 Task: Add Yellow Nectarine to the cart.
Action: Mouse moved to (262, 122)
Screenshot: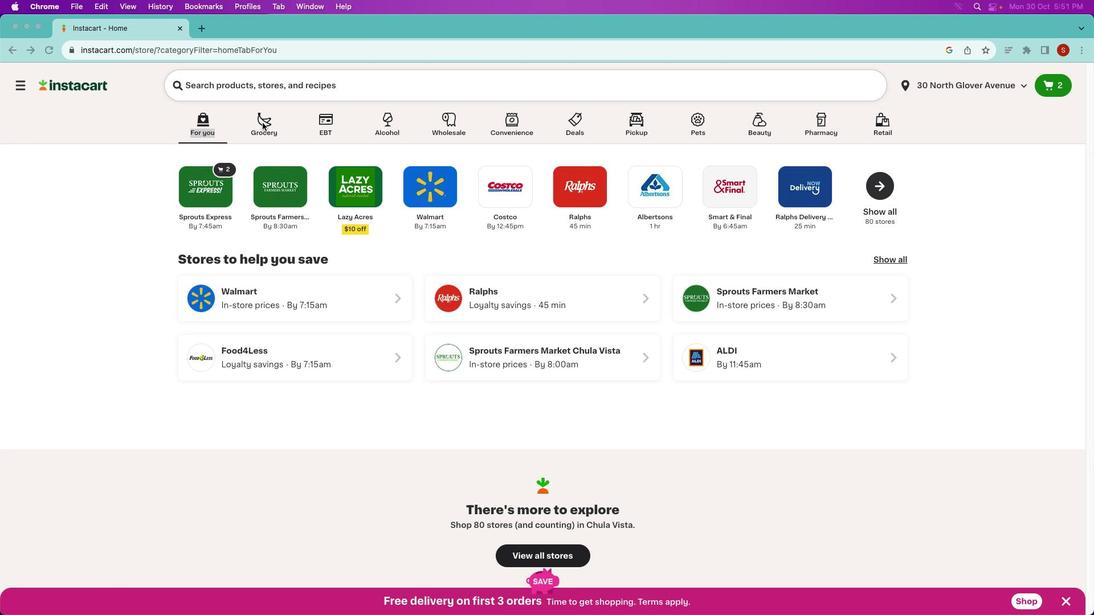 
Action: Mouse pressed left at (262, 122)
Screenshot: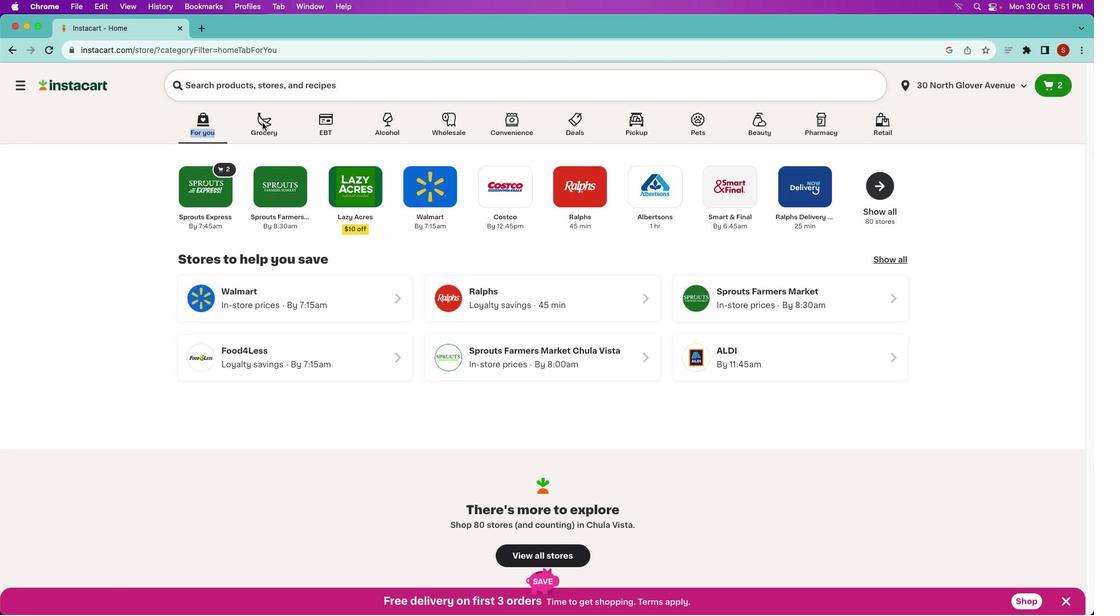 
Action: Mouse pressed left at (262, 122)
Screenshot: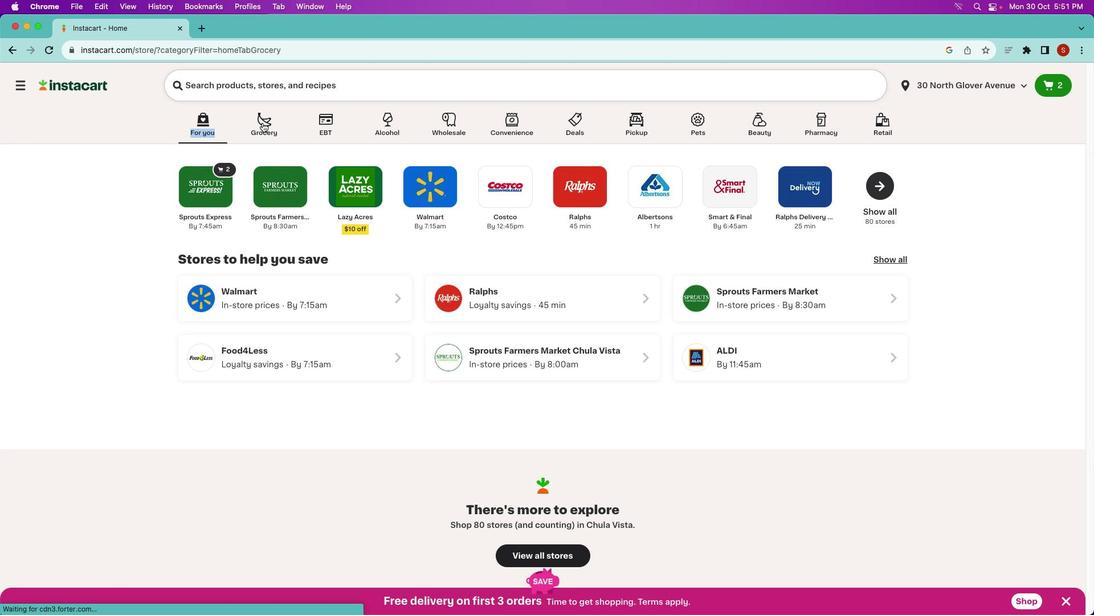 
Action: Mouse moved to (614, 279)
Screenshot: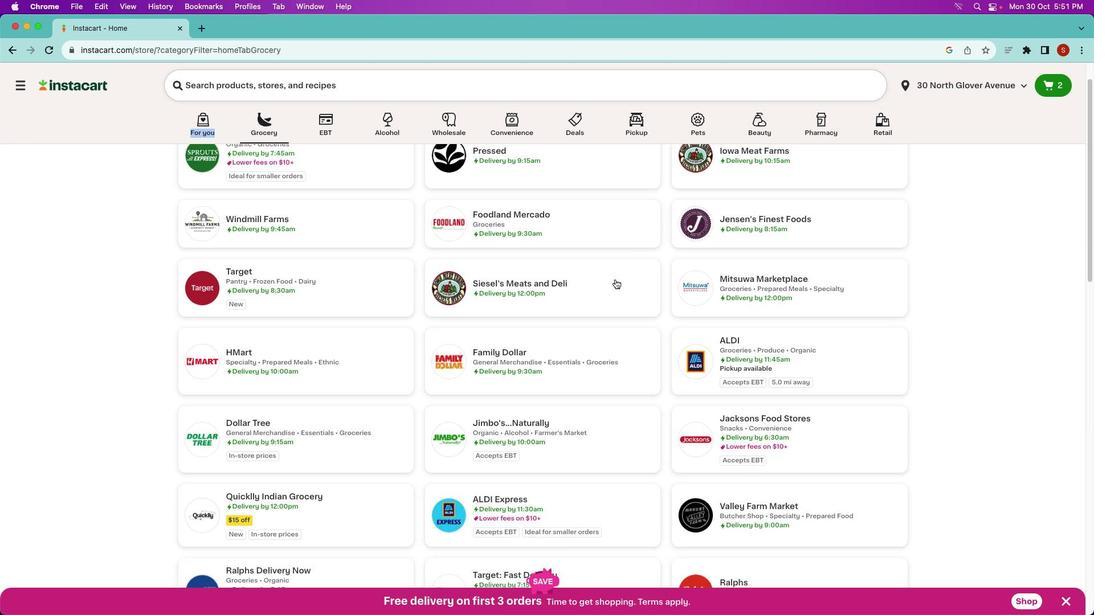 
Action: Mouse scrolled (614, 279) with delta (0, 0)
Screenshot: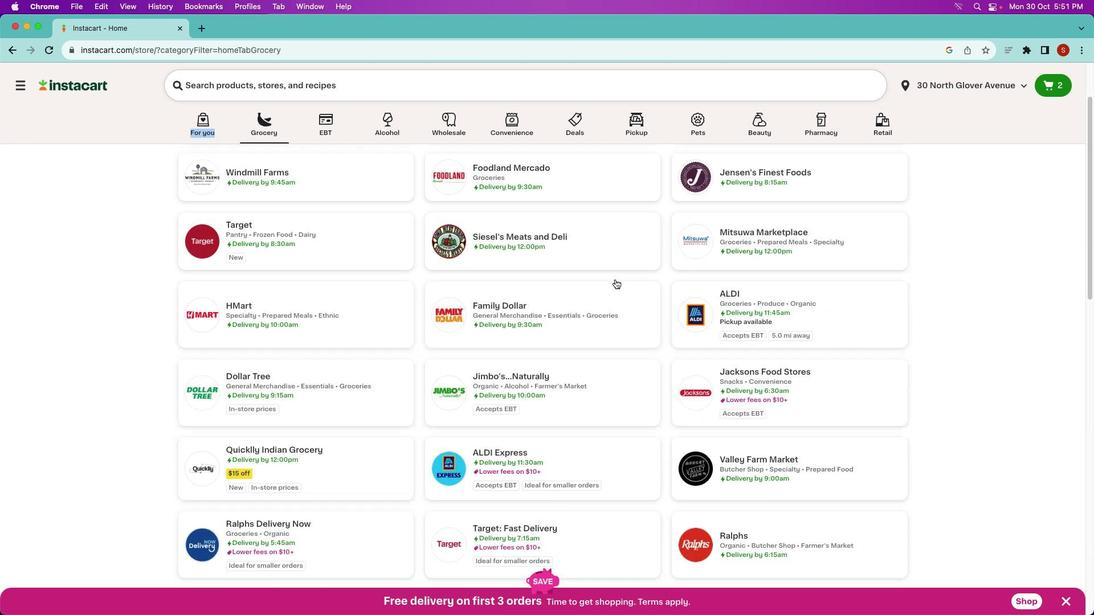 
Action: Mouse moved to (614, 279)
Screenshot: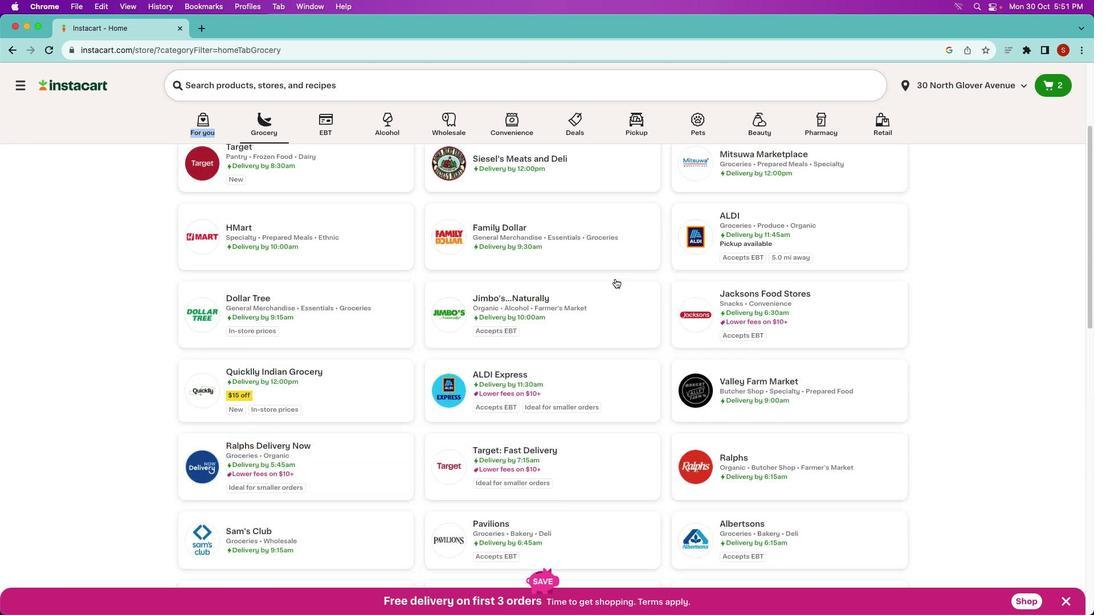 
Action: Mouse scrolled (614, 279) with delta (0, 0)
Screenshot: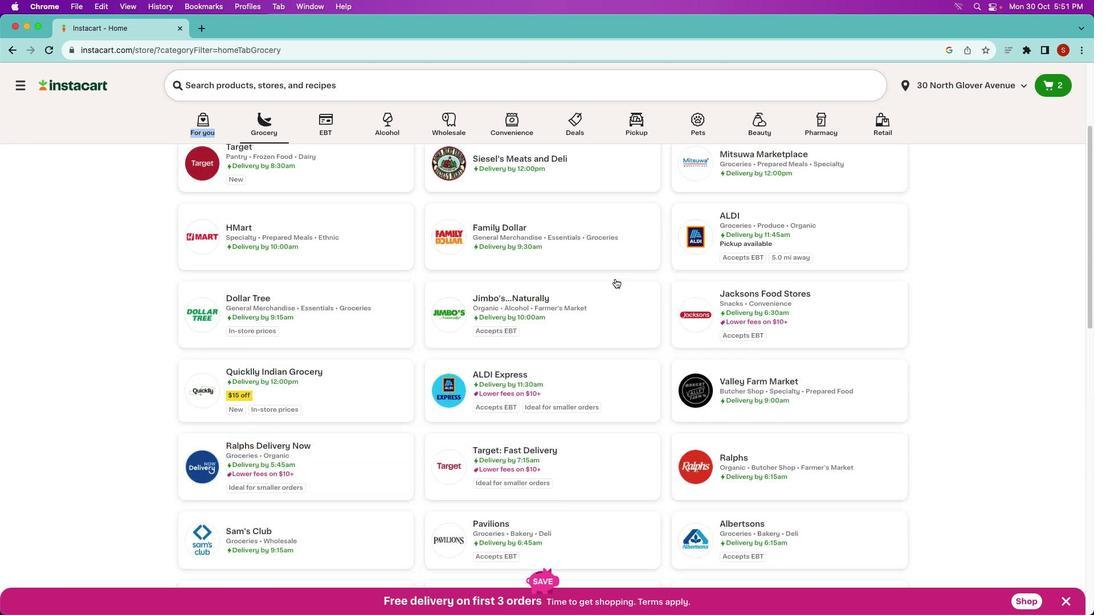 
Action: Mouse moved to (614, 279)
Screenshot: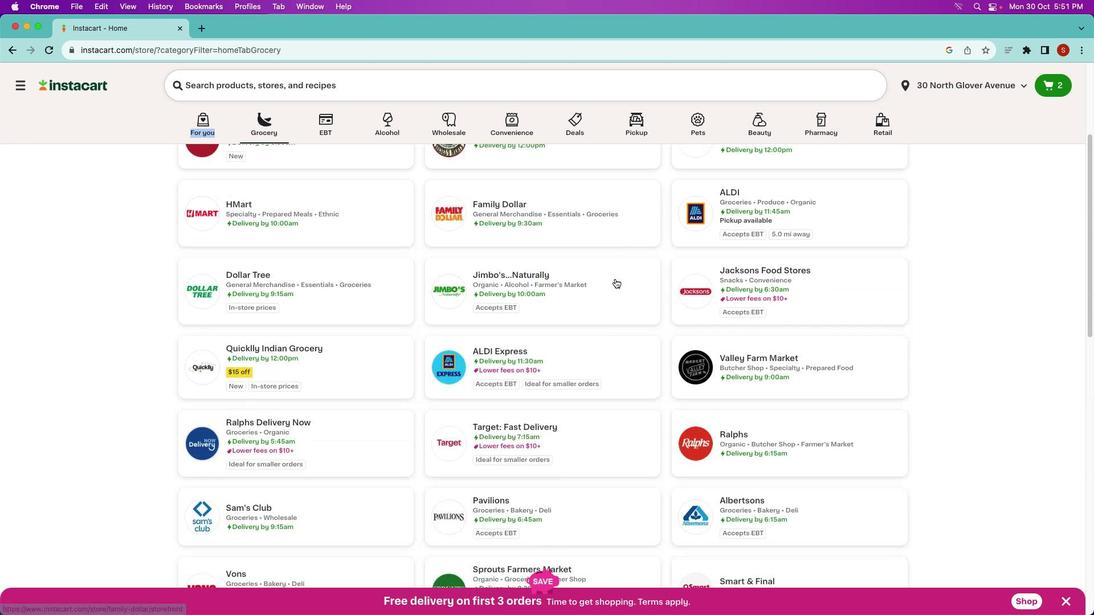 
Action: Mouse scrolled (614, 279) with delta (0, -1)
Screenshot: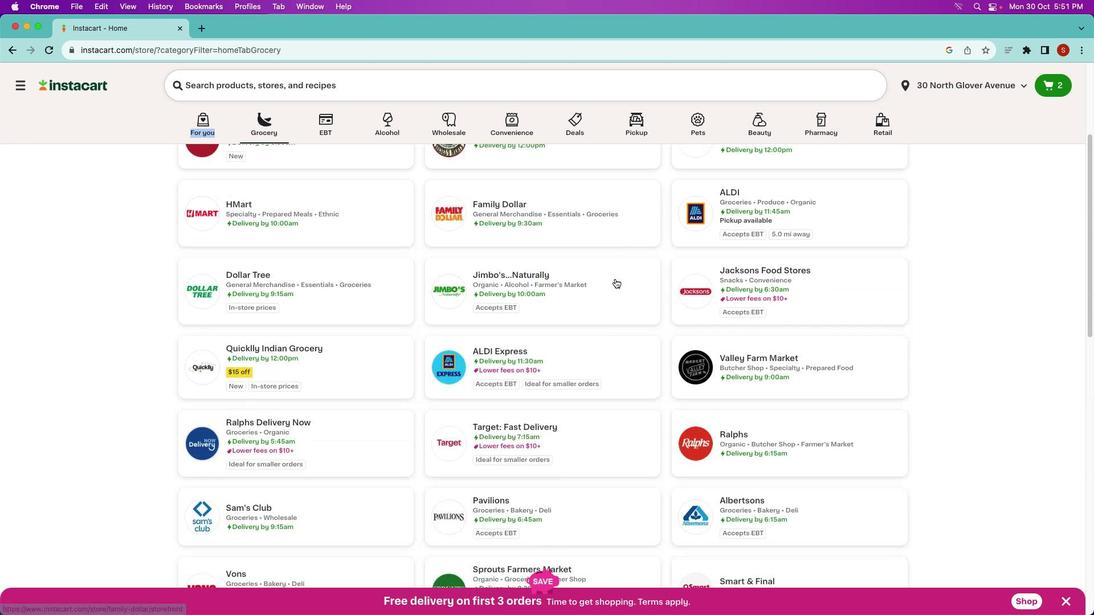 
Action: Mouse moved to (614, 279)
Screenshot: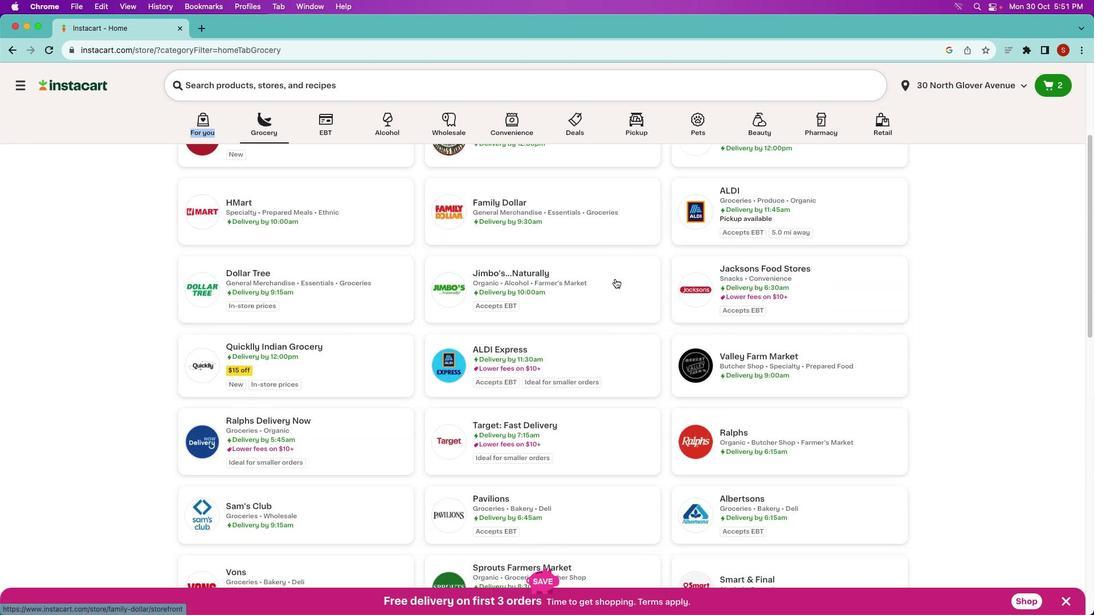 
Action: Mouse scrolled (614, 279) with delta (0, -2)
Screenshot: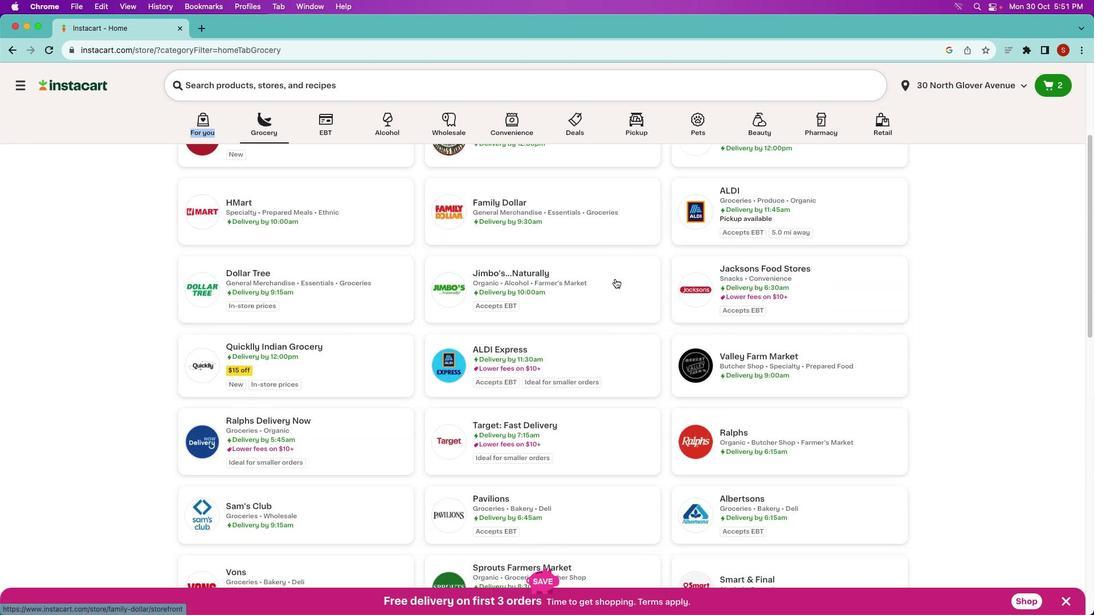 
Action: Mouse moved to (614, 279)
Screenshot: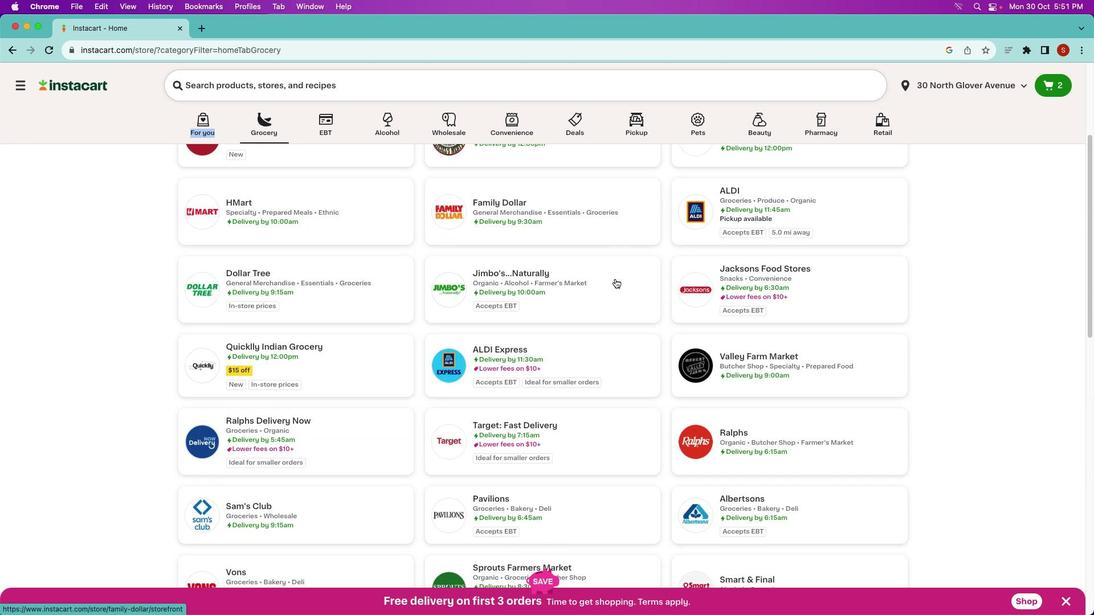 
Action: Mouse scrolled (614, 279) with delta (0, 0)
Screenshot: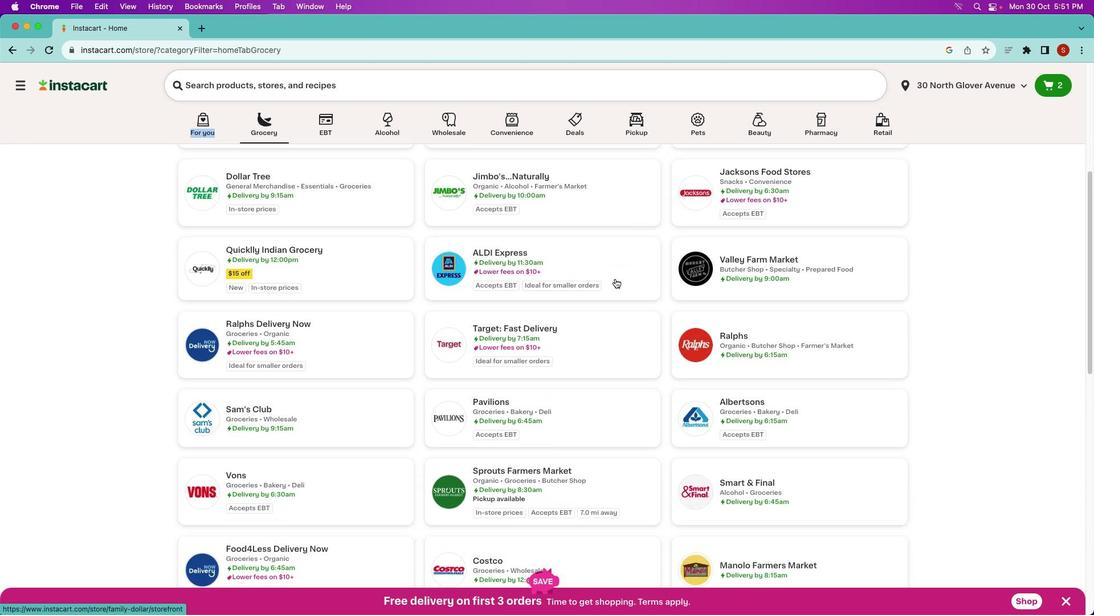 
Action: Mouse scrolled (614, 279) with delta (0, 0)
Screenshot: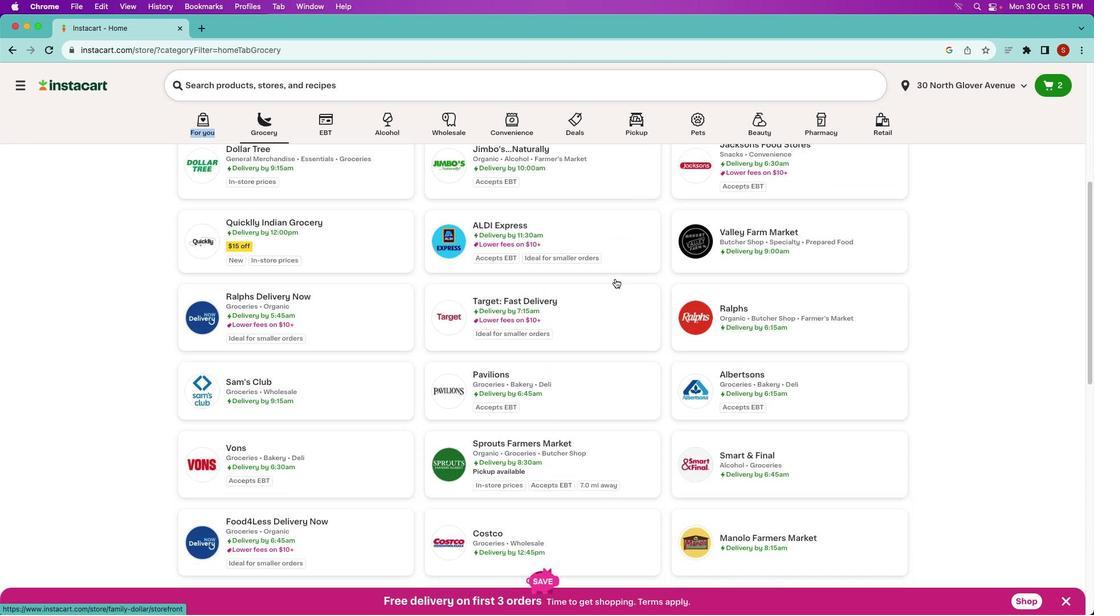 
Action: Mouse scrolled (614, 279) with delta (0, -1)
Screenshot: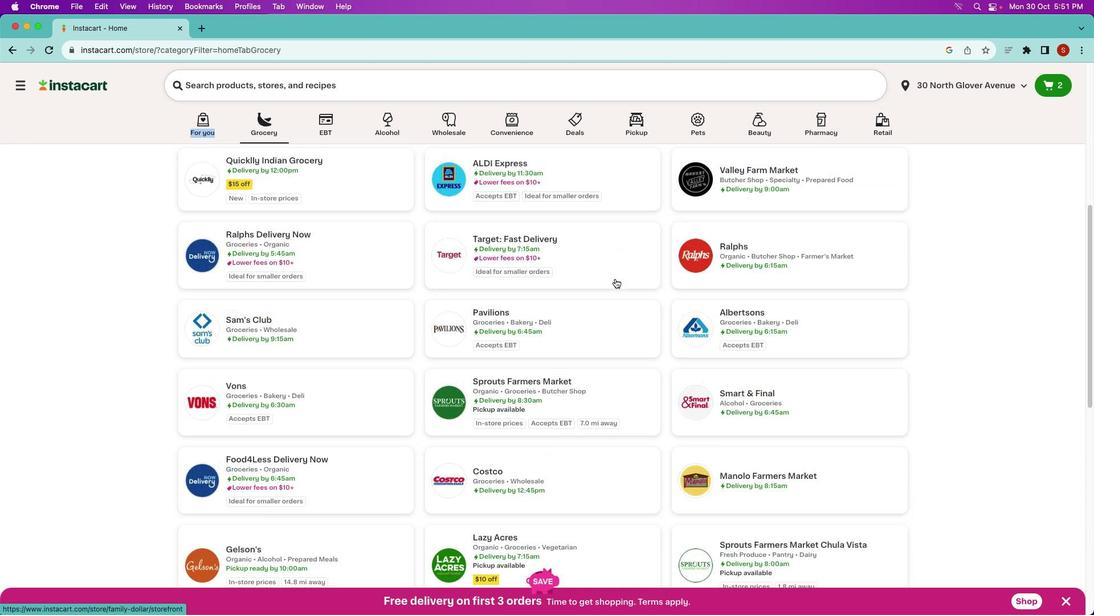 
Action: Mouse scrolled (614, 279) with delta (0, -2)
Screenshot: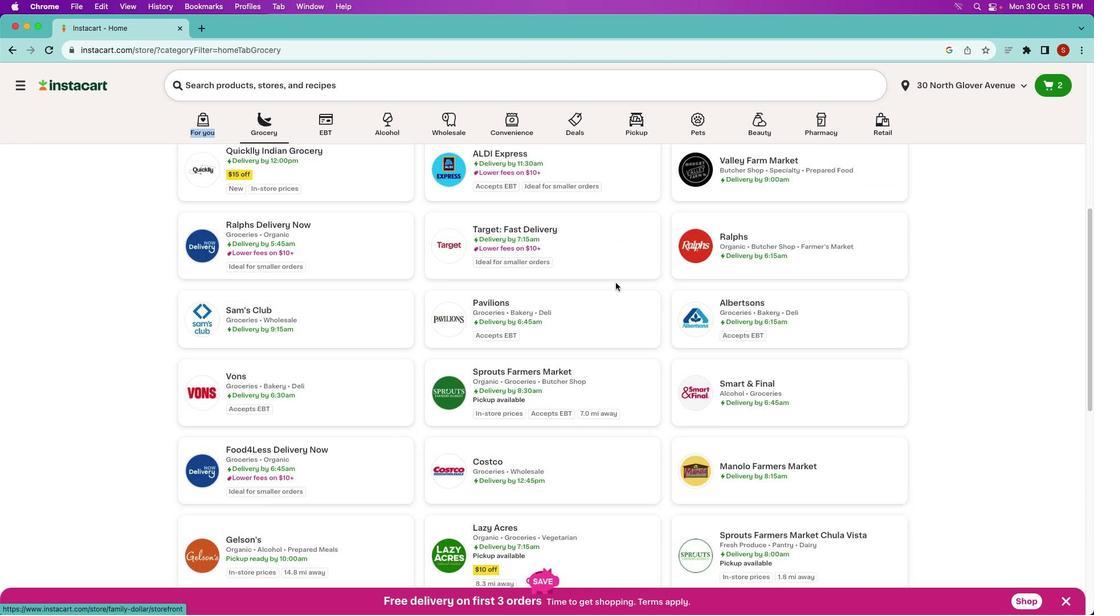 
Action: Mouse moved to (530, 368)
Screenshot: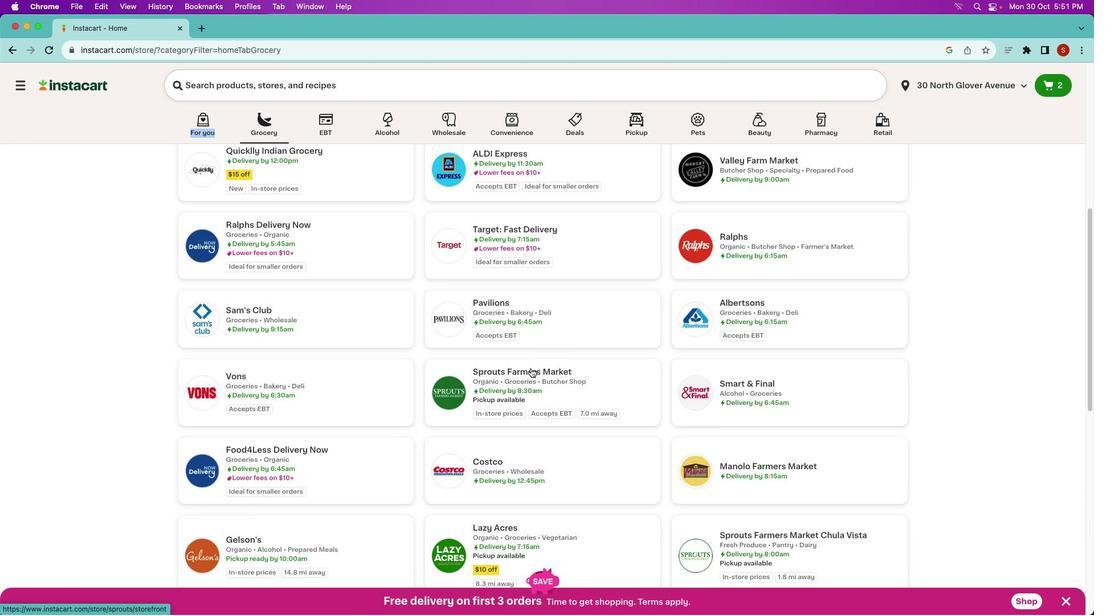 
Action: Mouse pressed left at (530, 368)
Screenshot: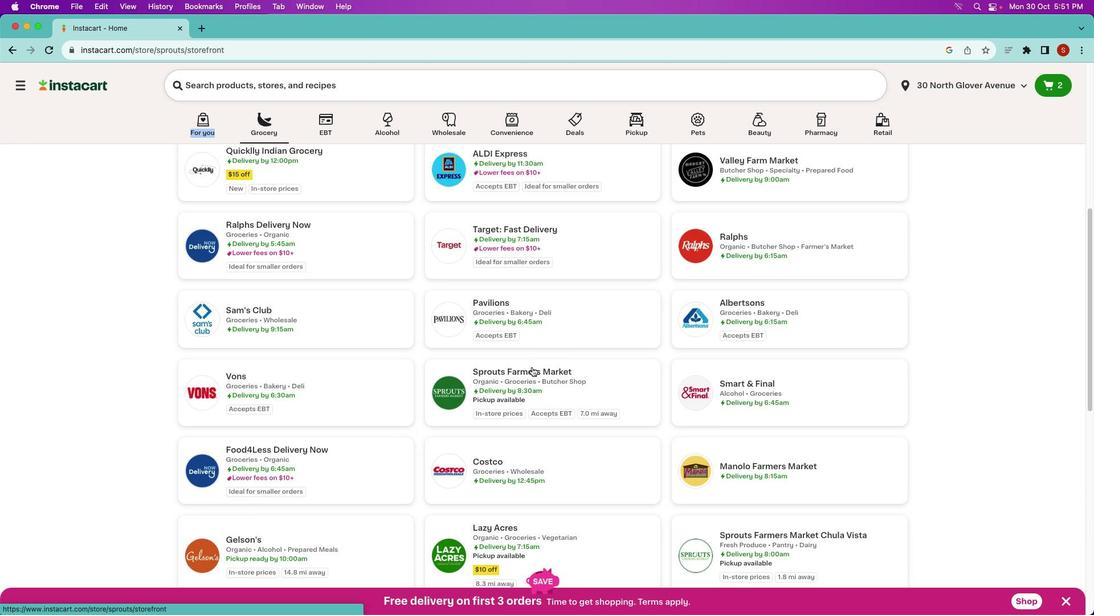 
Action: Mouse moved to (465, 123)
Screenshot: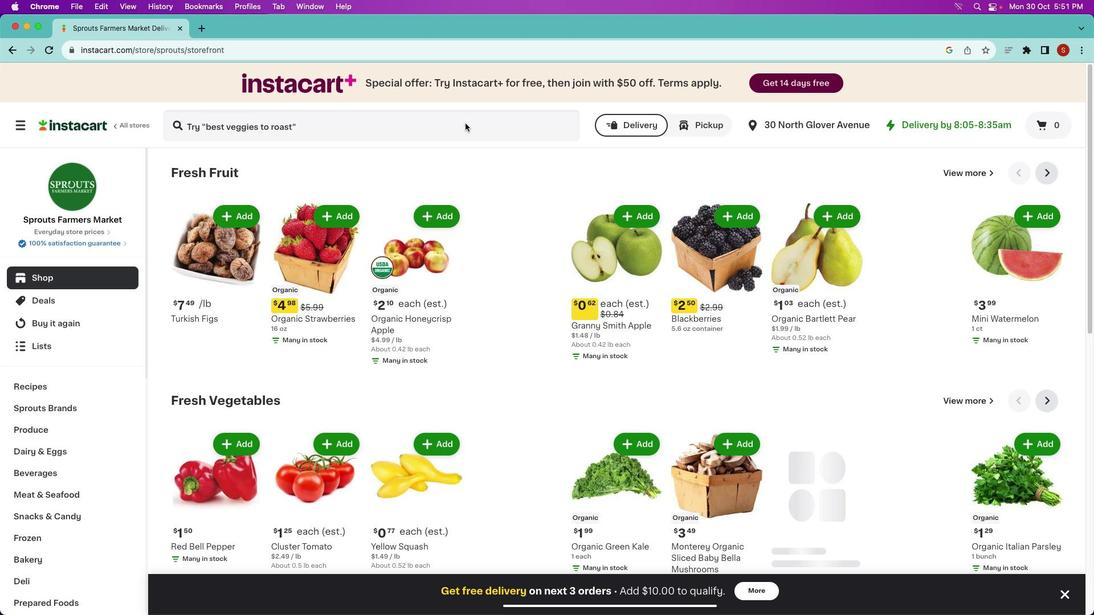 
Action: Mouse pressed left at (465, 123)
Screenshot: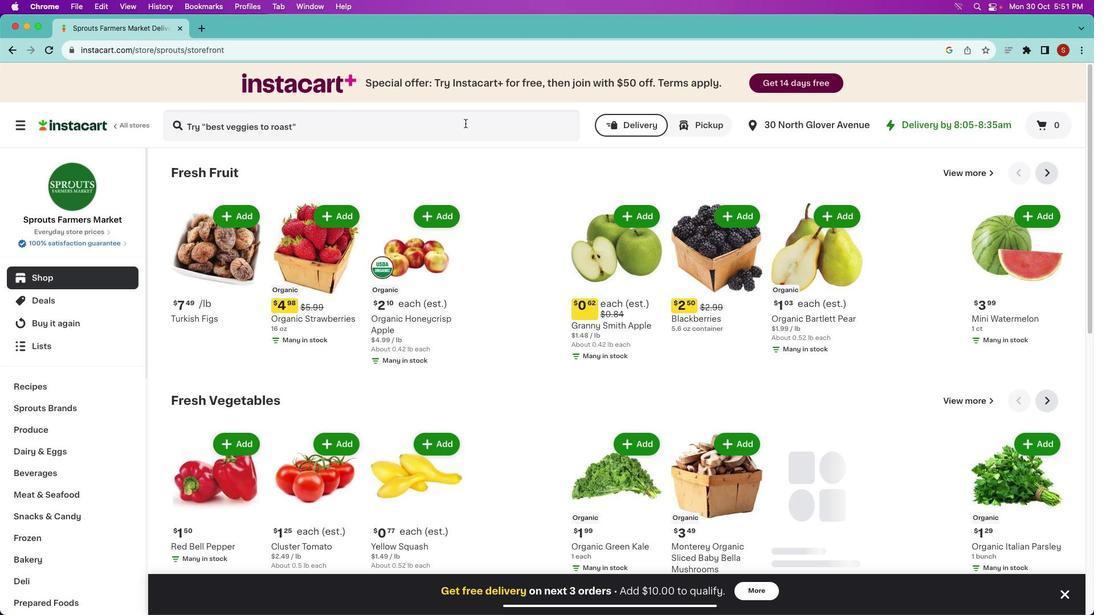 
Action: Mouse moved to (466, 122)
Screenshot: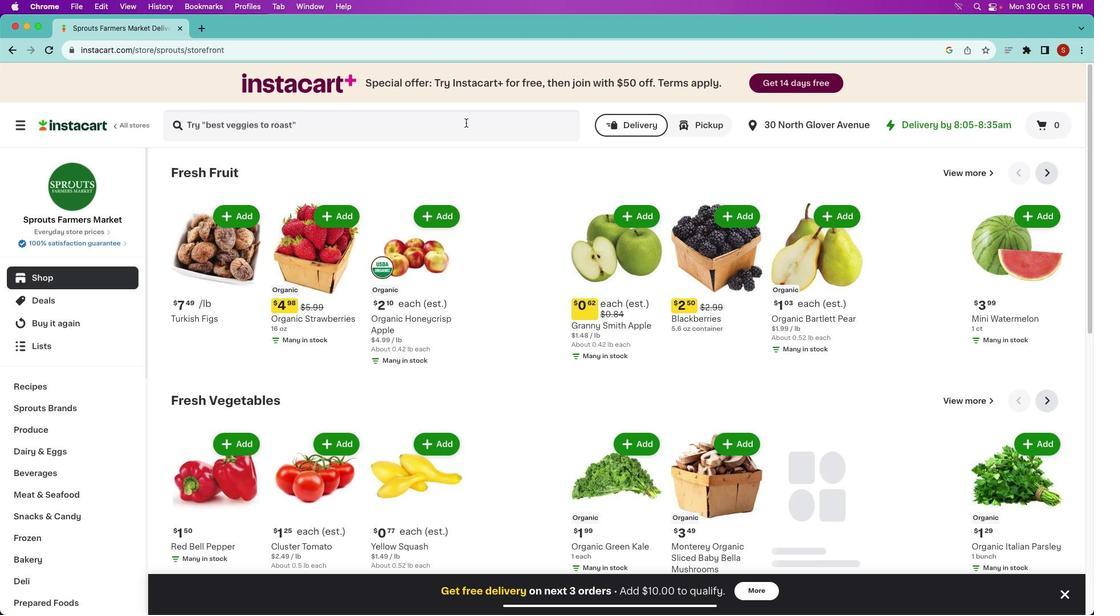 
Action: Key pressed Key.shift'Y''e''l''l''o''w'Key.space'n''e''c''t''a''r''i''n''e'
Screenshot: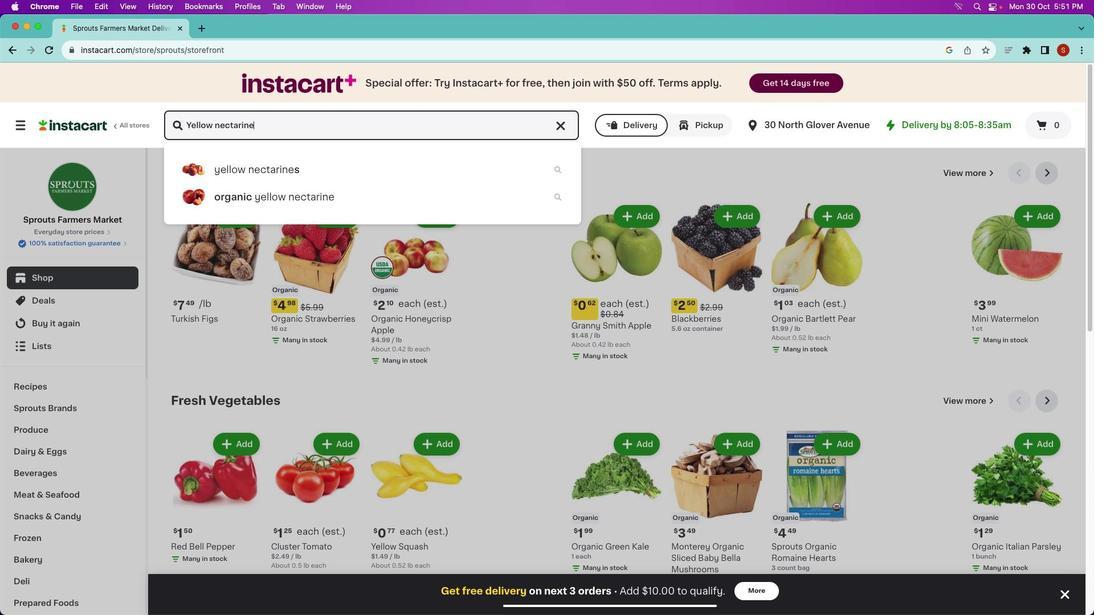 
Action: Mouse moved to (354, 168)
Screenshot: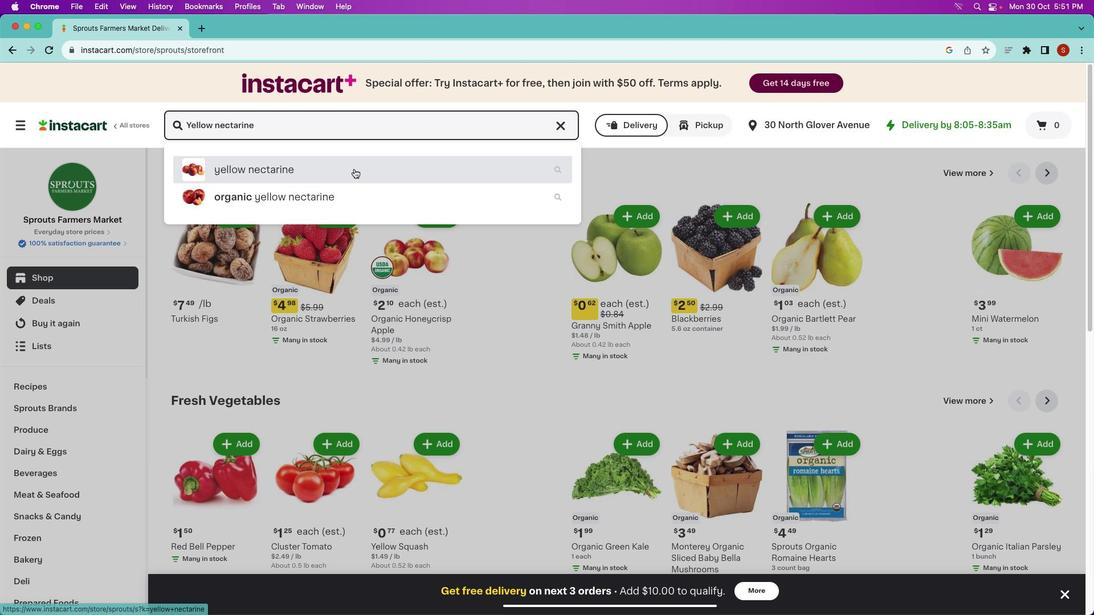 
Action: Mouse pressed left at (354, 168)
Screenshot: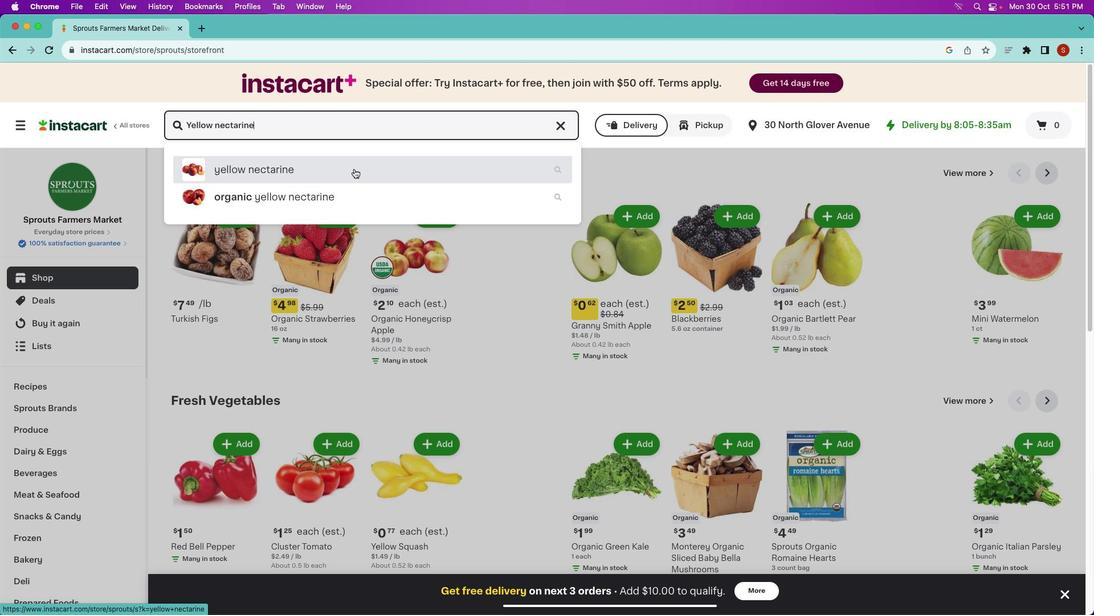 
Action: Mouse moved to (556, 348)
Screenshot: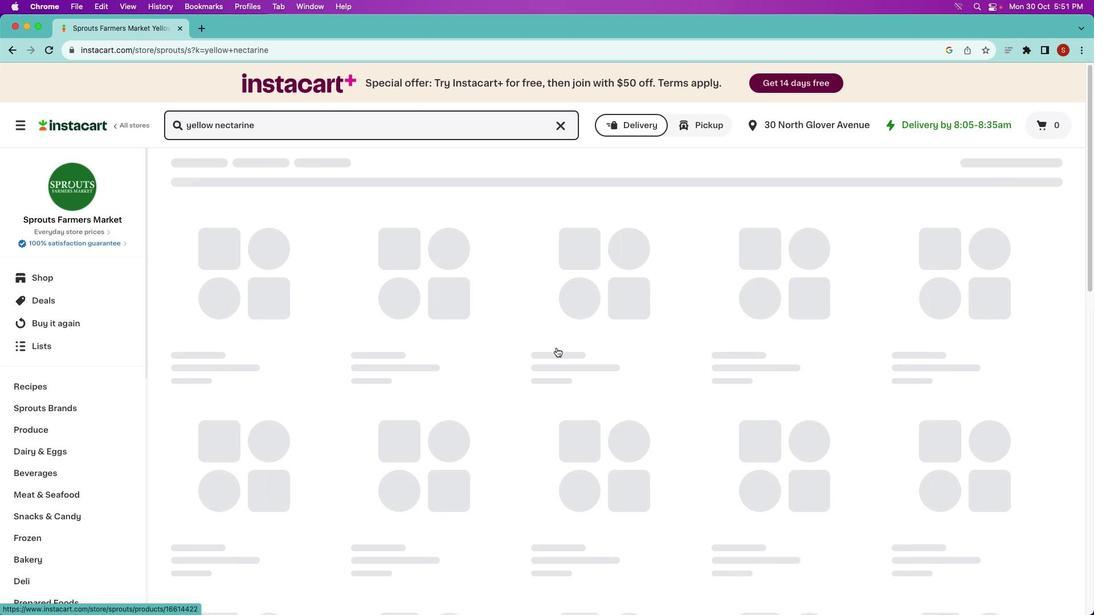 
Action: Mouse scrolled (556, 348) with delta (0, 0)
Screenshot: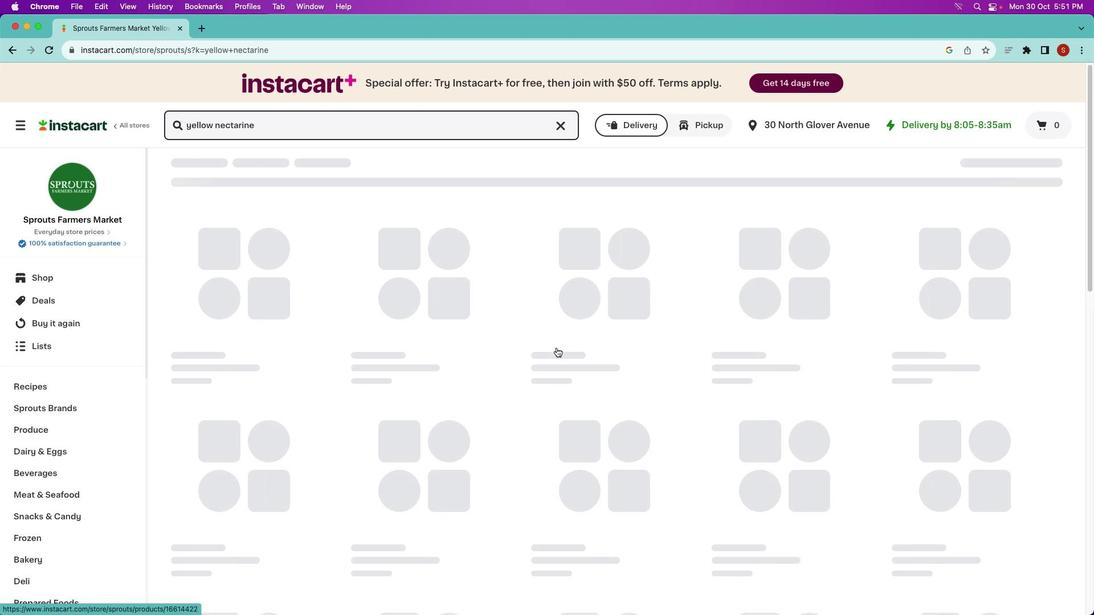 
Action: Mouse scrolled (556, 348) with delta (0, 0)
Screenshot: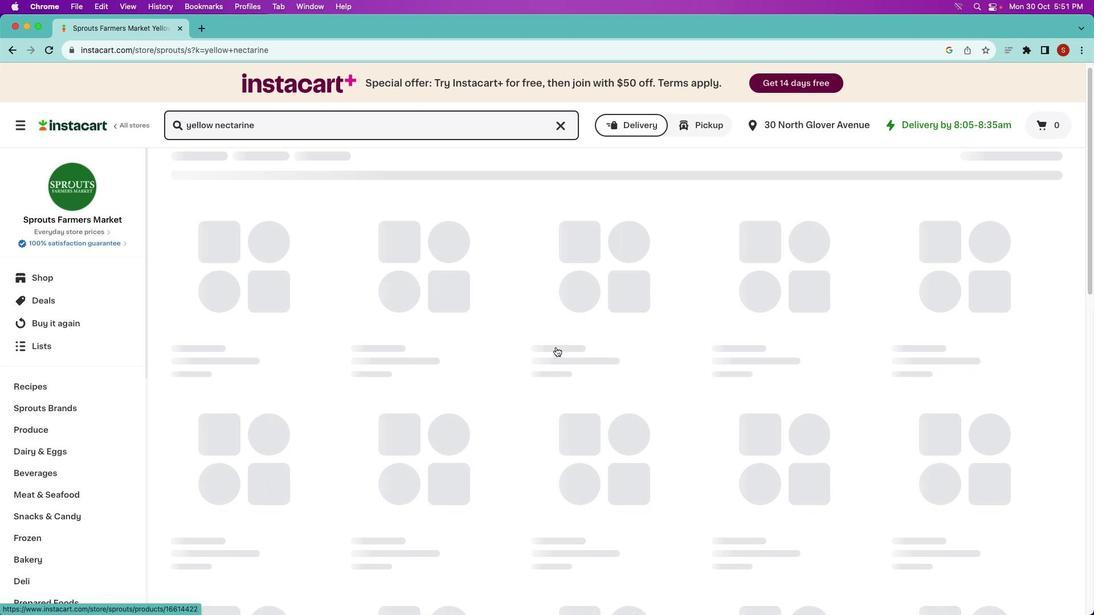 
Action: Mouse scrolled (556, 348) with delta (0, 0)
Screenshot: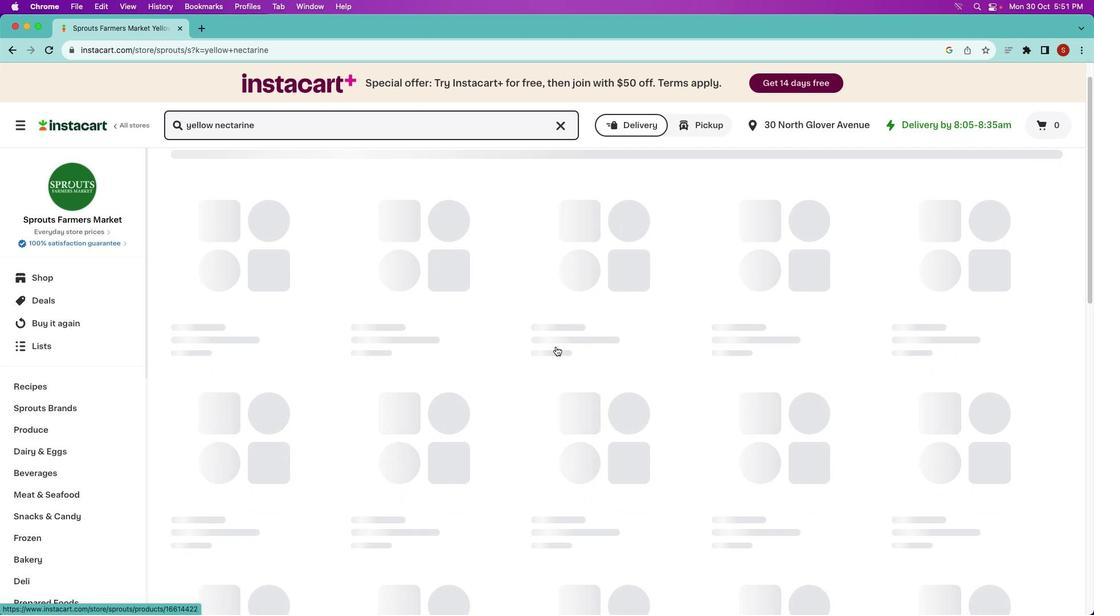 
Action: Mouse scrolled (556, 348) with delta (0, 0)
Screenshot: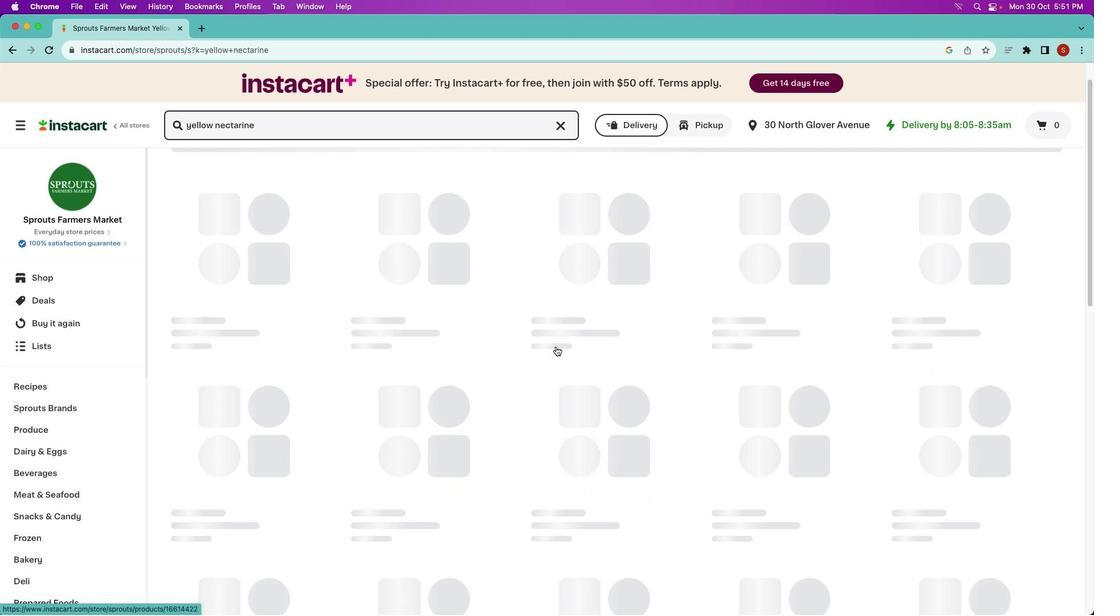 
Action: Mouse moved to (556, 346)
Screenshot: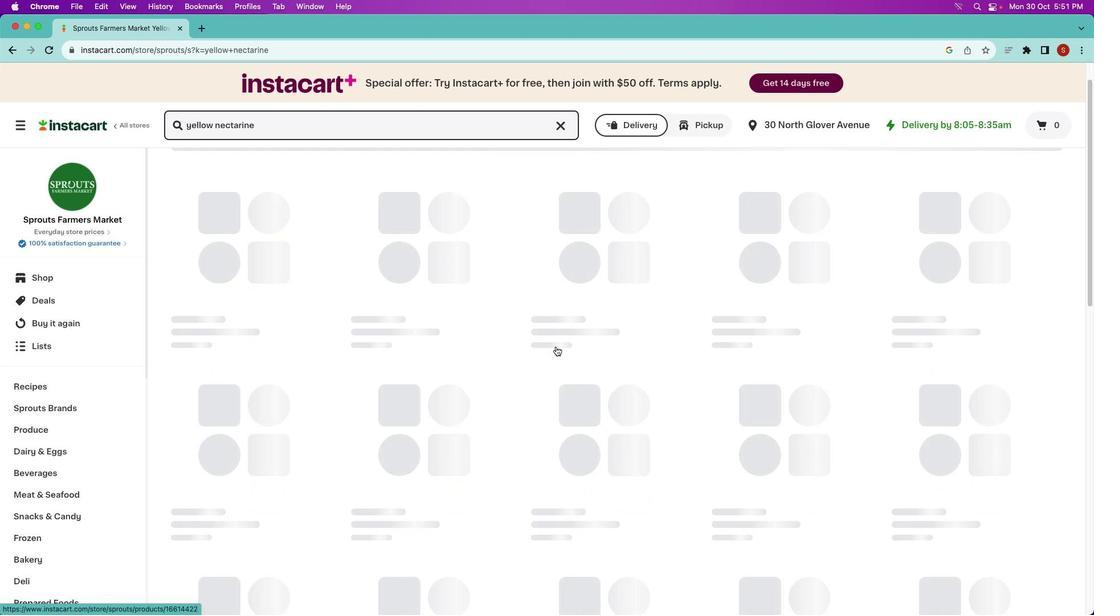 
Action: Mouse scrolled (556, 346) with delta (0, 0)
Screenshot: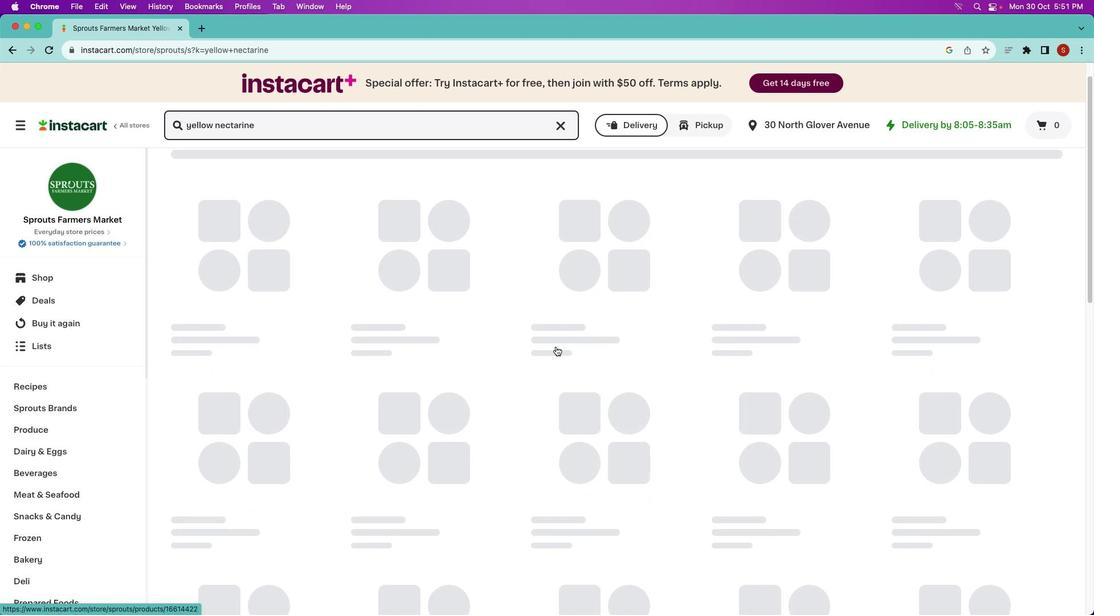 
Action: Mouse scrolled (556, 346) with delta (0, 0)
Screenshot: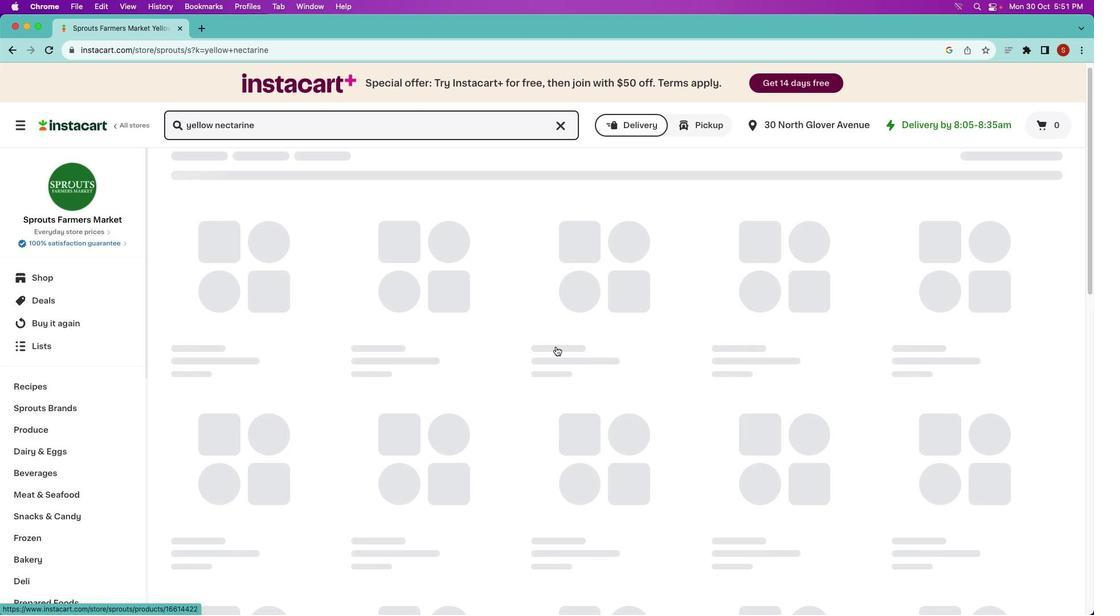 
Action: Mouse scrolled (556, 346) with delta (0, 1)
Screenshot: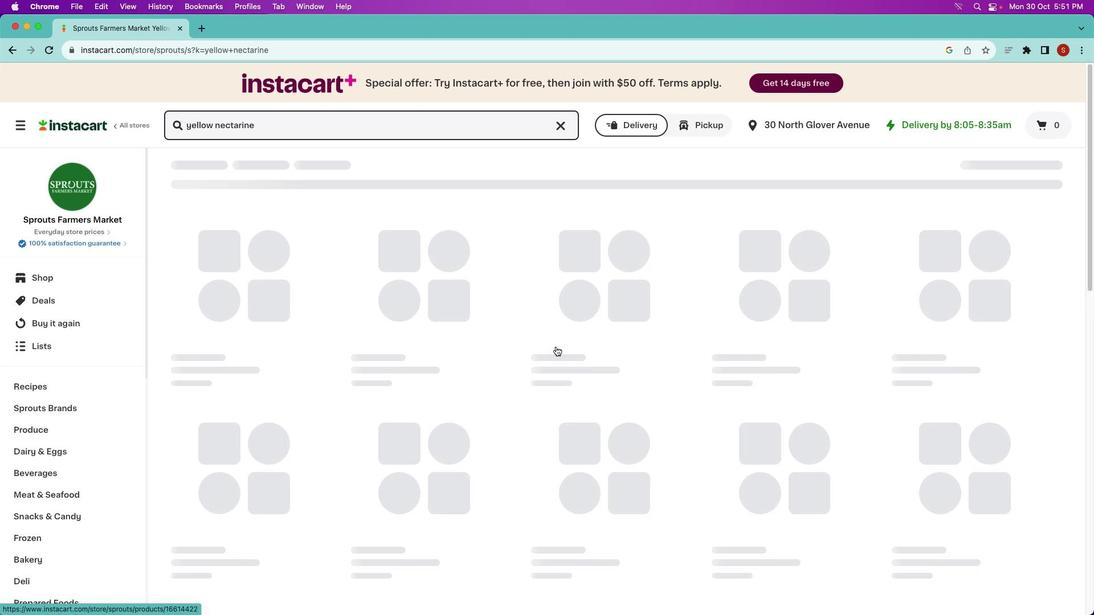 
Action: Mouse scrolled (556, 346) with delta (0, 0)
Screenshot: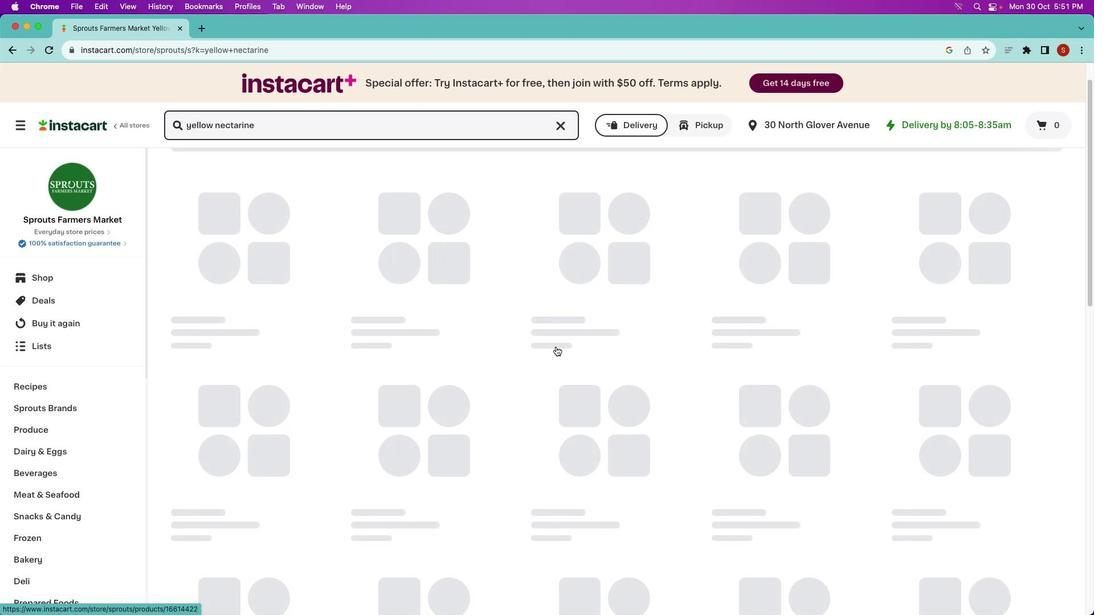 
Action: Mouse scrolled (556, 346) with delta (0, 0)
Screenshot: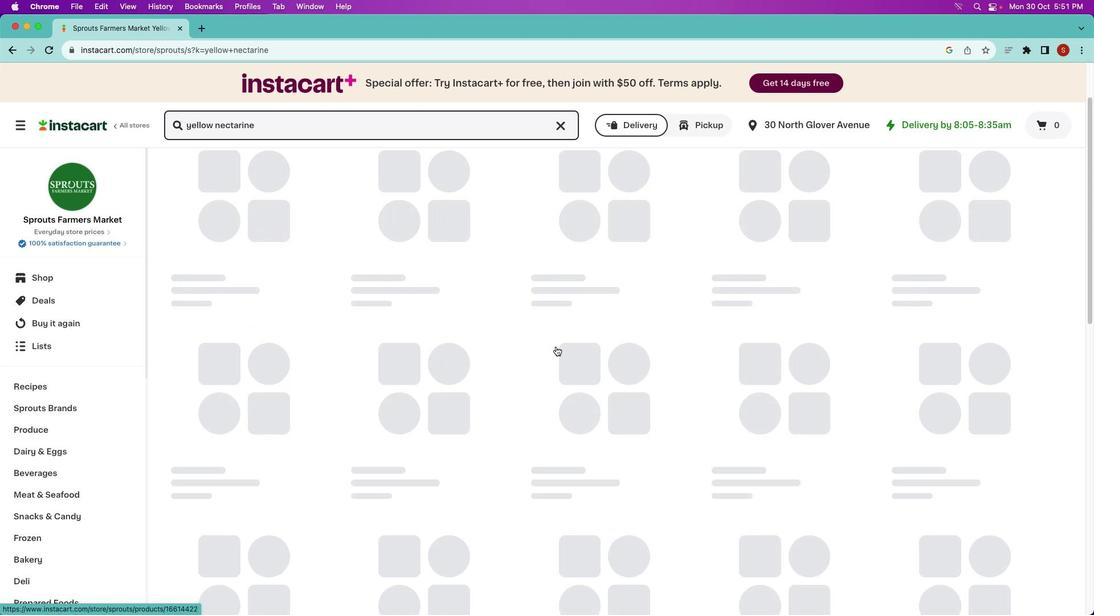 
Action: Mouse scrolled (556, 346) with delta (0, -1)
Screenshot: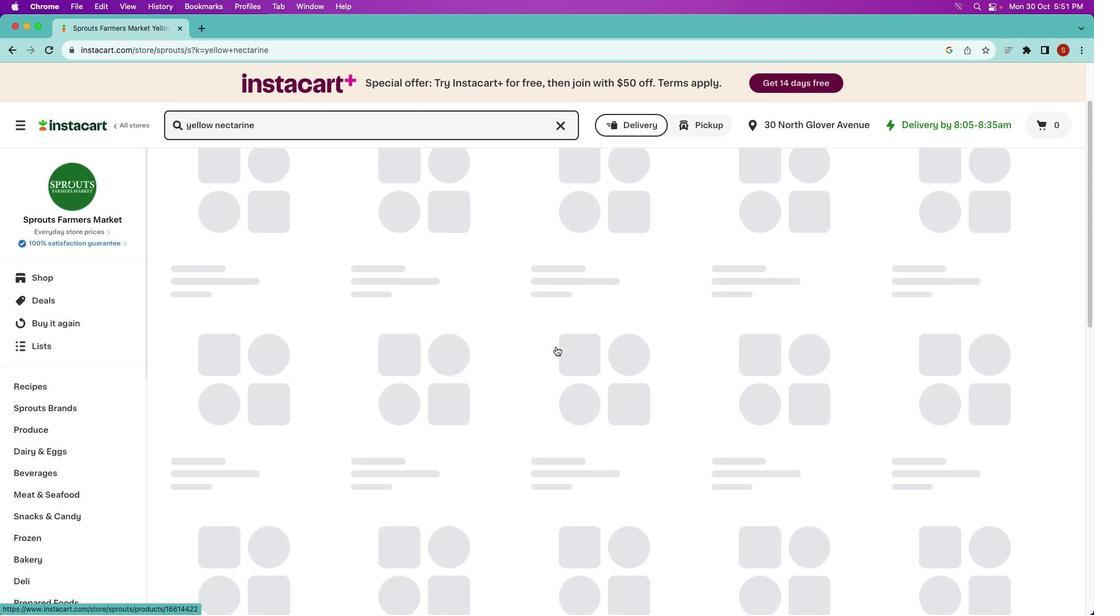 
Action: Mouse moved to (372, 223)
Screenshot: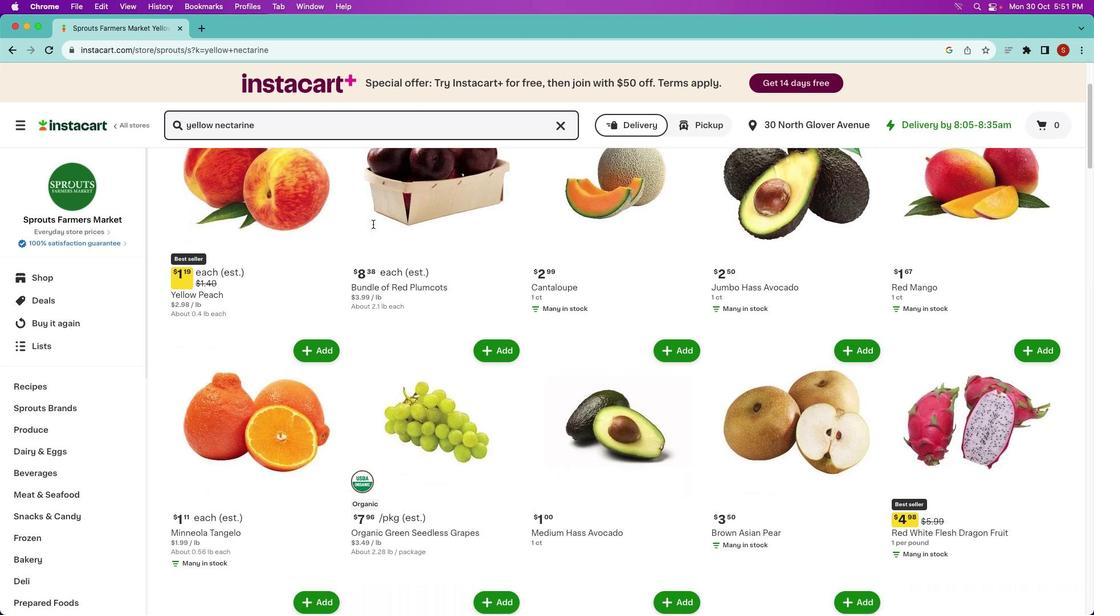 
Action: Mouse scrolled (372, 223) with delta (0, 0)
Screenshot: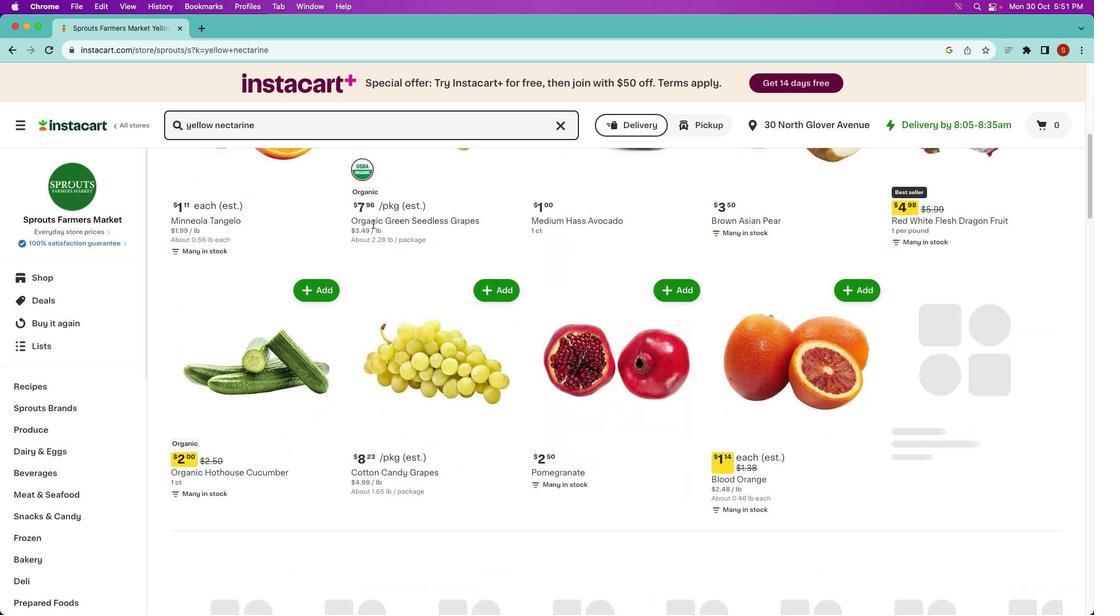 
Action: Mouse scrolled (372, 223) with delta (0, 0)
Screenshot: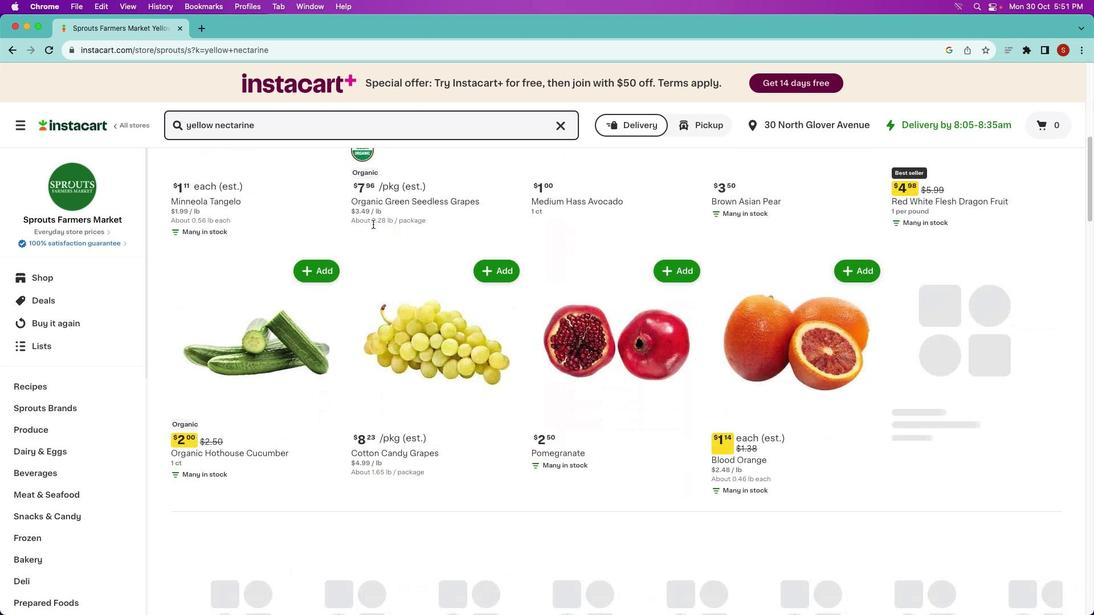 
Action: Mouse scrolled (372, 223) with delta (0, -1)
Screenshot: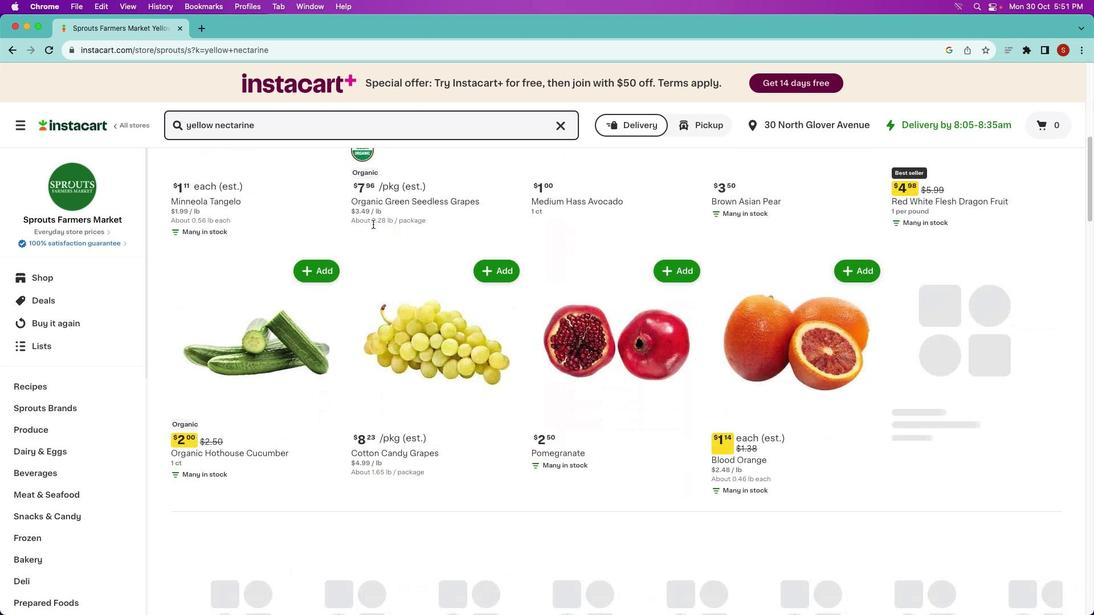 
Action: Mouse scrolled (372, 223) with delta (0, -2)
Screenshot: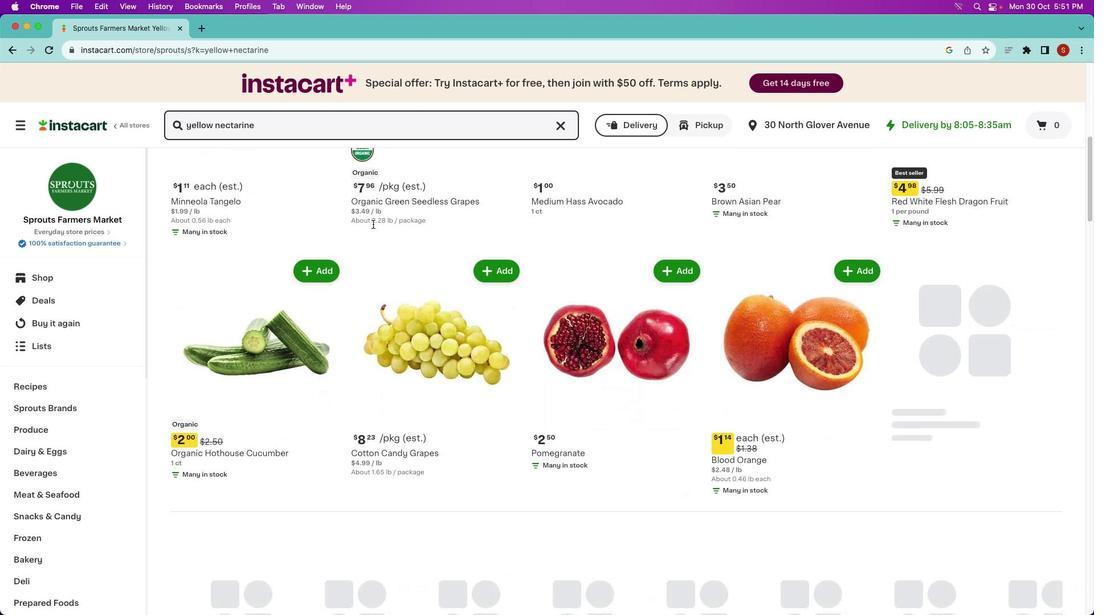 
Action: Mouse scrolled (372, 223) with delta (0, -2)
Screenshot: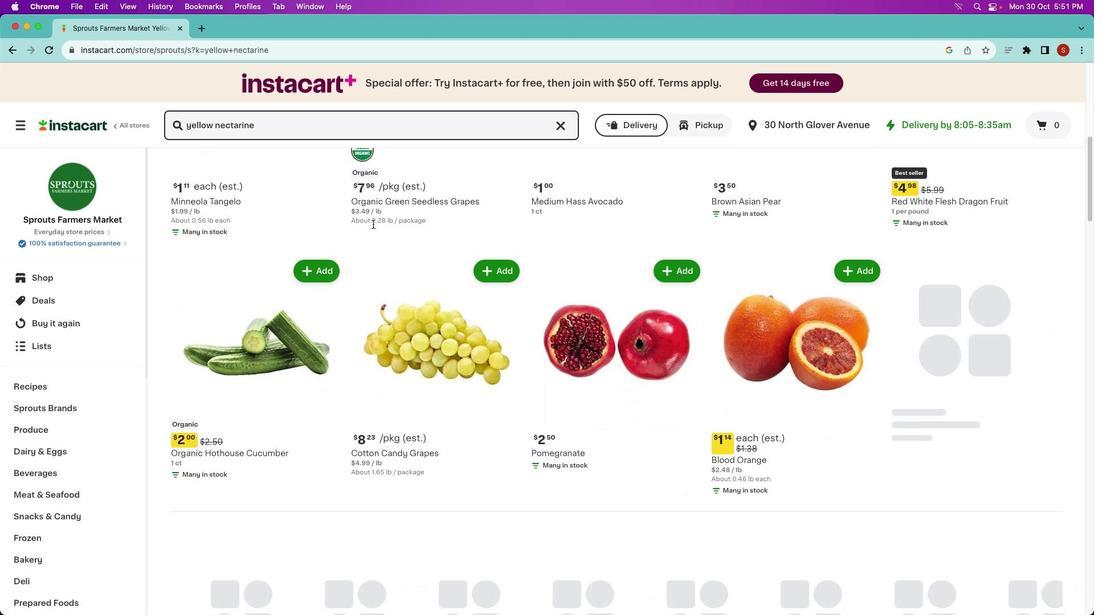 
Action: Mouse moved to (372, 224)
Screenshot: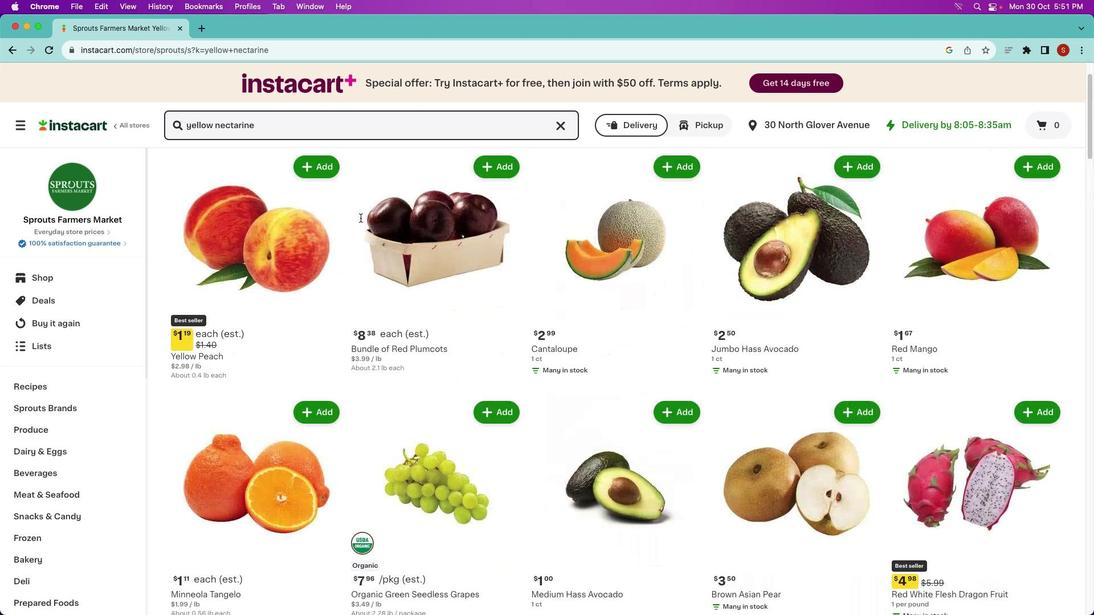 
Action: Mouse scrolled (372, 224) with delta (0, 0)
Screenshot: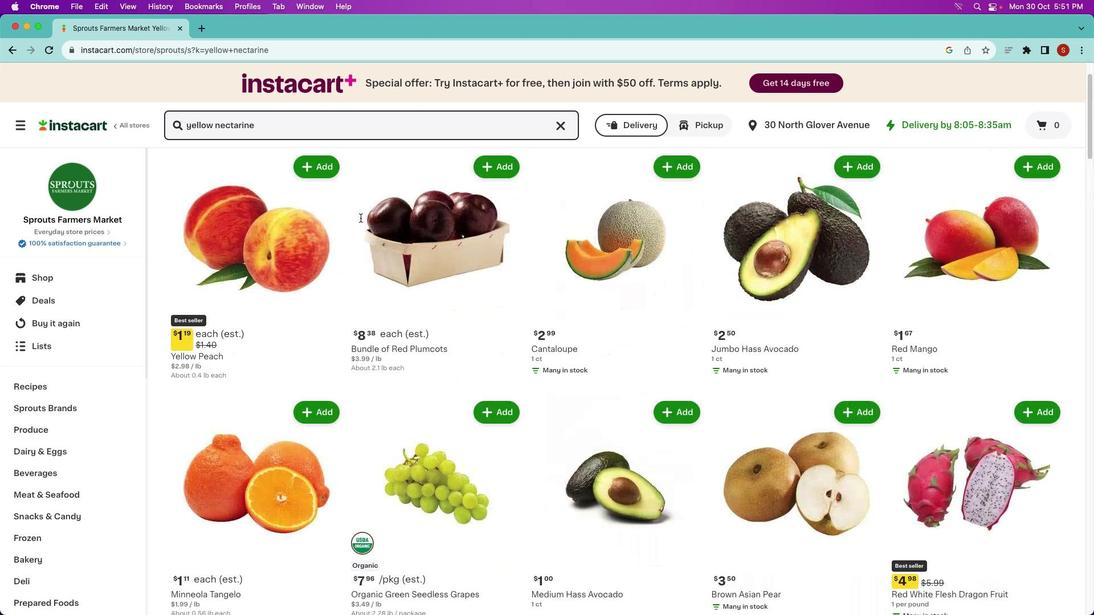 
Action: Mouse moved to (372, 224)
Screenshot: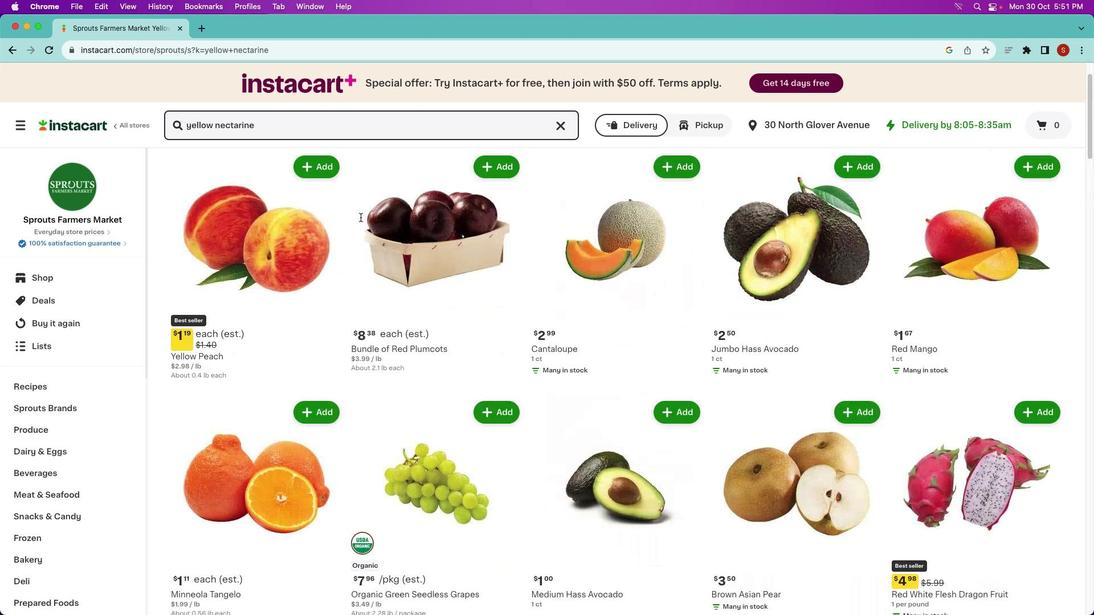 
Action: Mouse scrolled (372, 224) with delta (0, 0)
Screenshot: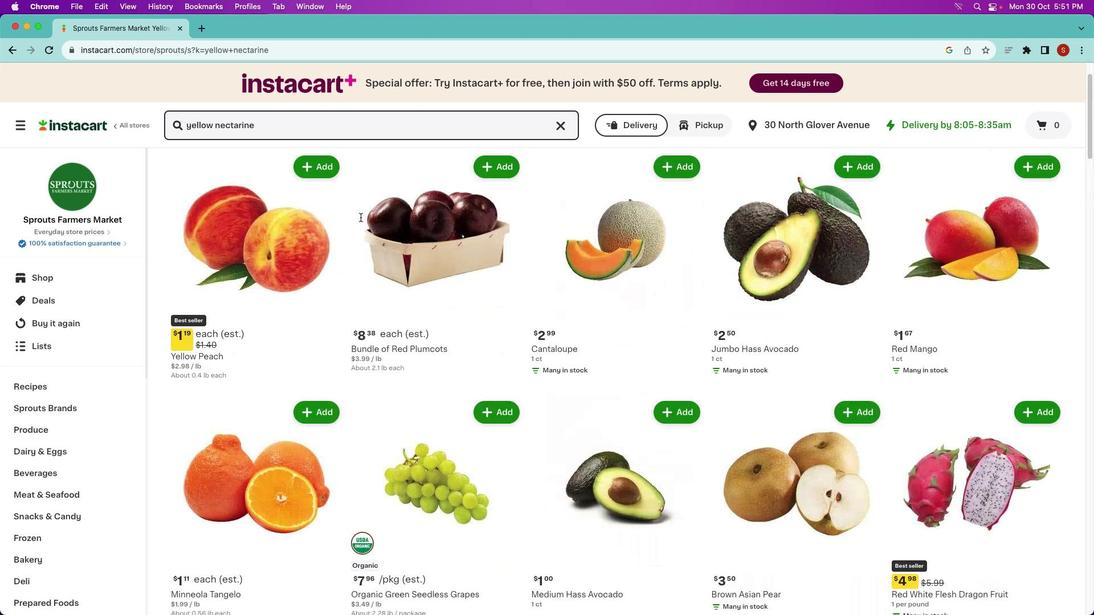 
Action: Mouse moved to (371, 225)
Screenshot: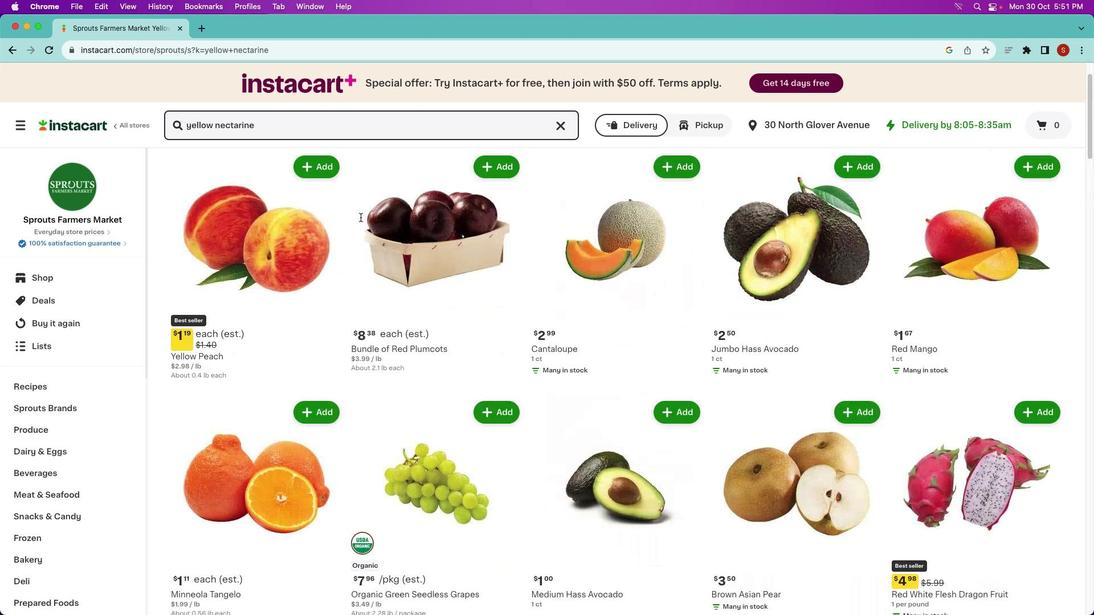 
Action: Mouse scrolled (371, 225) with delta (0, 1)
Screenshot: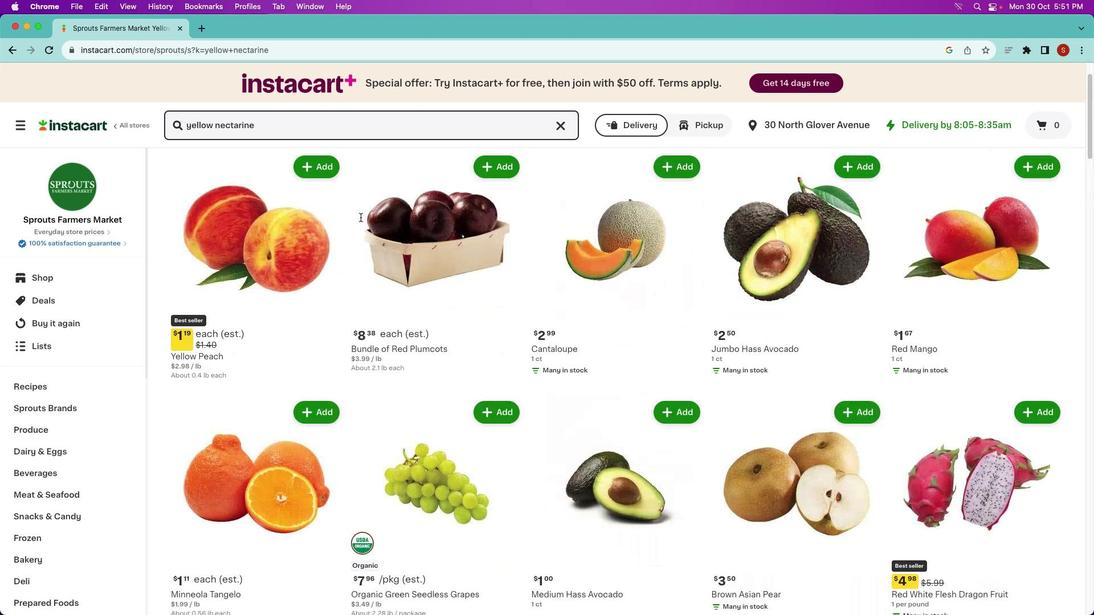 
Action: Mouse moved to (371, 225)
Screenshot: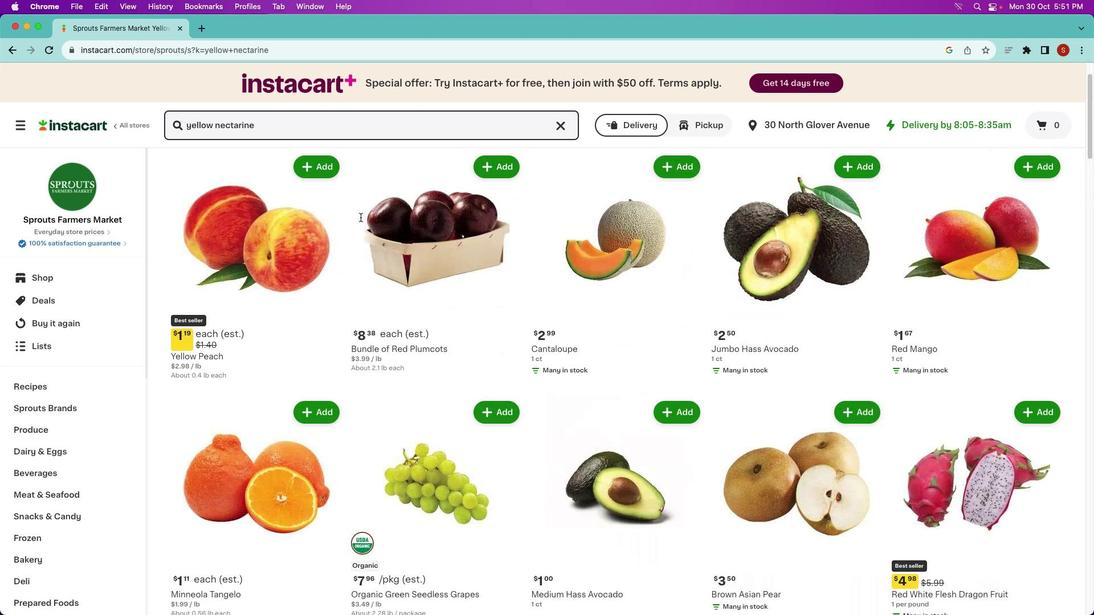 
Action: Mouse scrolled (371, 225) with delta (0, 2)
Screenshot: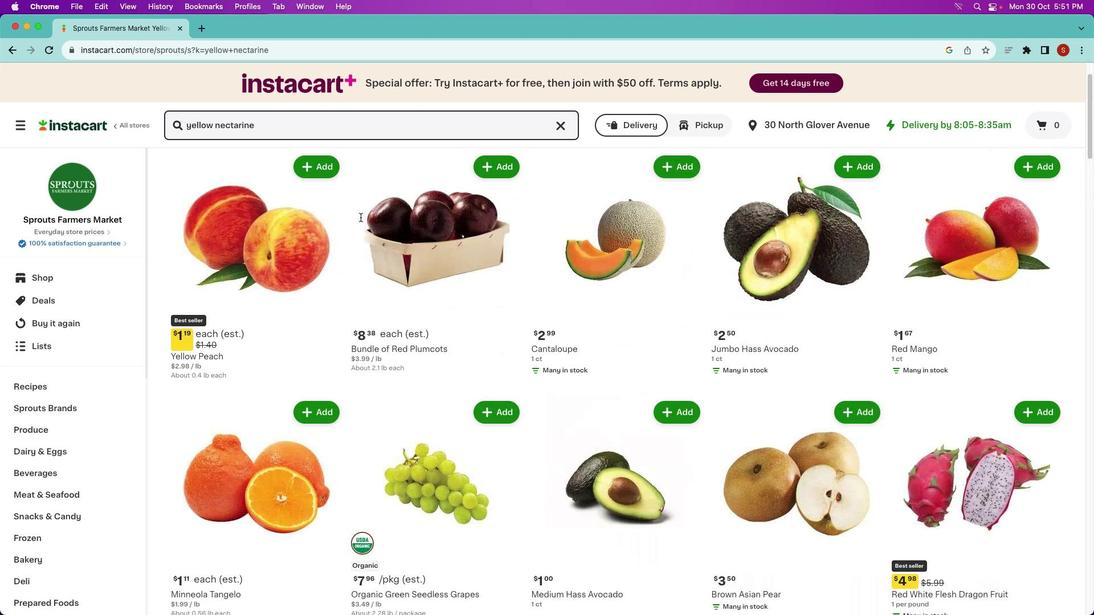 
Action: Mouse moved to (370, 225)
Screenshot: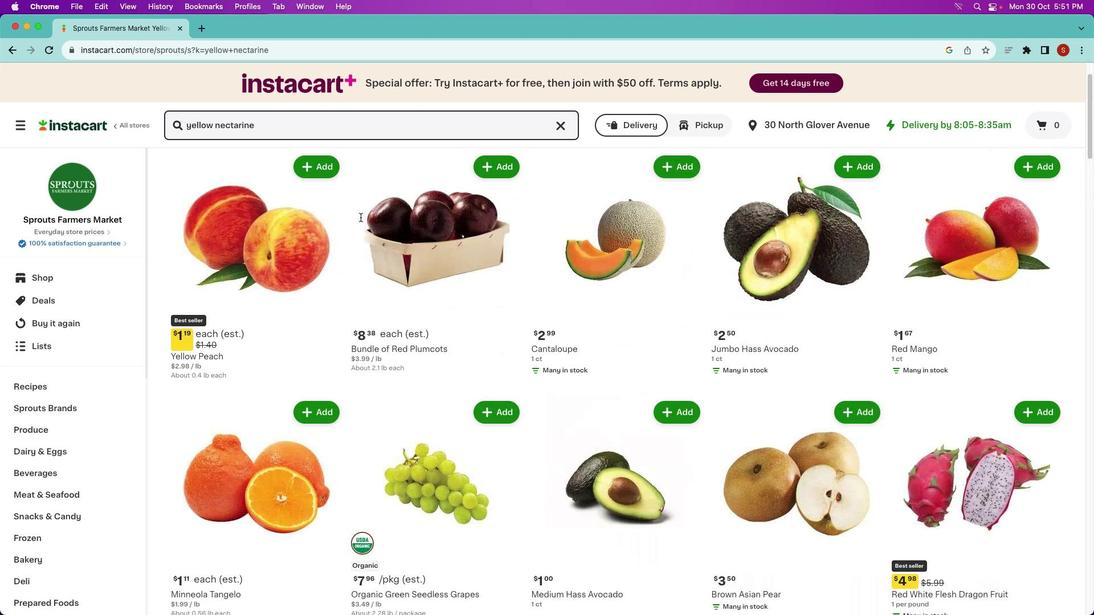 
Action: Mouse scrolled (370, 225) with delta (0, 3)
Screenshot: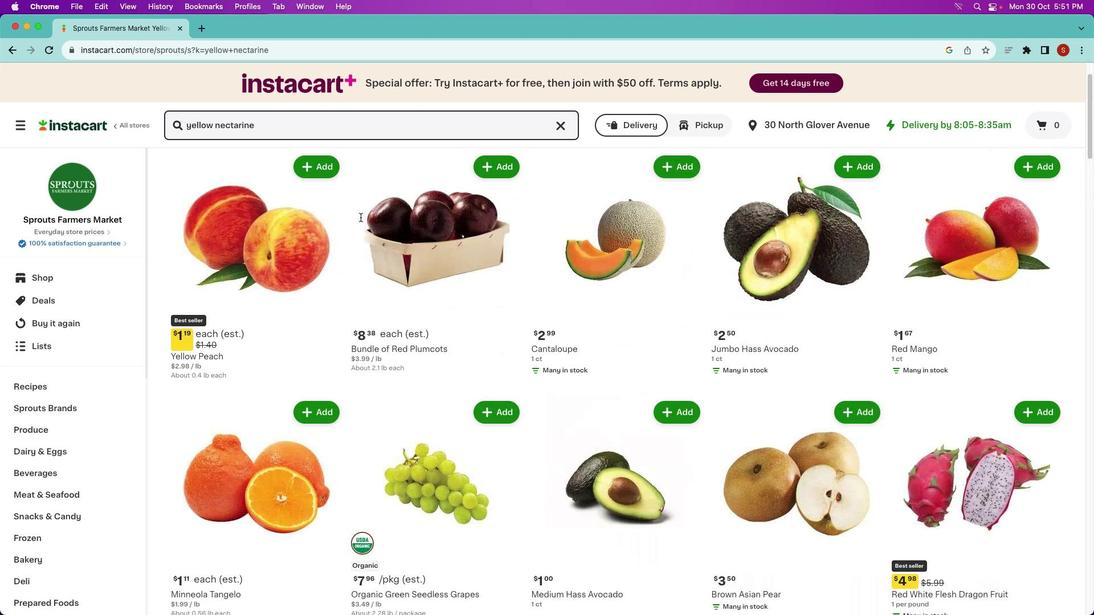 
Action: Mouse moved to (360, 217)
Screenshot: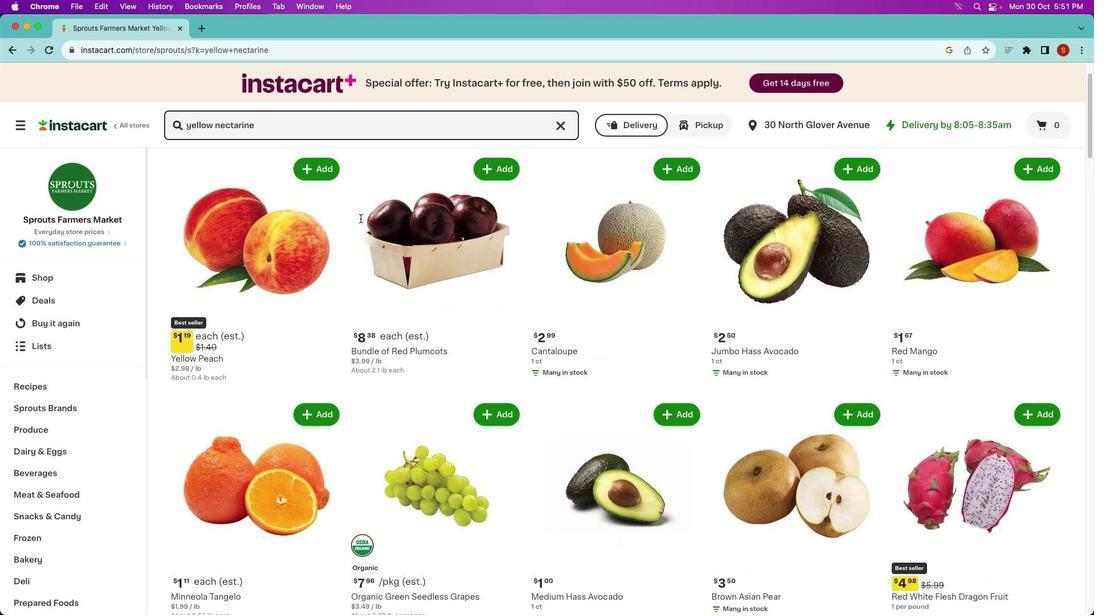 
Action: Mouse scrolled (360, 217) with delta (0, 0)
Screenshot: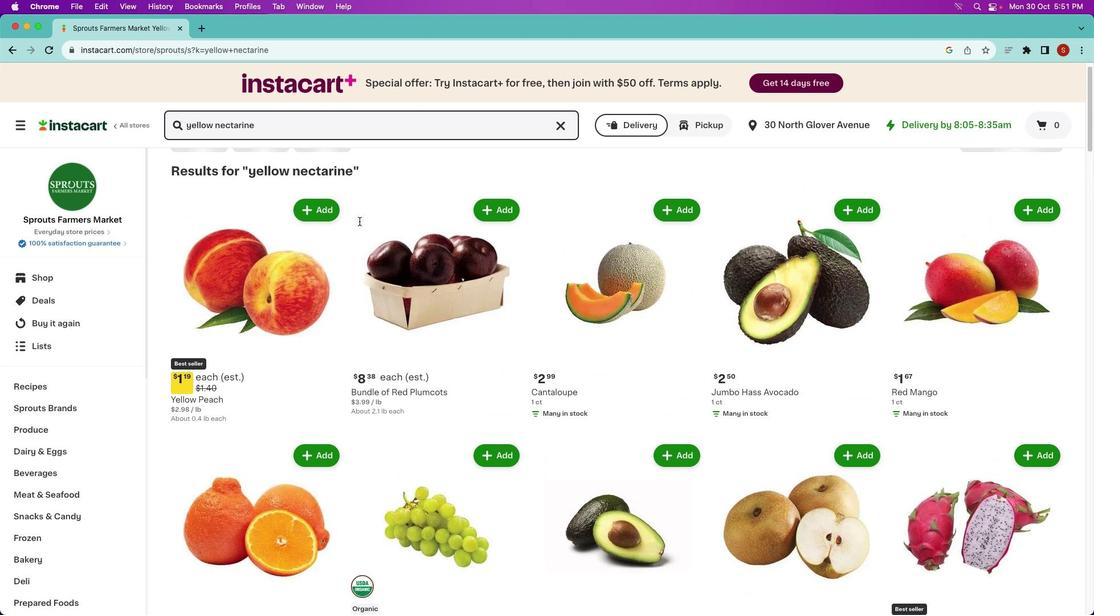
Action: Mouse moved to (360, 217)
Screenshot: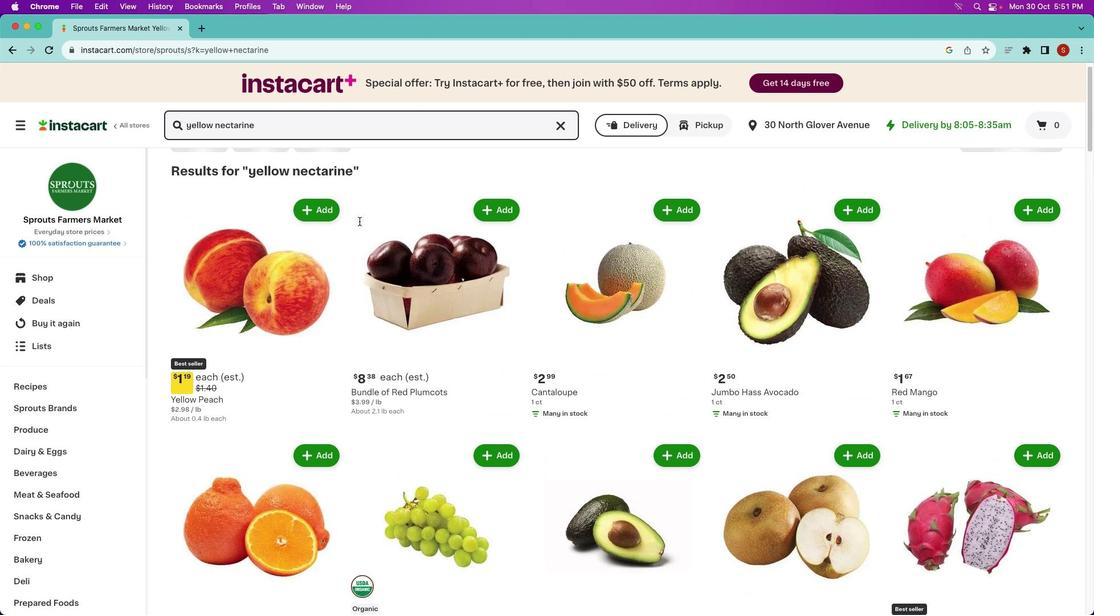 
Action: Mouse scrolled (360, 217) with delta (0, 0)
Screenshot: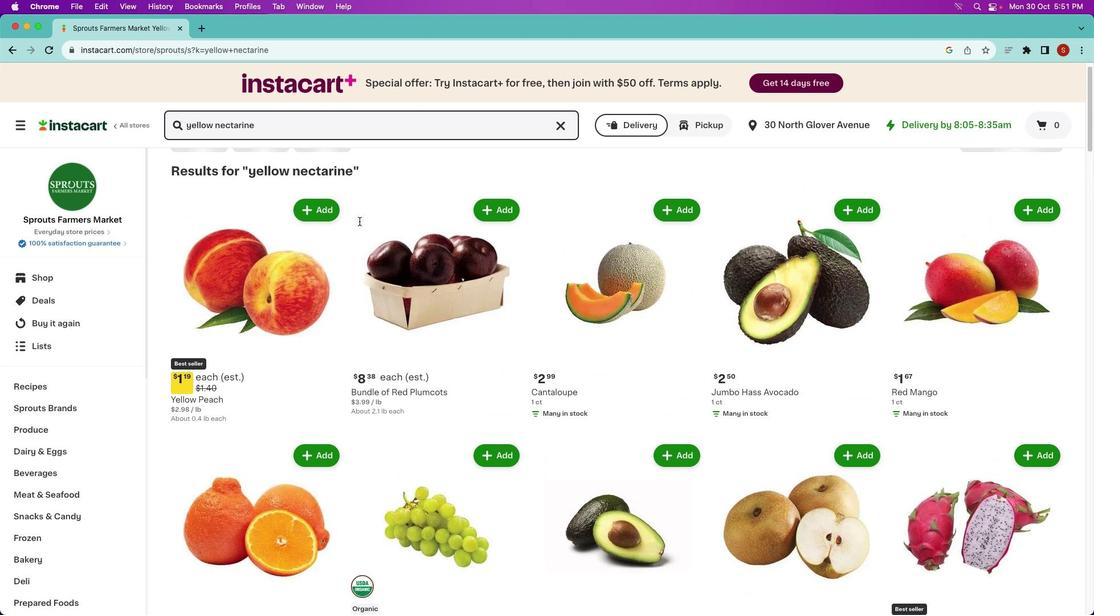 
Action: Mouse moved to (360, 217)
Screenshot: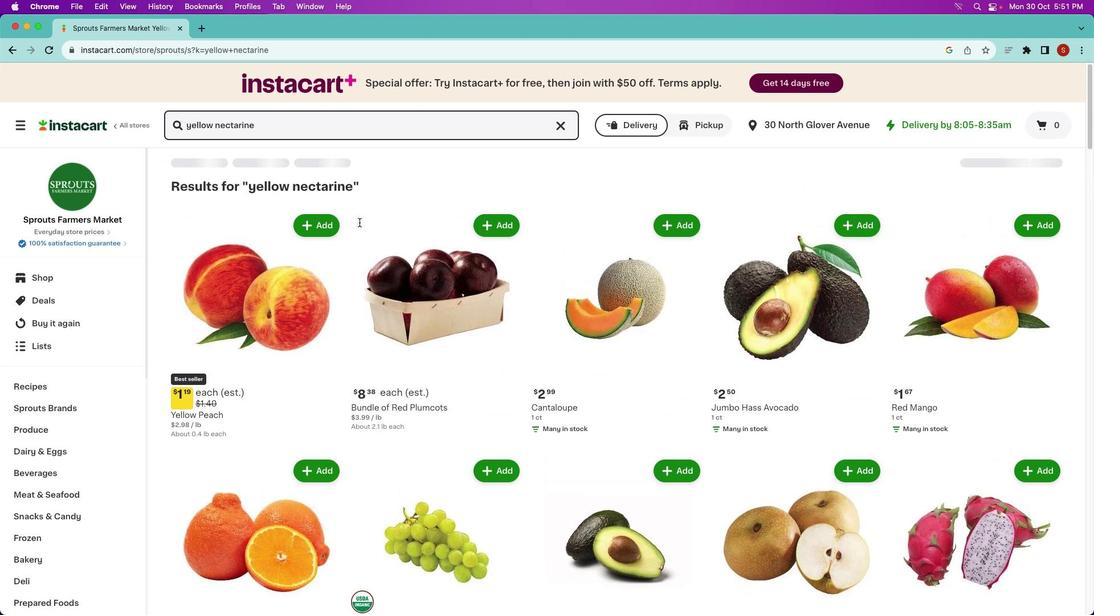 
Action: Mouse scrolled (360, 217) with delta (0, 1)
Screenshot: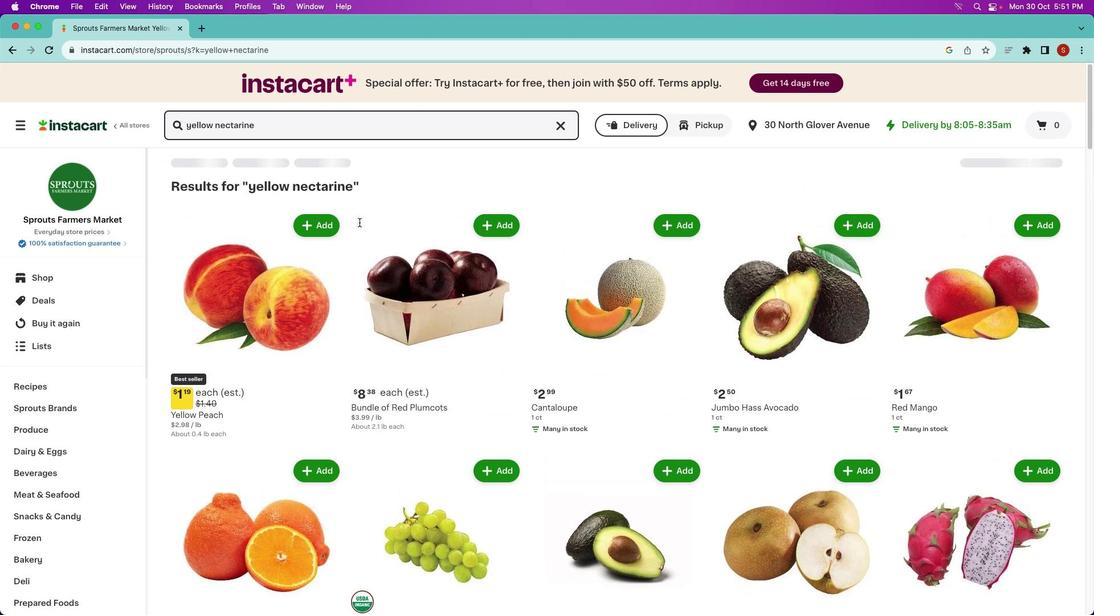 
Action: Mouse scrolled (360, 217) with delta (0, 2)
Screenshot: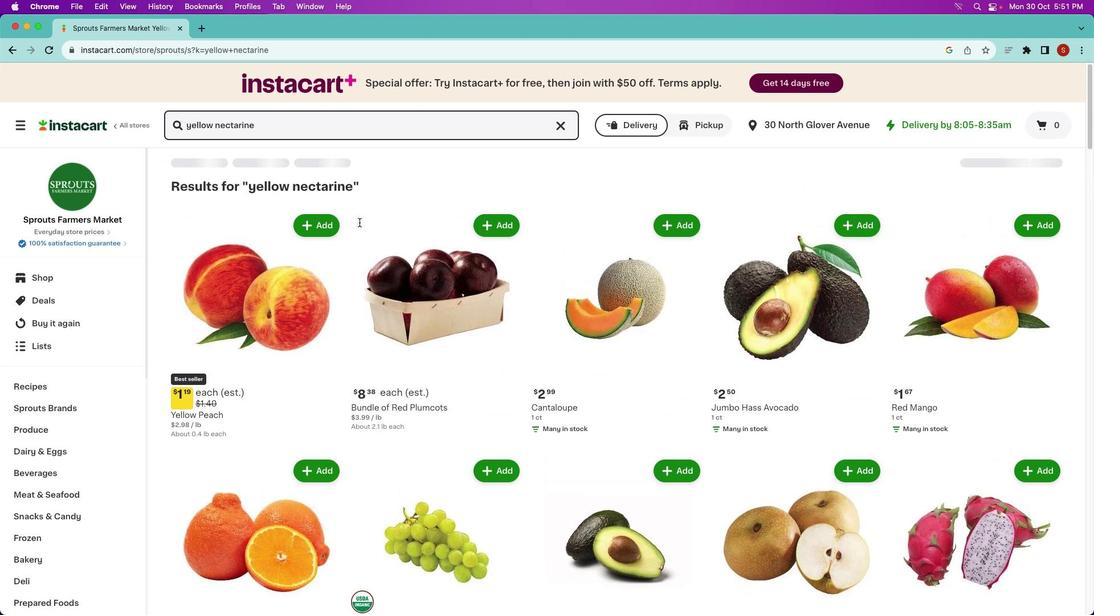 
Action: Mouse moved to (642, 385)
Screenshot: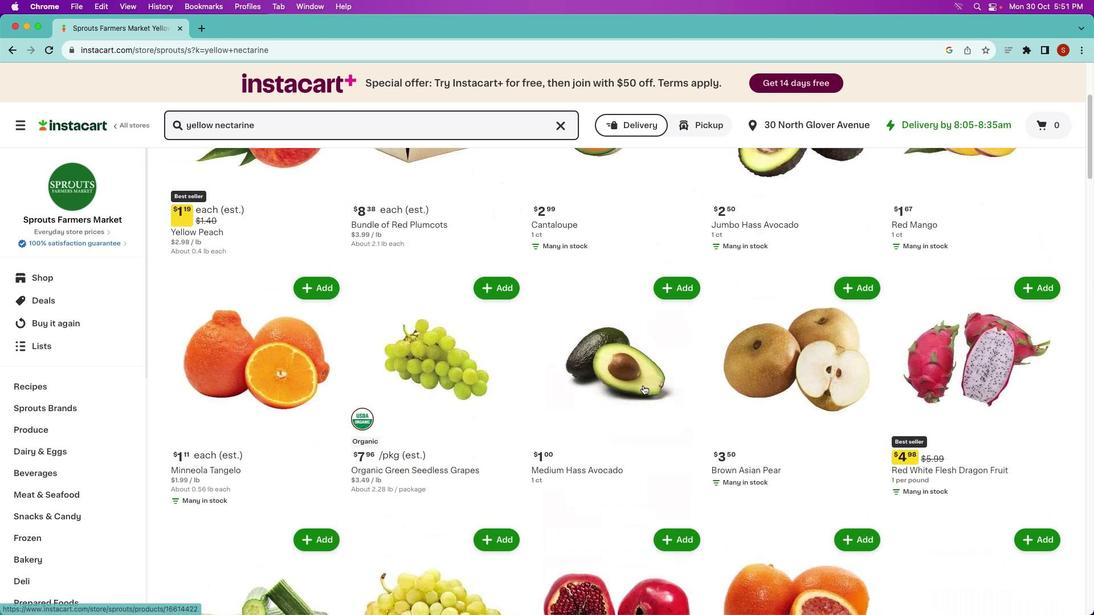 
Action: Mouse scrolled (642, 385) with delta (0, 0)
Screenshot: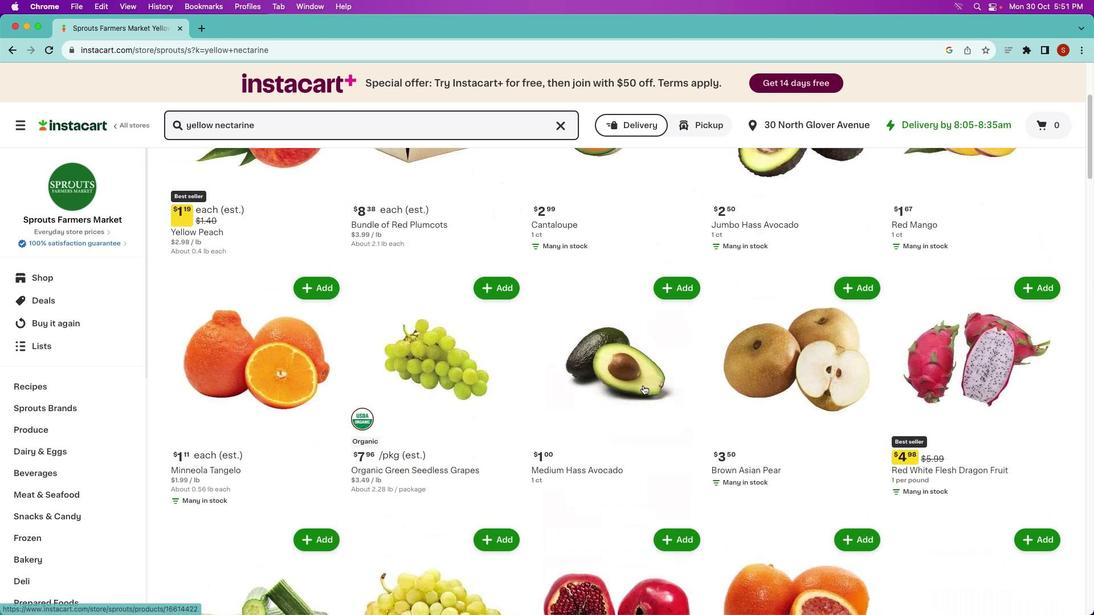 
Action: Mouse moved to (642, 385)
Screenshot: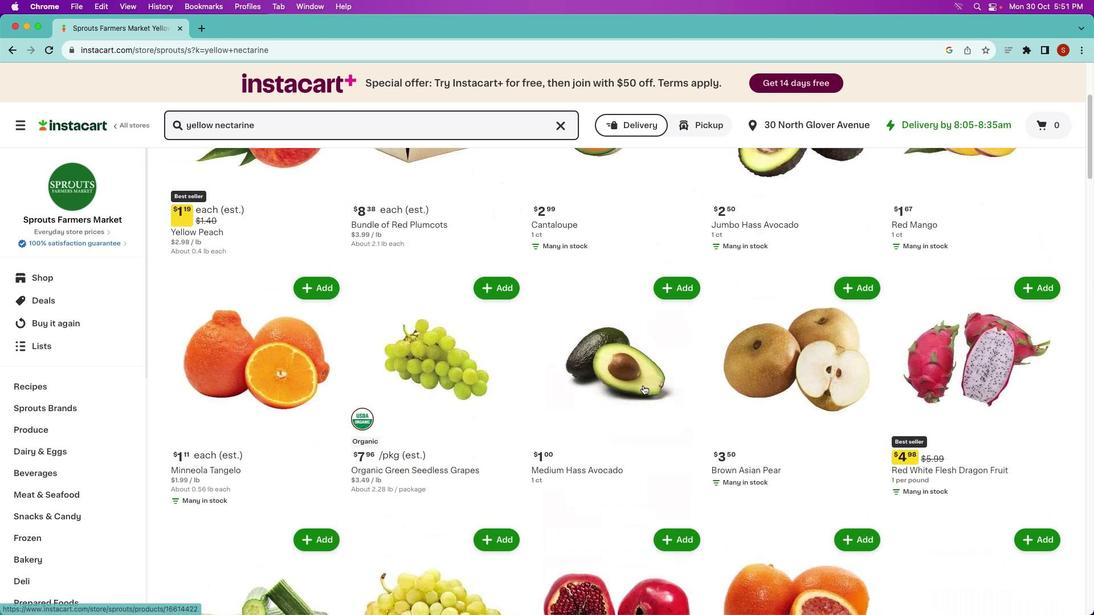 
Action: Mouse scrolled (642, 385) with delta (0, 0)
Screenshot: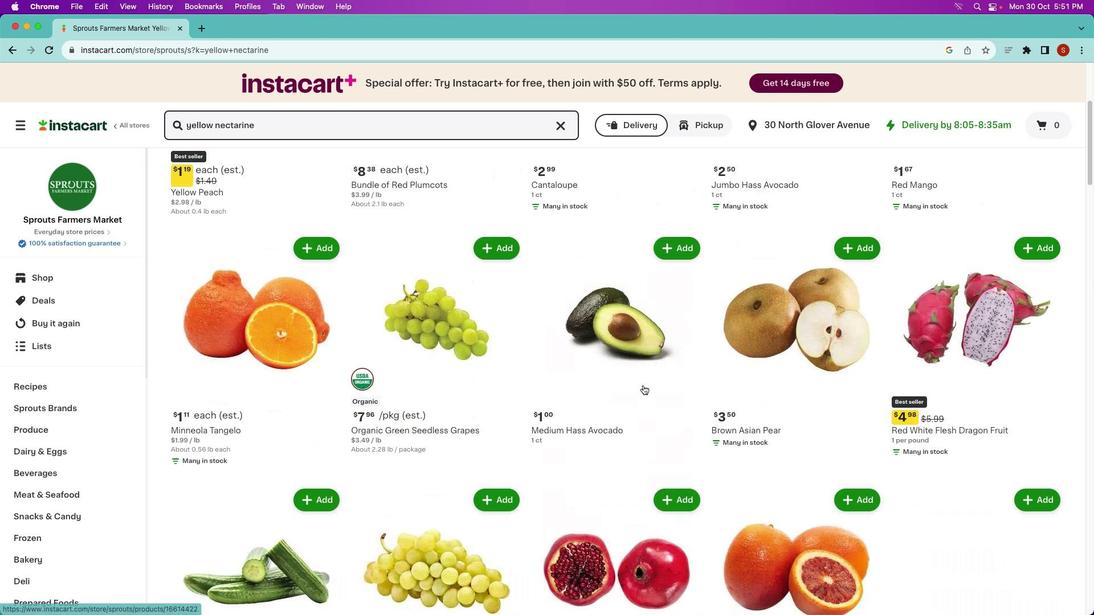 
Action: Mouse scrolled (642, 385) with delta (0, -1)
Screenshot: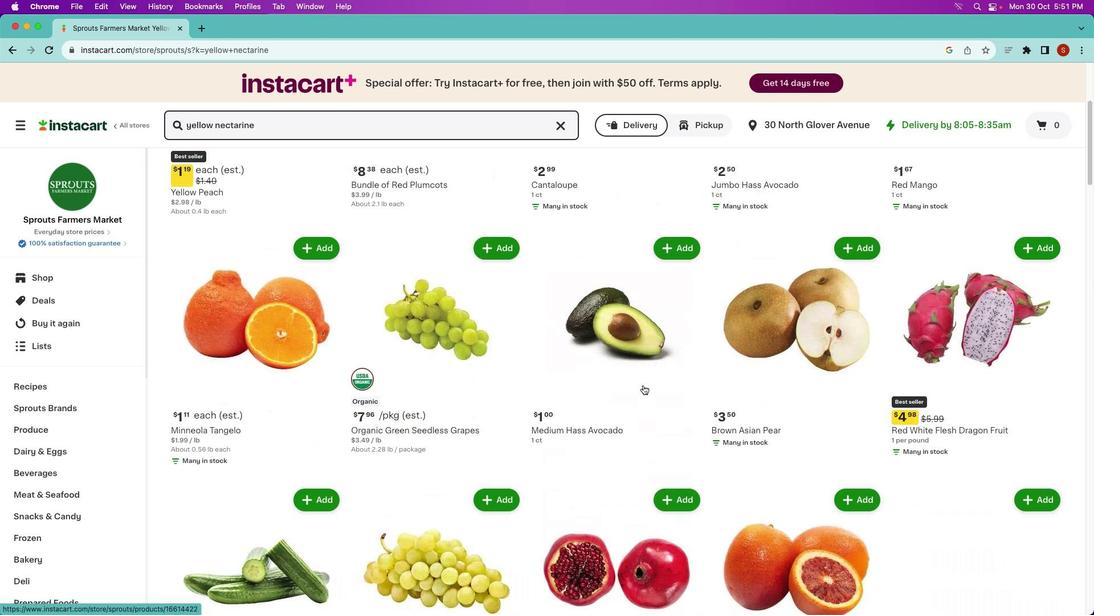 
Action: Mouse scrolled (642, 385) with delta (0, -2)
Screenshot: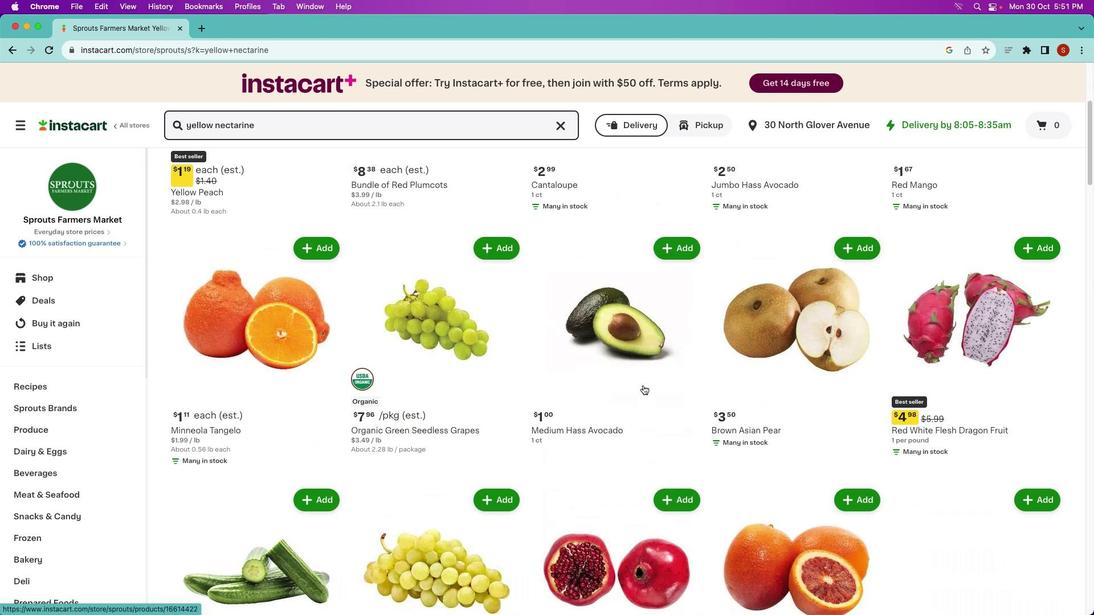 
Action: Mouse moved to (462, 432)
Screenshot: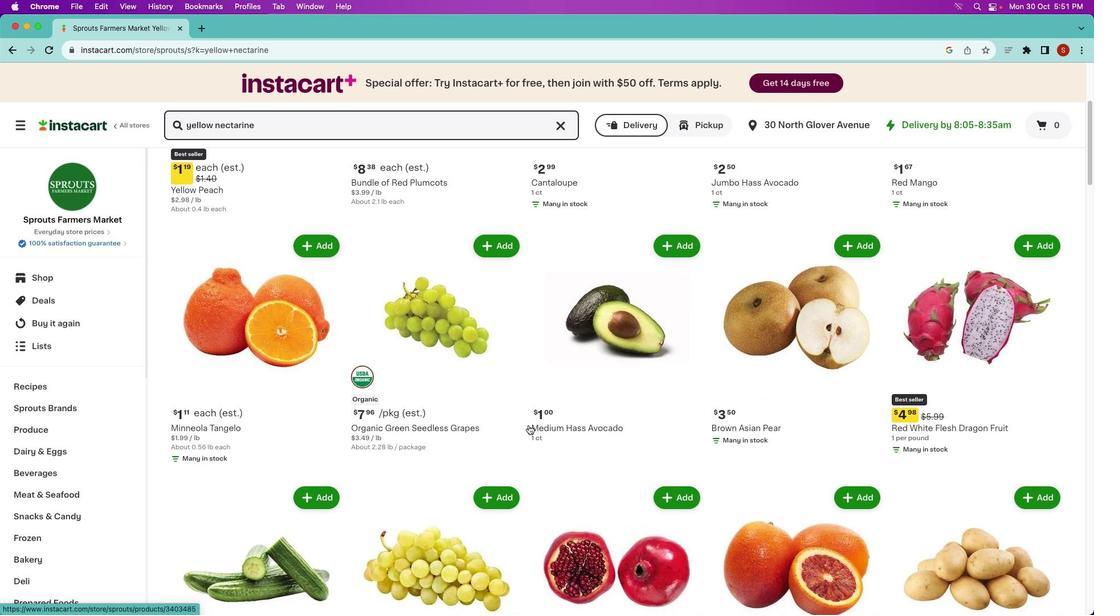 
Action: Mouse scrolled (462, 432) with delta (0, 0)
Screenshot: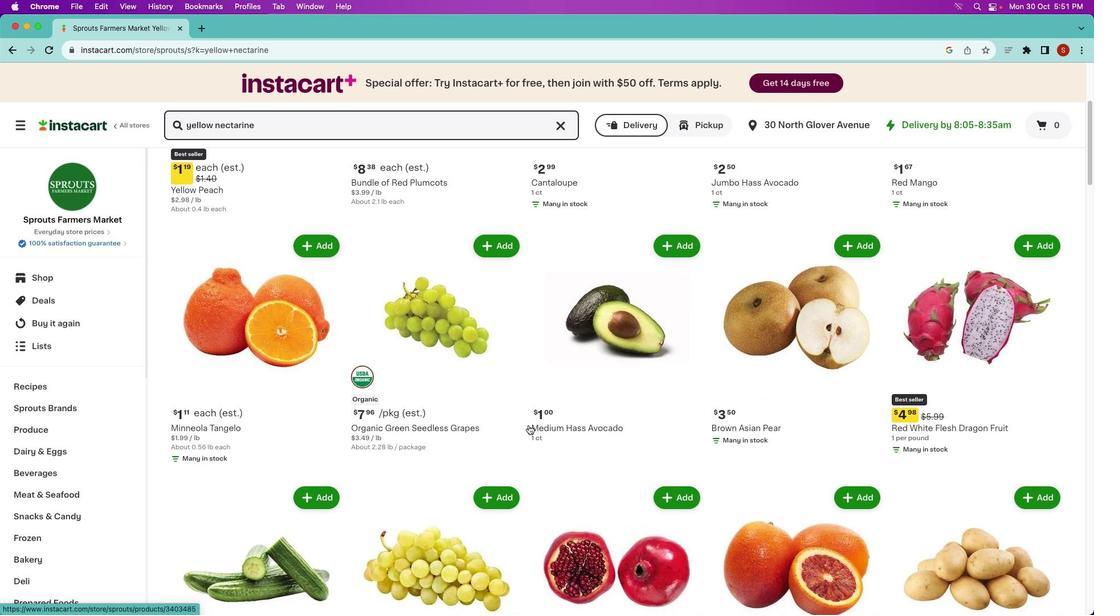 
Action: Mouse moved to (565, 417)
Screenshot: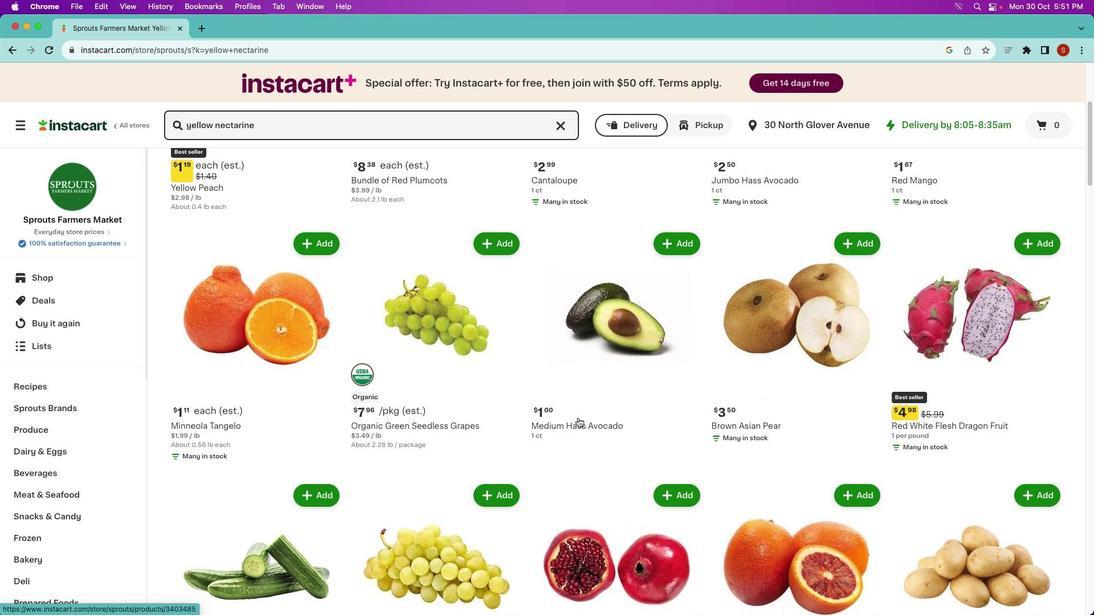 
Action: Mouse scrolled (565, 417) with delta (0, 0)
Screenshot: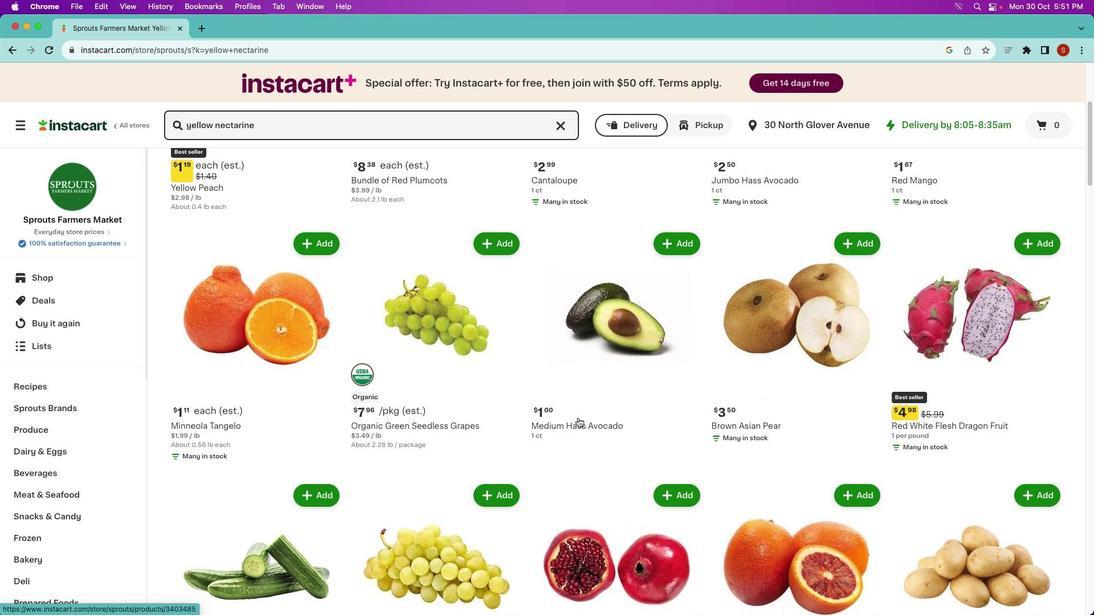 
Action: Mouse moved to (592, 417)
Screenshot: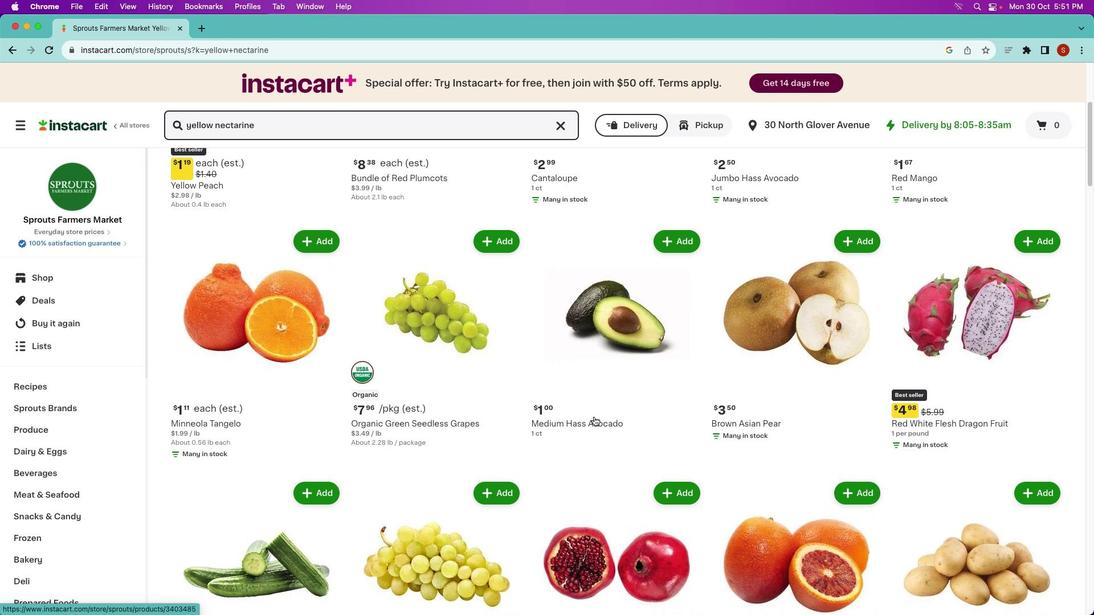 
Action: Mouse scrolled (592, 417) with delta (0, 0)
Screenshot: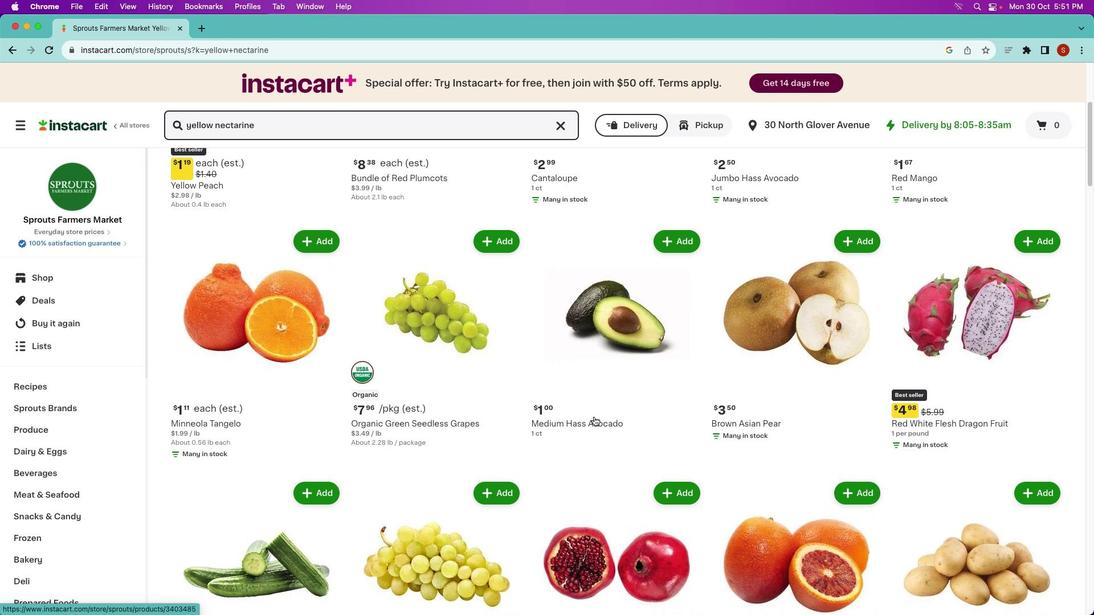 
Action: Mouse moved to (599, 415)
Screenshot: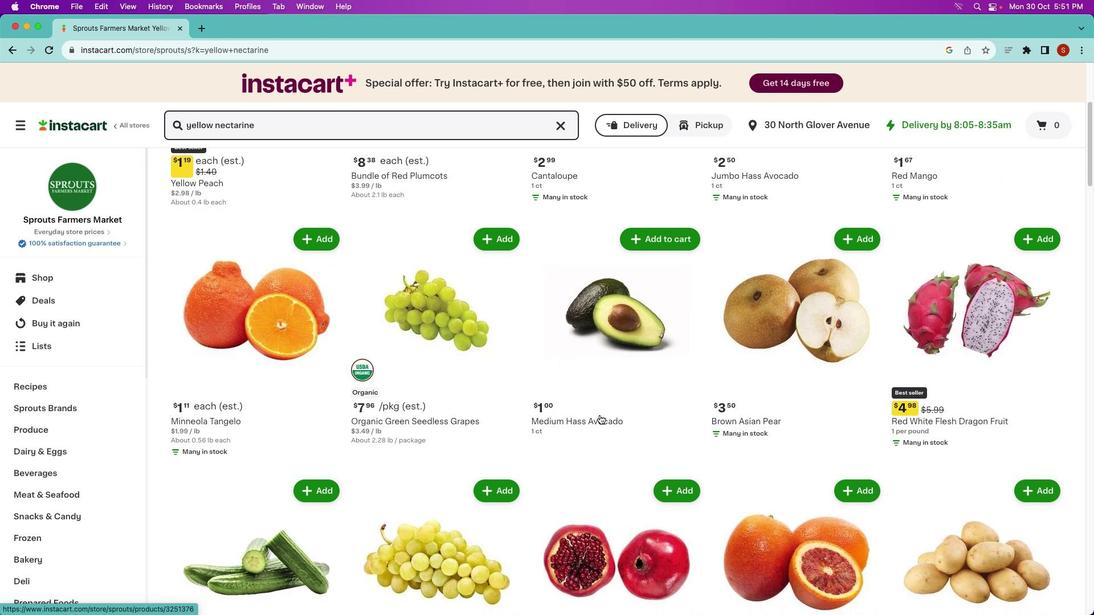 
Action: Mouse scrolled (599, 415) with delta (0, 0)
Screenshot: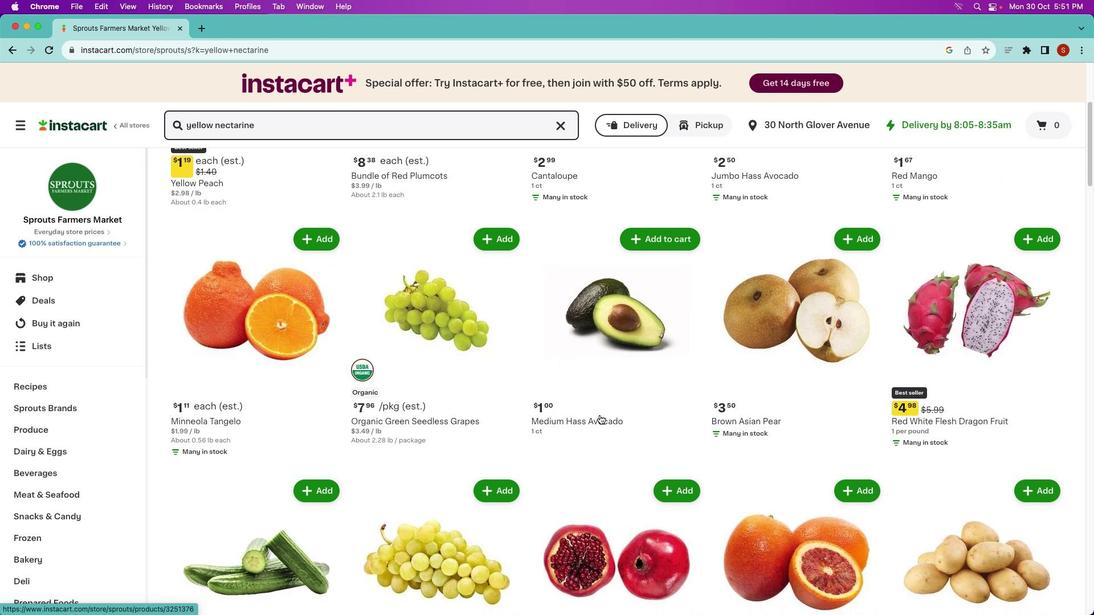 
Action: Mouse moved to (601, 414)
Screenshot: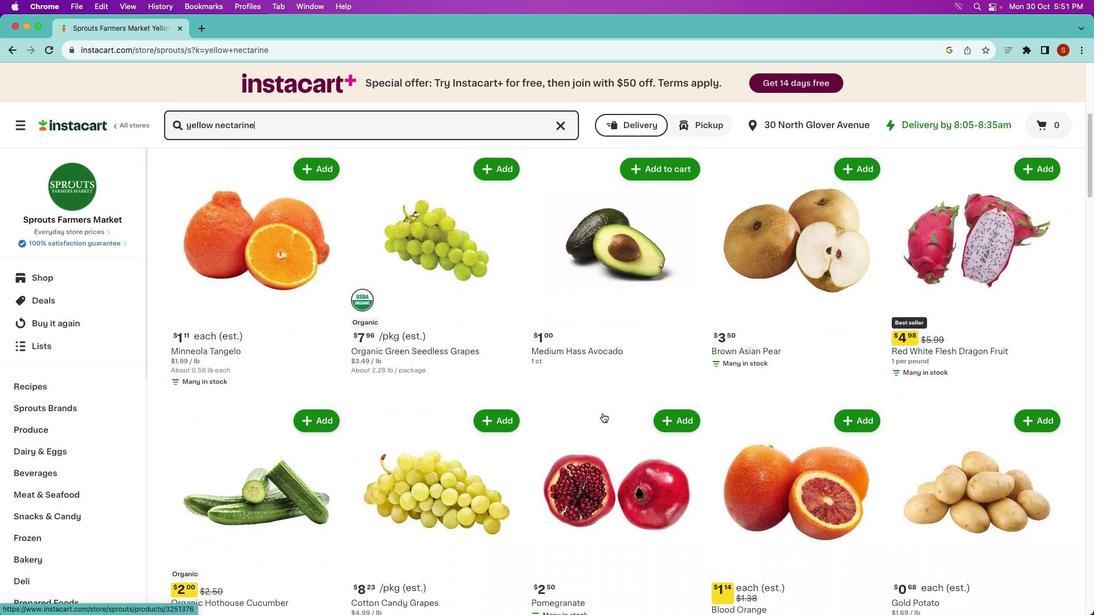 
Action: Mouse scrolled (601, 414) with delta (0, 0)
Screenshot: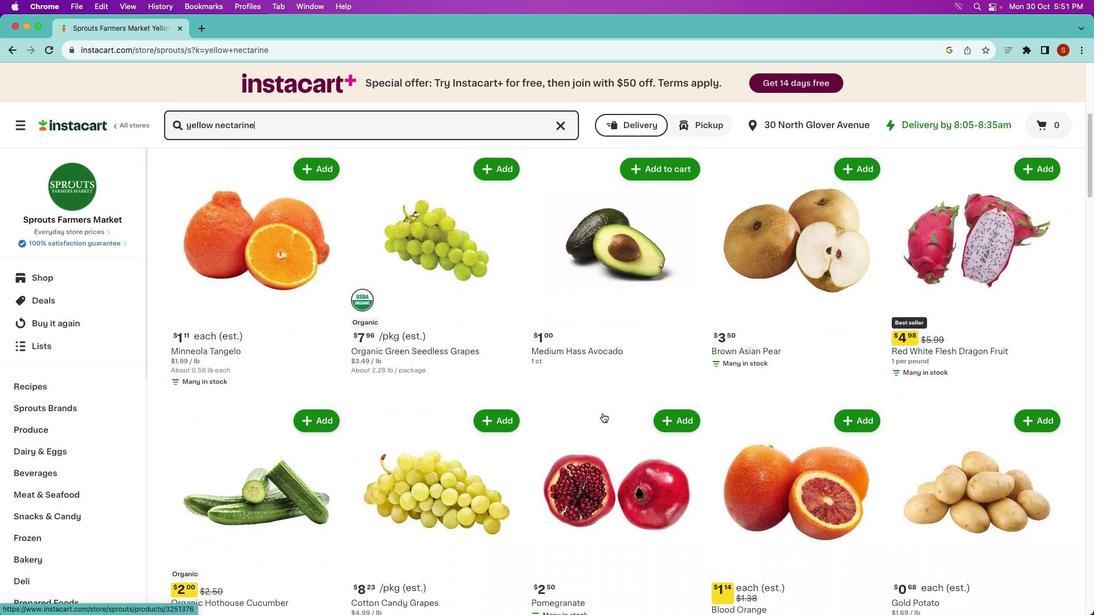 
Action: Mouse moved to (601, 413)
Screenshot: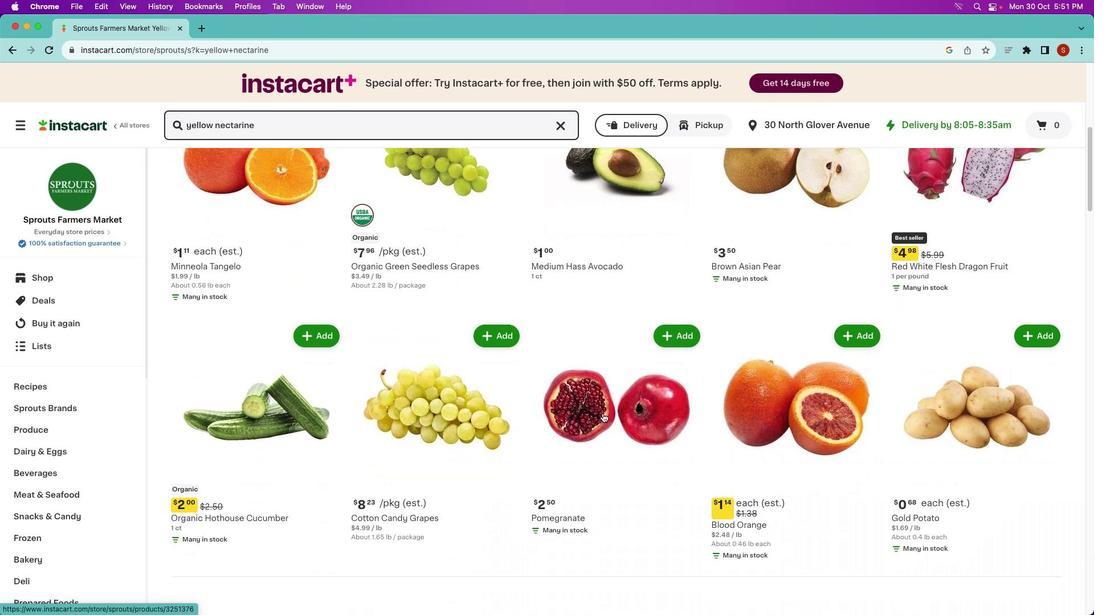 
Action: Mouse scrolled (601, 413) with delta (0, 0)
Screenshot: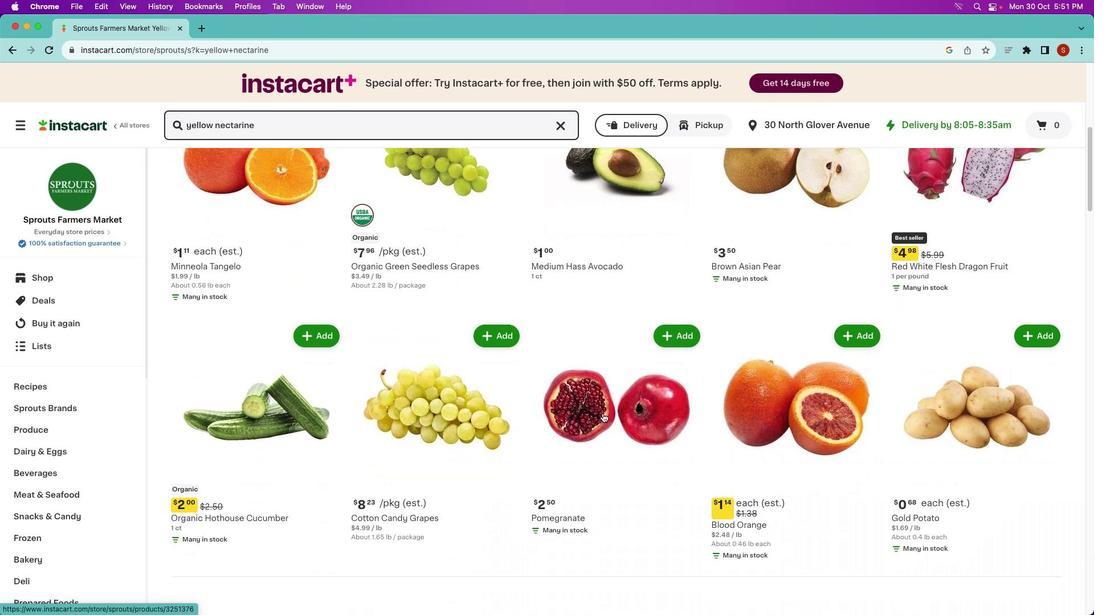 
Action: Mouse moved to (602, 413)
Screenshot: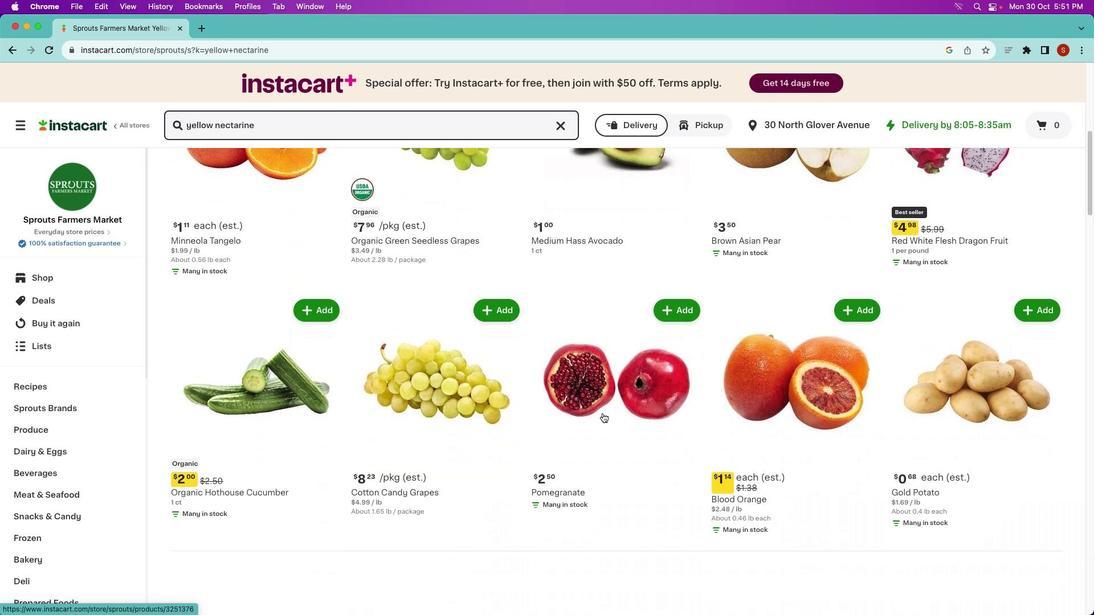 
Action: Mouse scrolled (602, 413) with delta (0, -1)
Screenshot: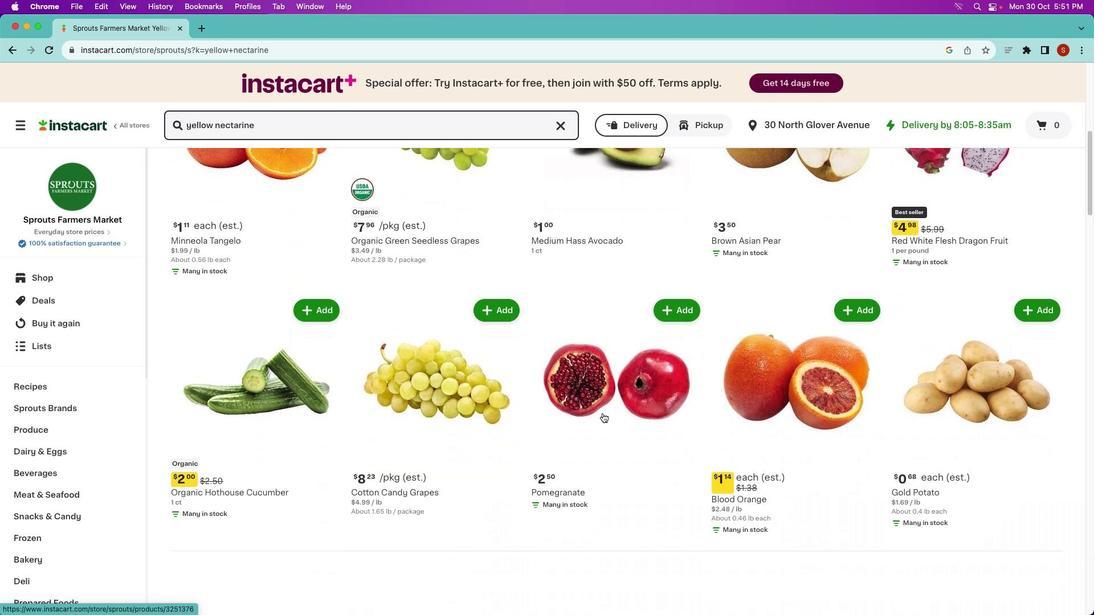 
Action: Mouse moved to (602, 413)
Screenshot: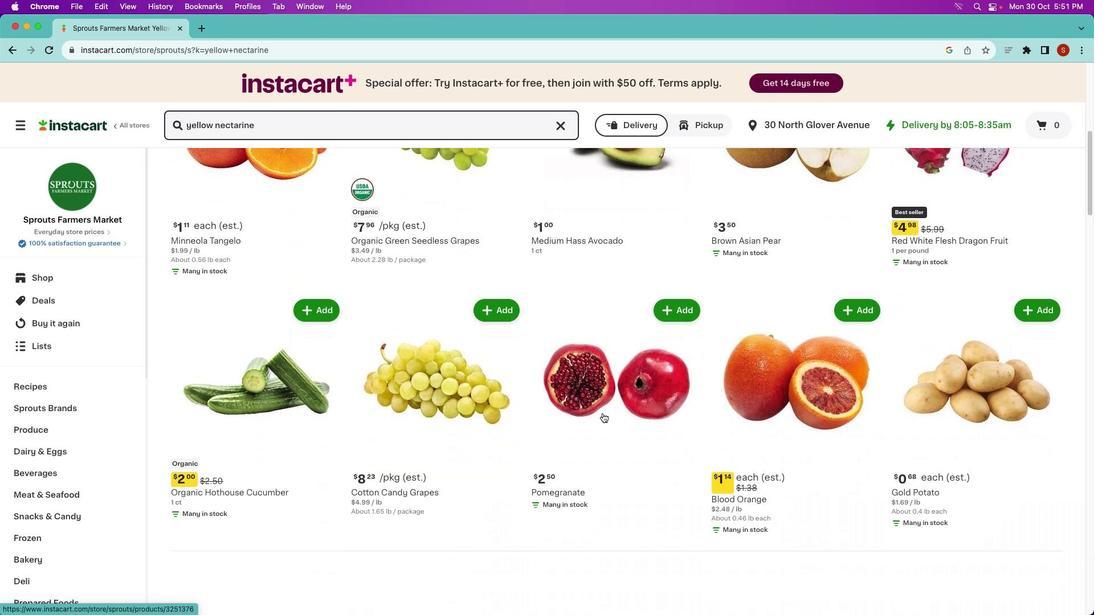 
Action: Mouse scrolled (602, 413) with delta (0, -1)
Screenshot: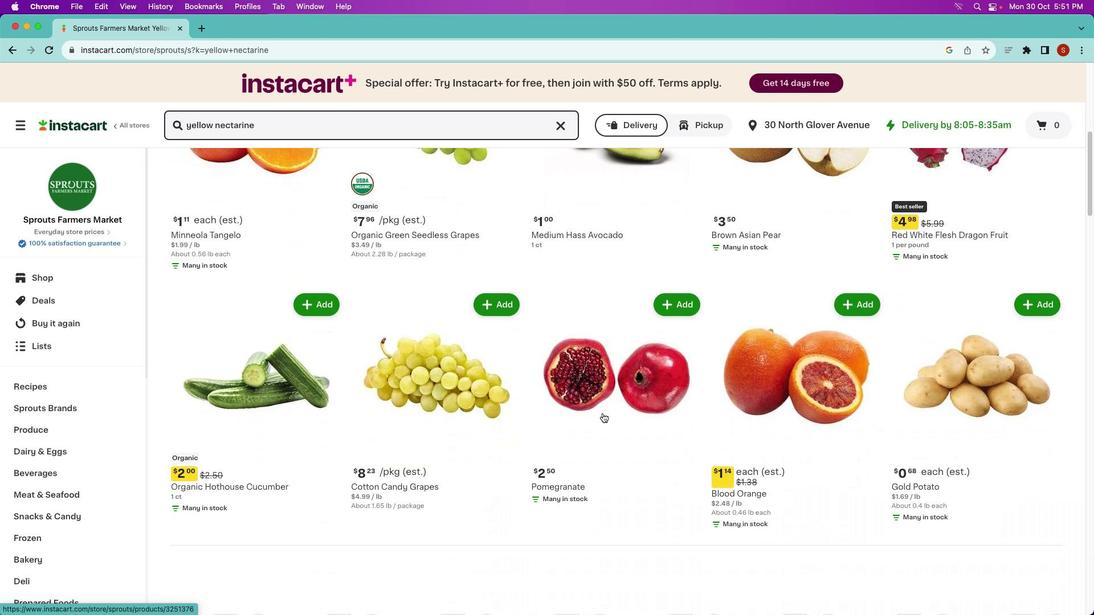 
Action: Mouse scrolled (602, 413) with delta (0, 0)
Screenshot: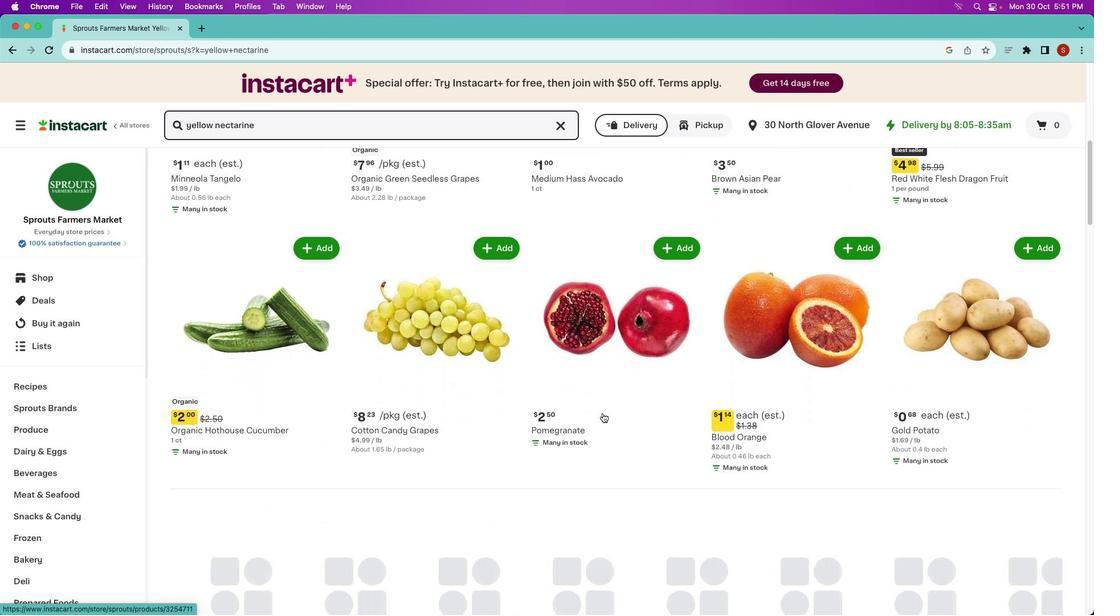 
Action: Mouse scrolled (602, 413) with delta (0, 0)
Screenshot: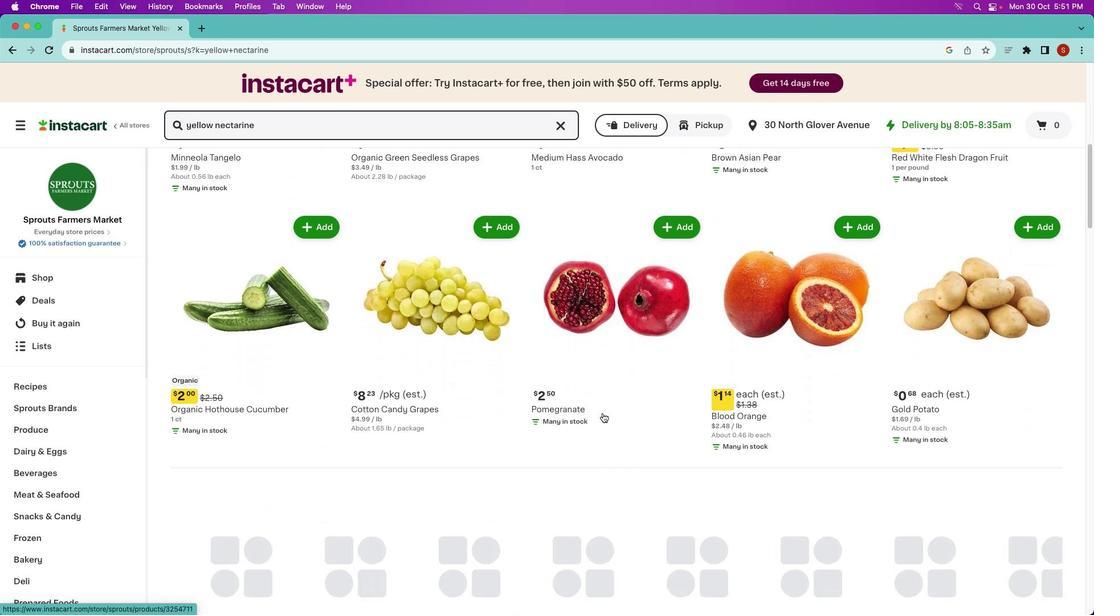 
Action: Mouse scrolled (602, 413) with delta (0, -1)
Screenshot: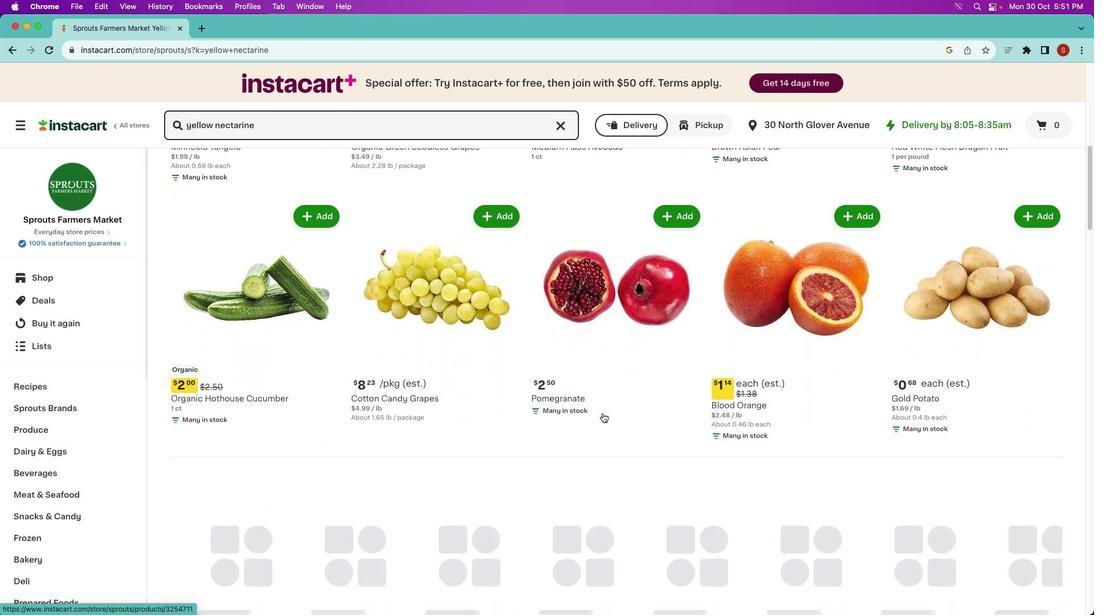 
Action: Mouse scrolled (602, 413) with delta (0, 0)
Screenshot: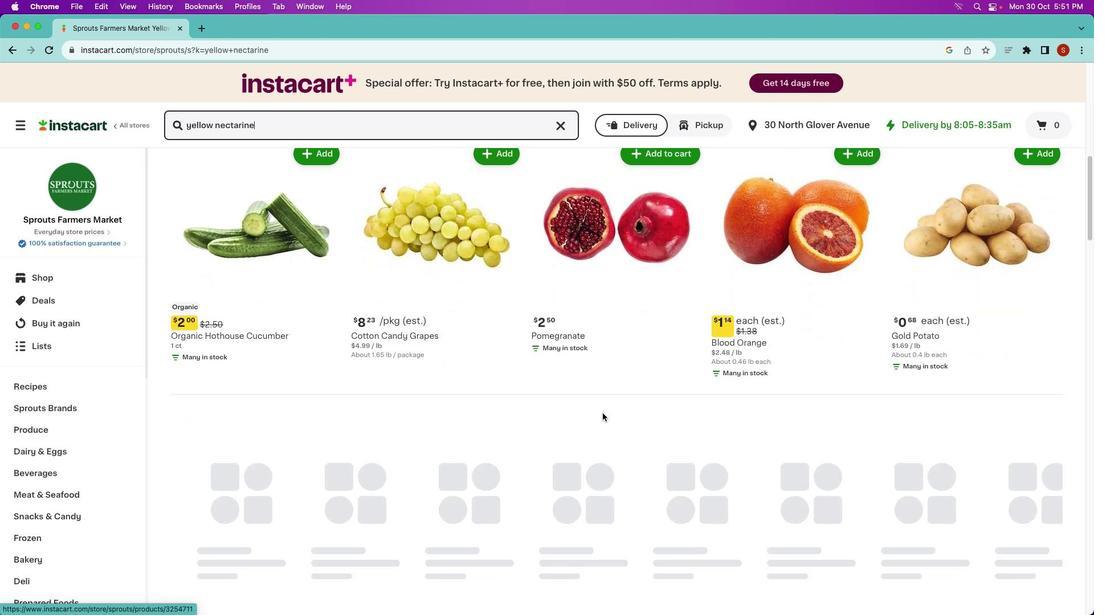 
Action: Mouse scrolled (602, 413) with delta (0, 0)
Screenshot: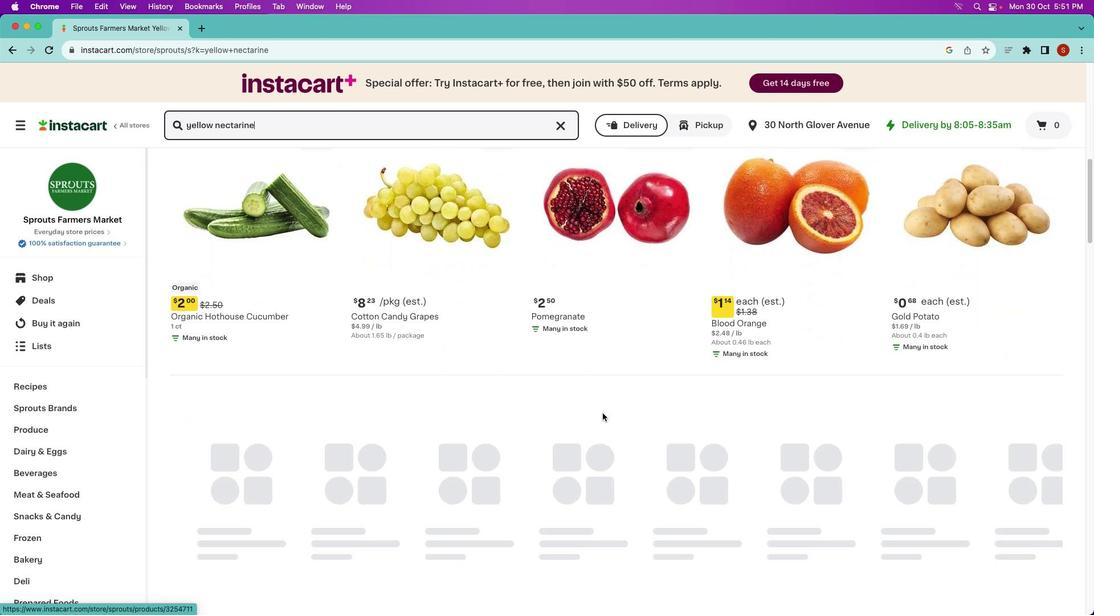 
Action: Mouse scrolled (602, 413) with delta (0, -1)
Screenshot: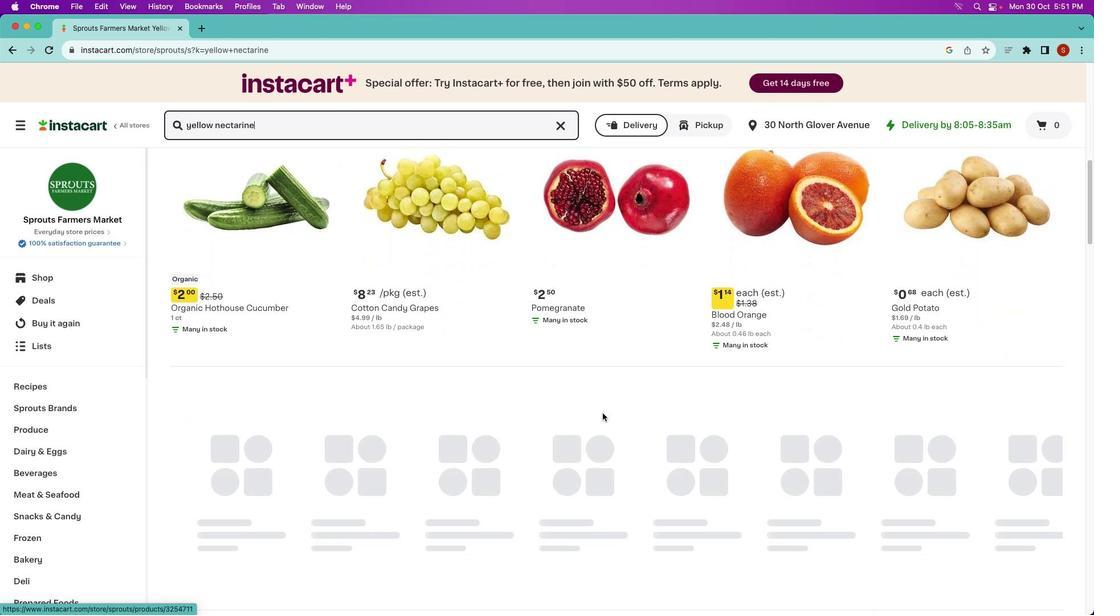 
Action: Mouse scrolled (602, 413) with delta (0, 0)
Screenshot: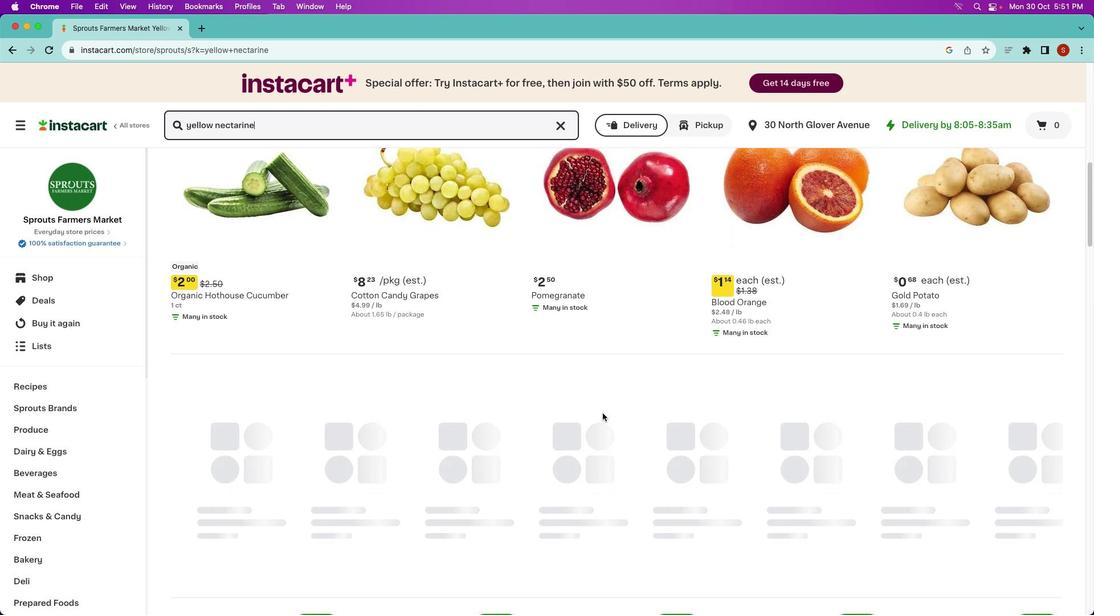 
Action: Mouse scrolled (602, 413) with delta (0, 0)
Screenshot: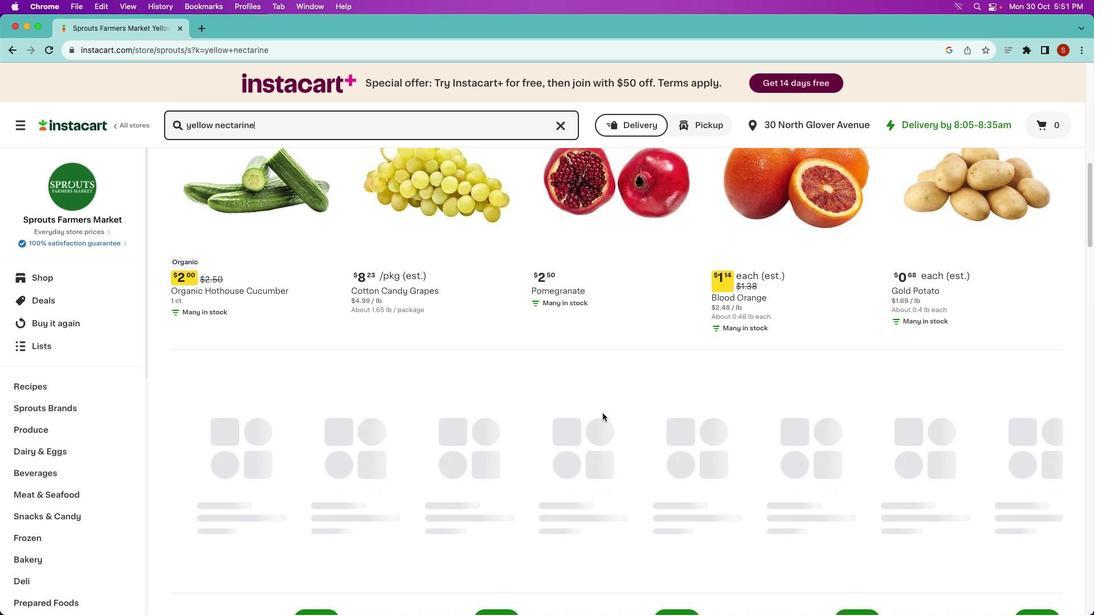 
Action: Mouse scrolled (602, 413) with delta (0, 0)
Screenshot: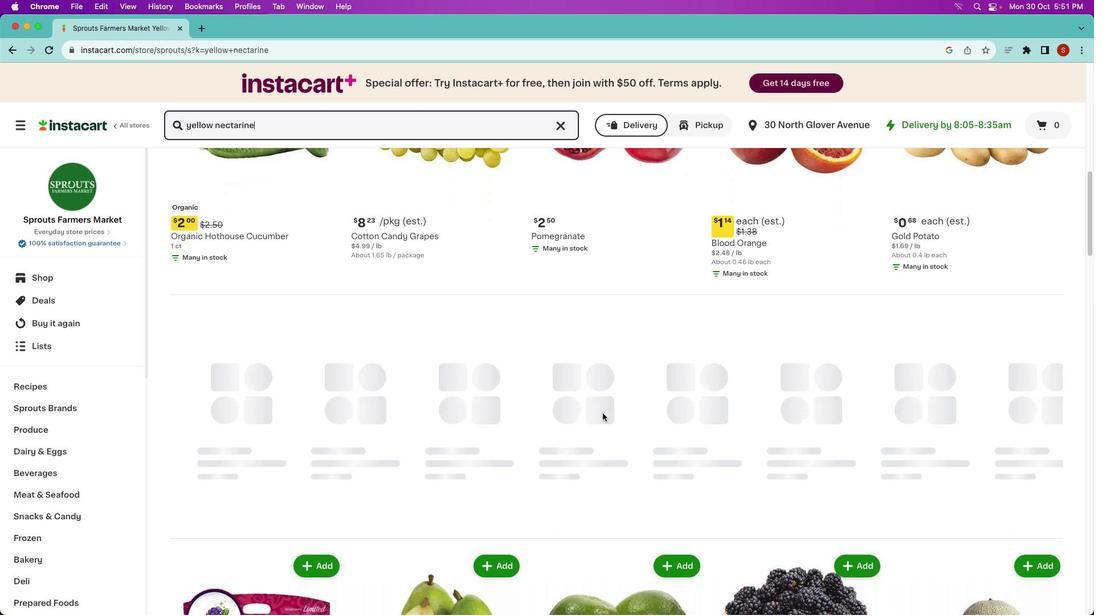 
Action: Mouse scrolled (602, 413) with delta (0, 0)
Screenshot: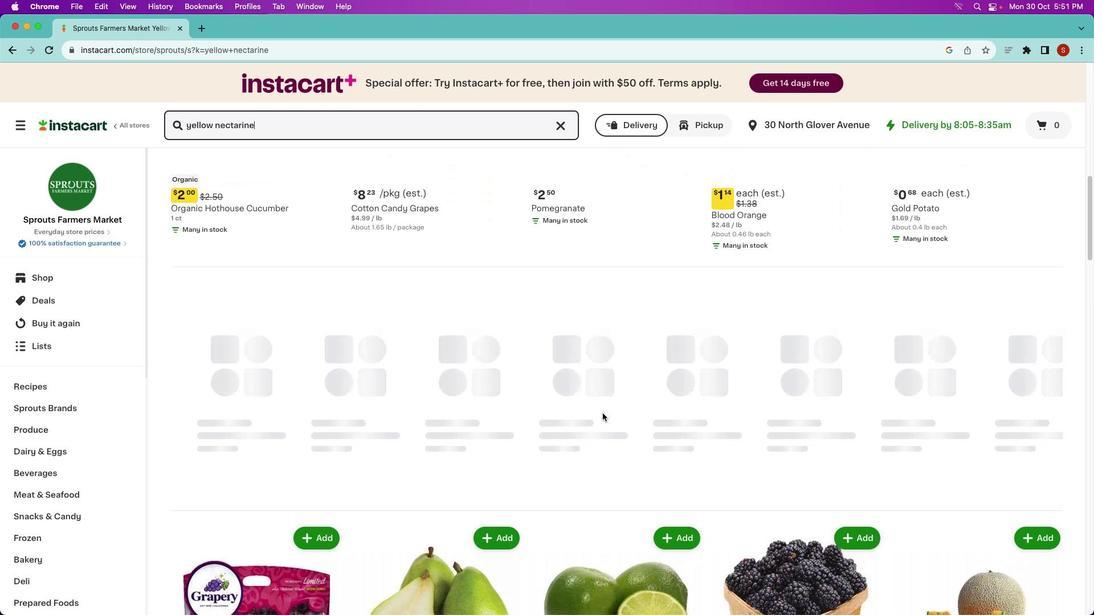 
Action: Mouse scrolled (602, 413) with delta (0, -1)
Screenshot: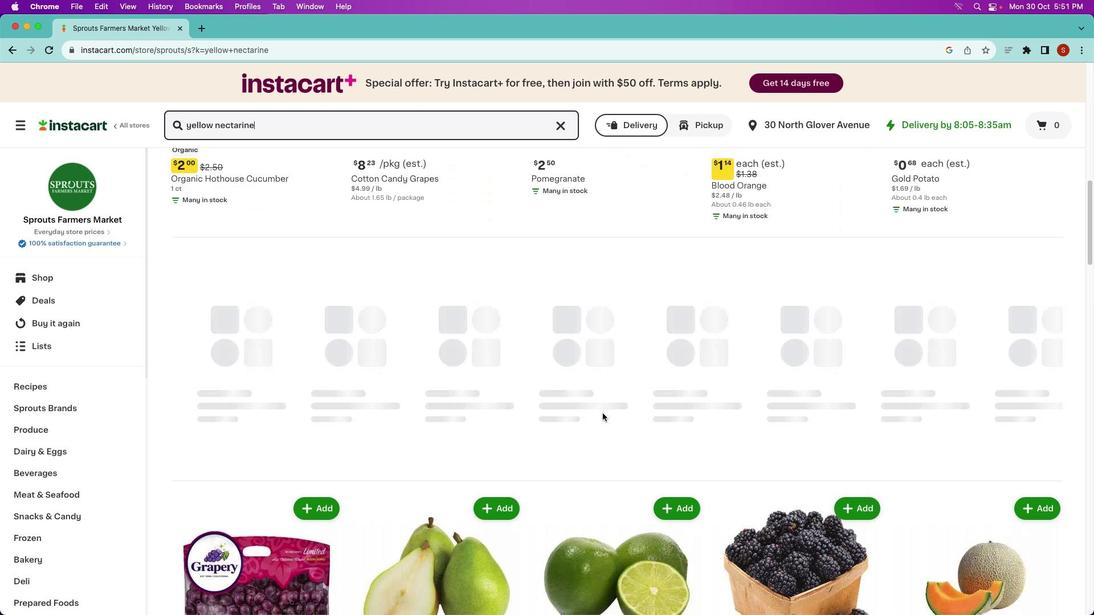 
Action: Mouse scrolled (602, 413) with delta (0, -1)
Screenshot: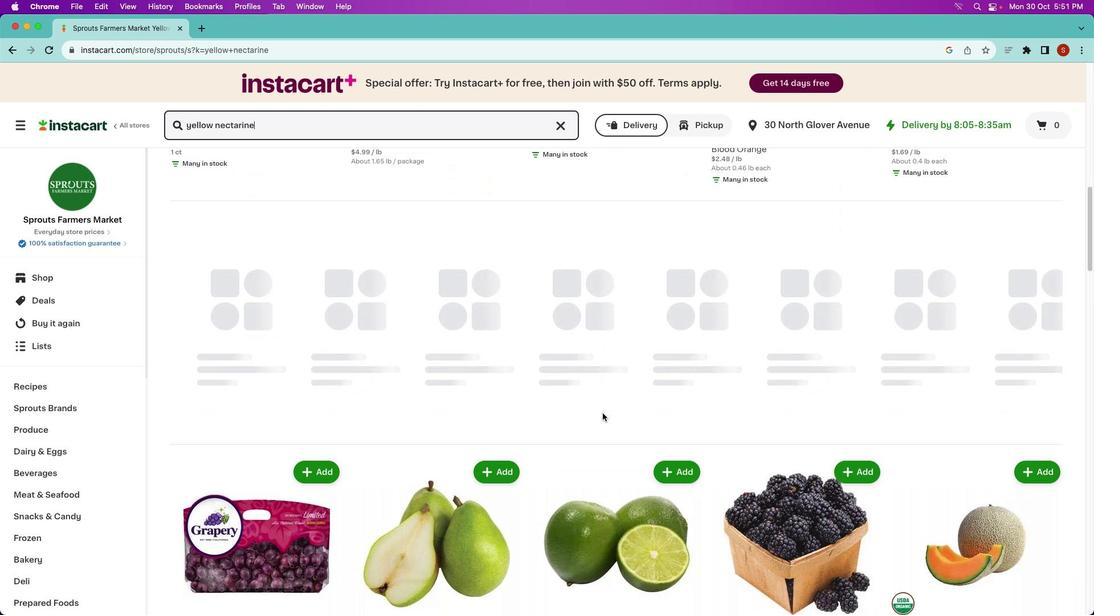 
Action: Mouse scrolled (602, 413) with delta (0, 0)
Screenshot: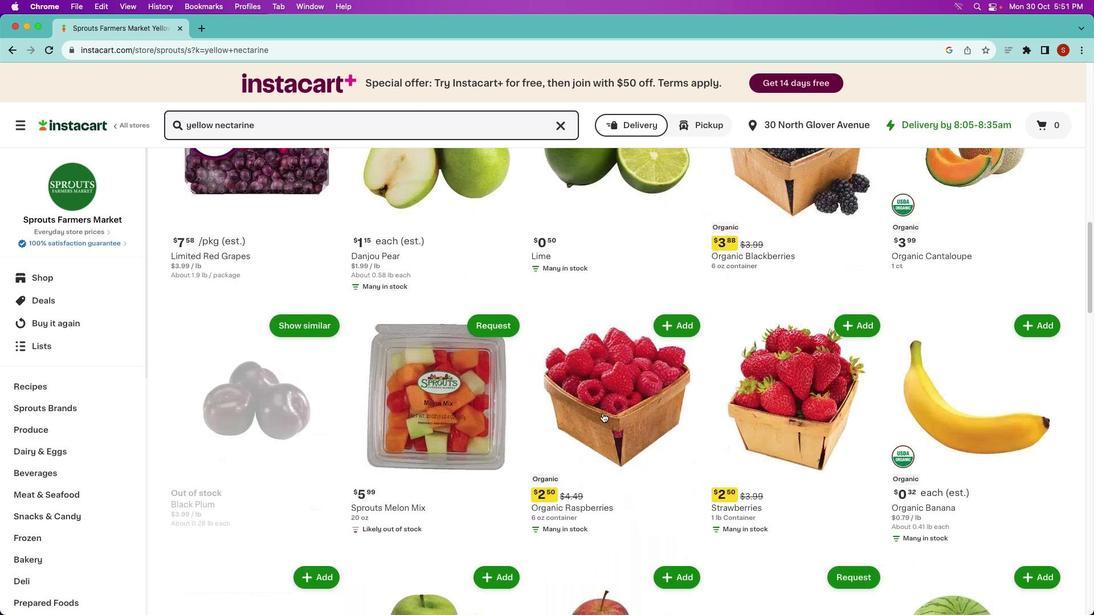
Action: Mouse scrolled (602, 413) with delta (0, 0)
Screenshot: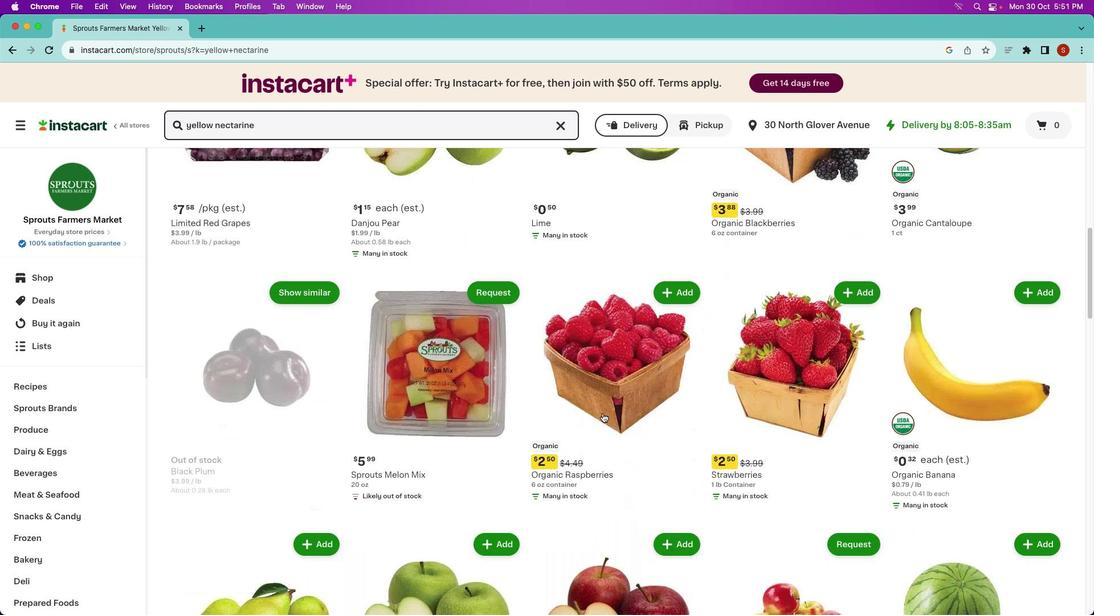 
Action: Mouse scrolled (602, 413) with delta (0, -1)
Screenshot: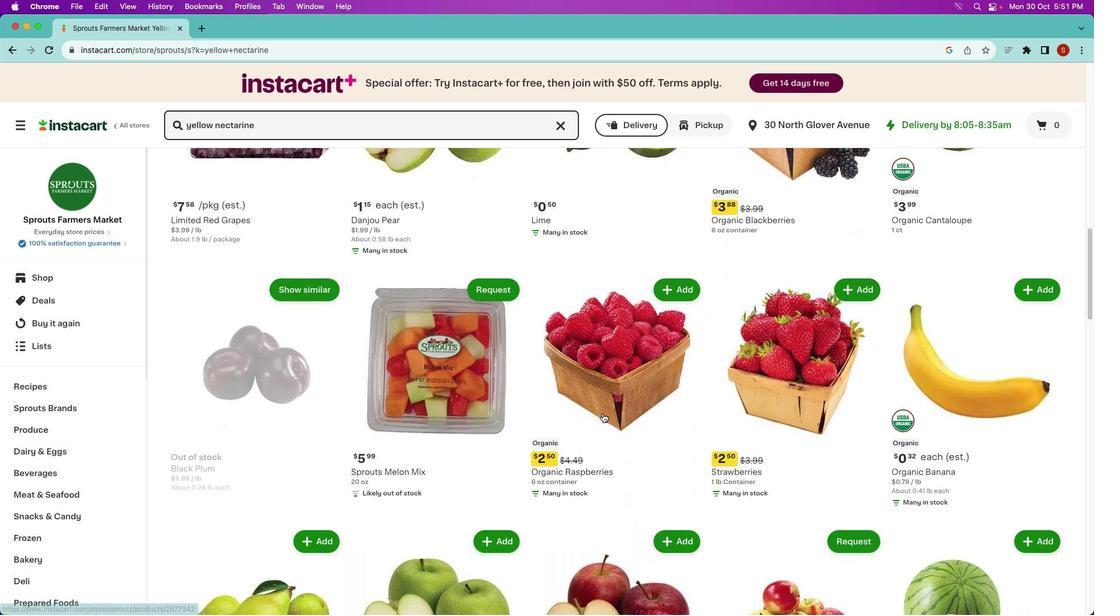 
Action: Mouse scrolled (602, 413) with delta (0, -2)
Screenshot: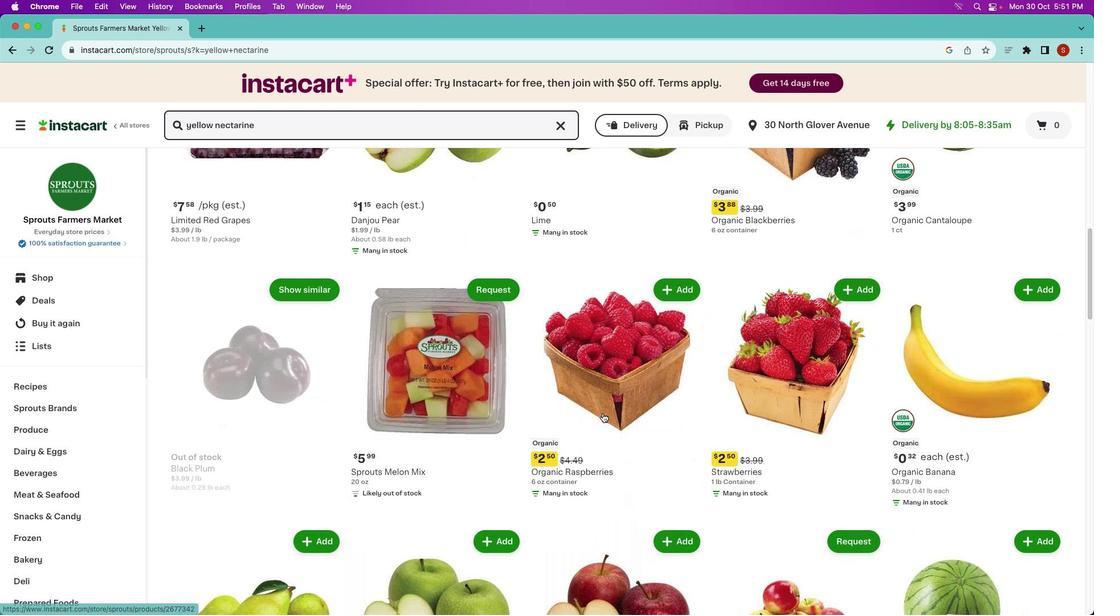 
Action: Mouse scrolled (602, 413) with delta (0, 0)
Screenshot: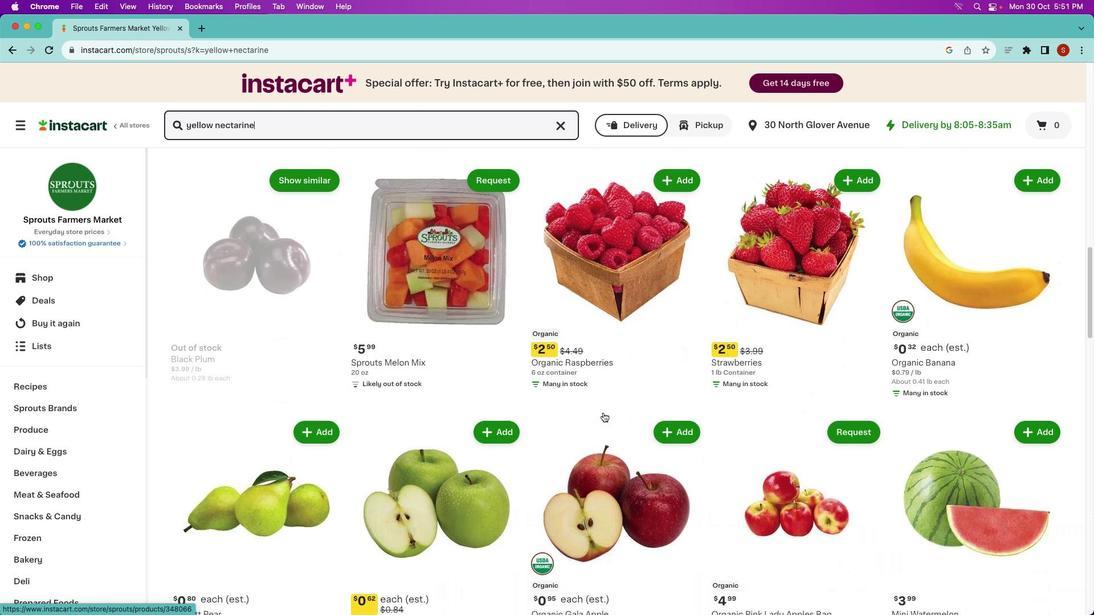 
Action: Mouse scrolled (602, 413) with delta (0, 0)
Screenshot: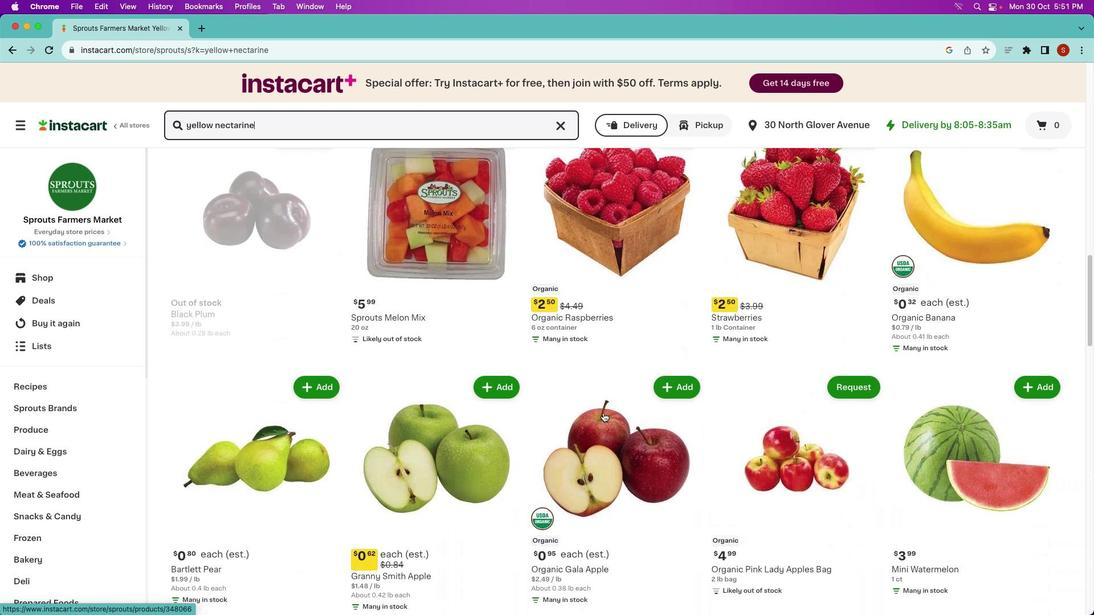 
Action: Mouse scrolled (602, 413) with delta (0, -1)
Screenshot: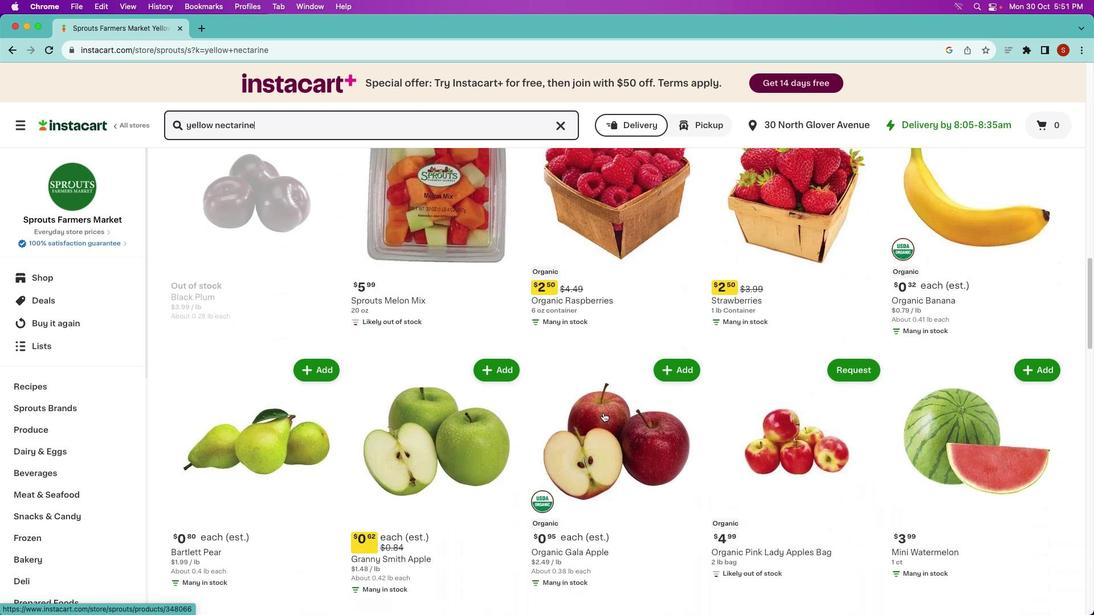 
Action: Mouse scrolled (602, 413) with delta (0, -2)
Screenshot: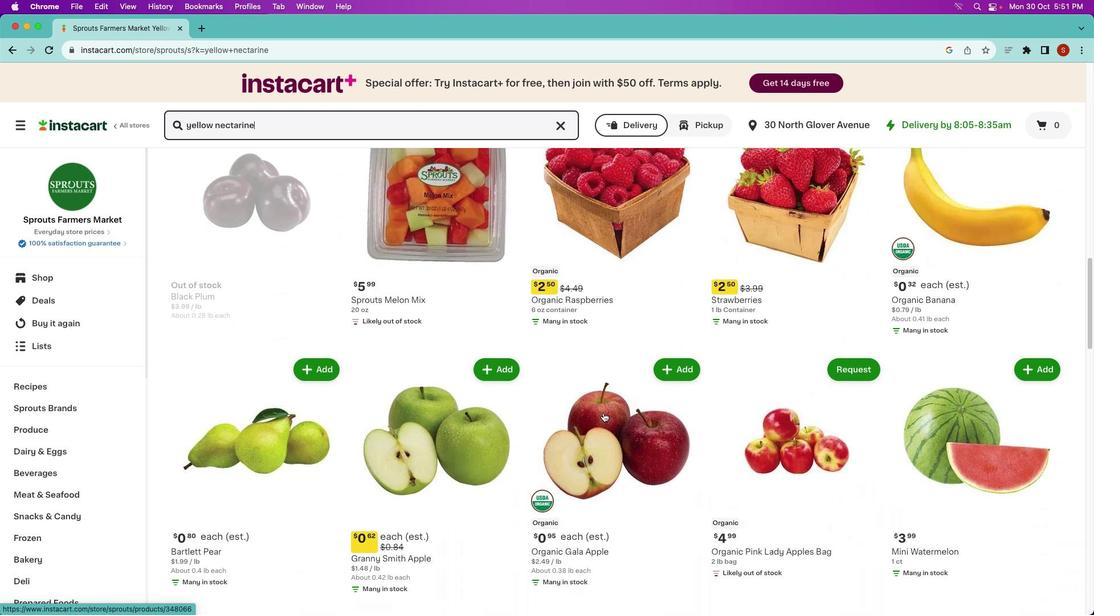 
Action: Mouse moved to (603, 412)
Screenshot: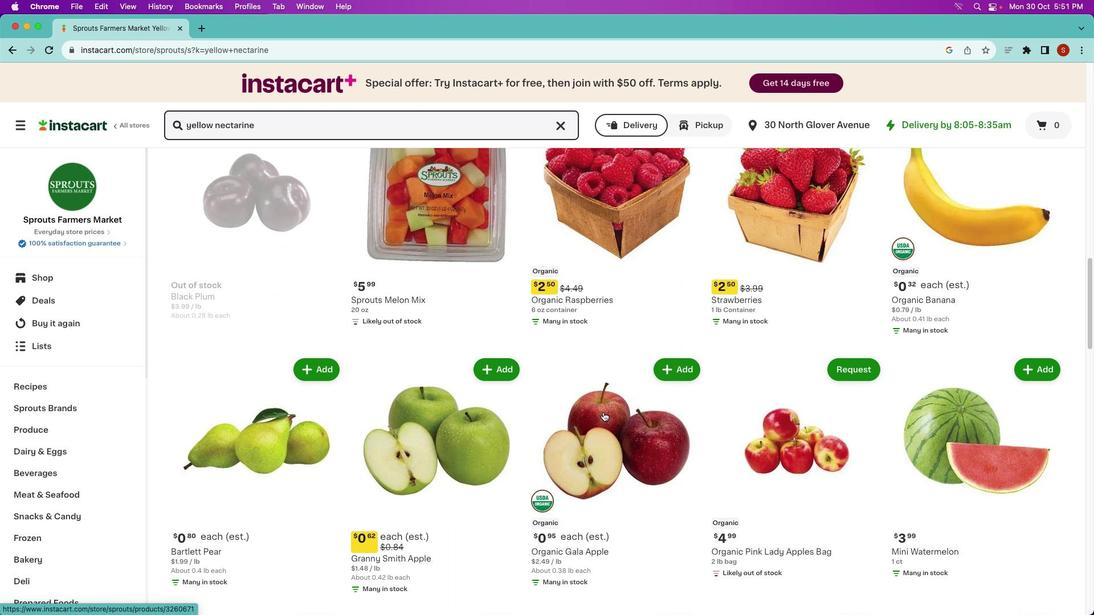 
Action: Mouse scrolled (603, 412) with delta (0, 0)
Screenshot: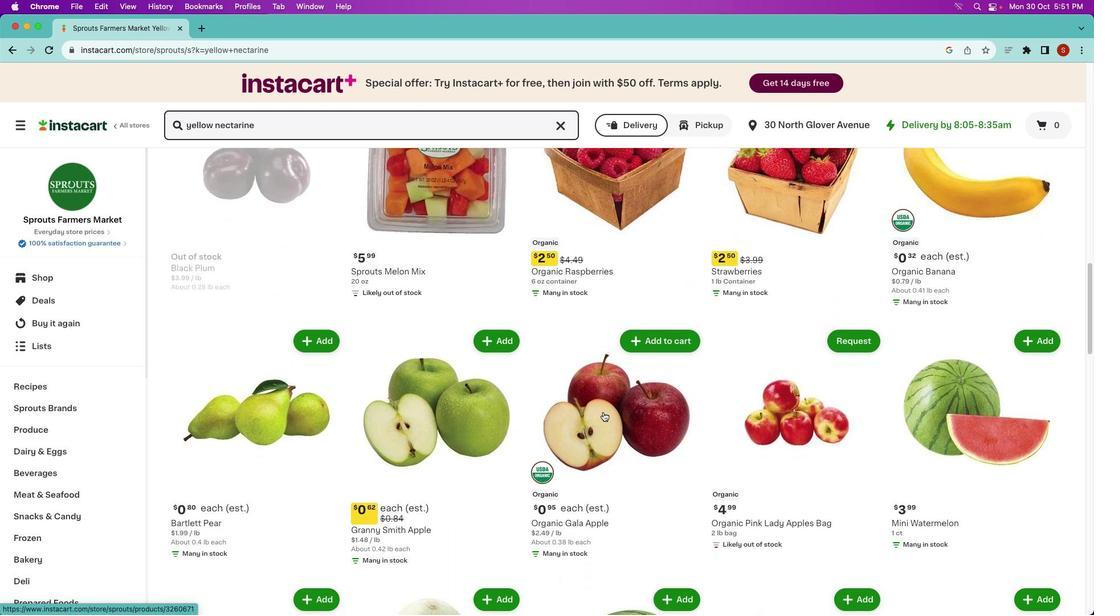 
Action: Mouse scrolled (603, 412) with delta (0, 0)
Screenshot: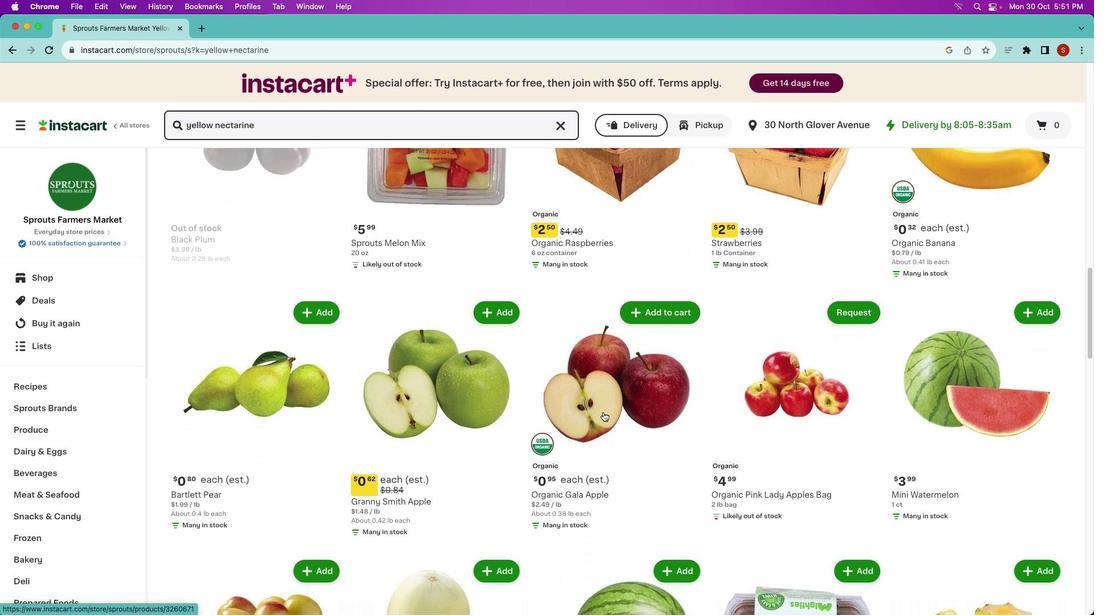 
Action: Mouse scrolled (603, 412) with delta (0, -1)
Screenshot: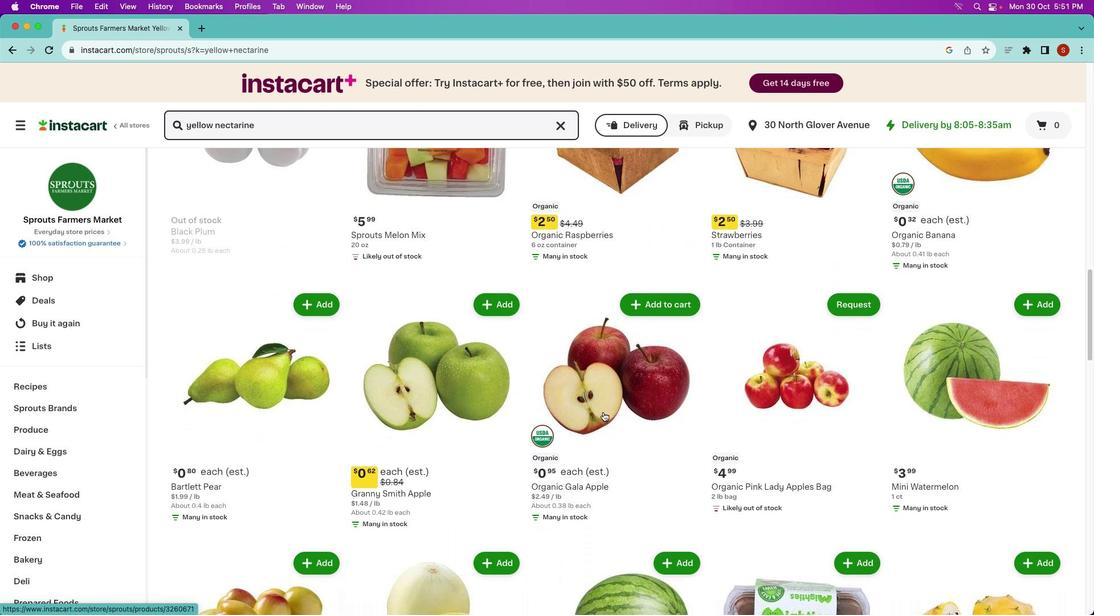 
Action: Mouse moved to (604, 410)
Screenshot: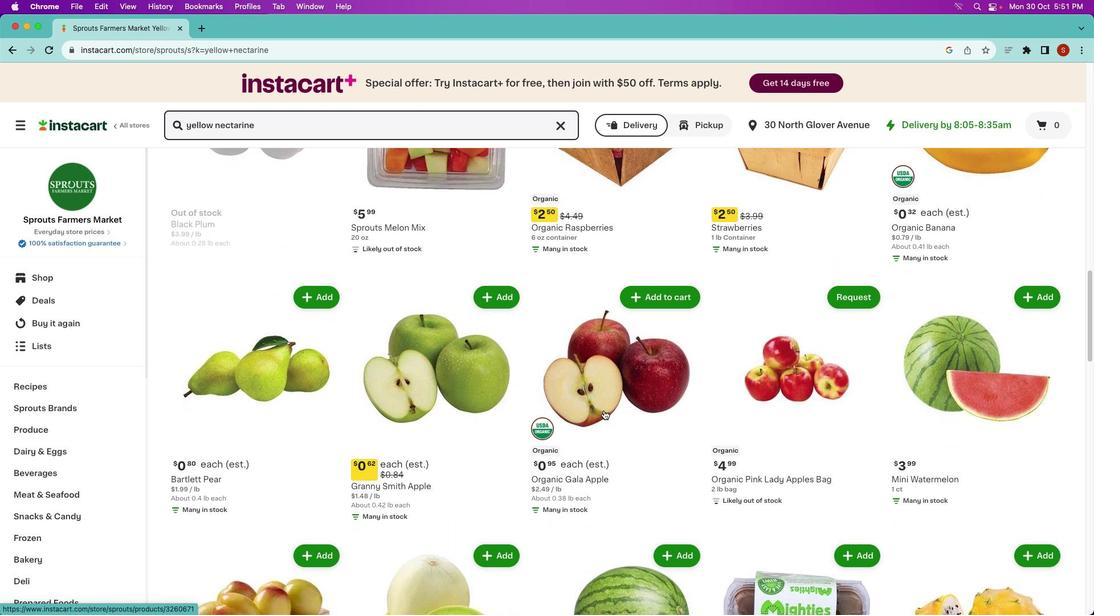 
Action: Mouse scrolled (604, 410) with delta (0, 0)
Screenshot: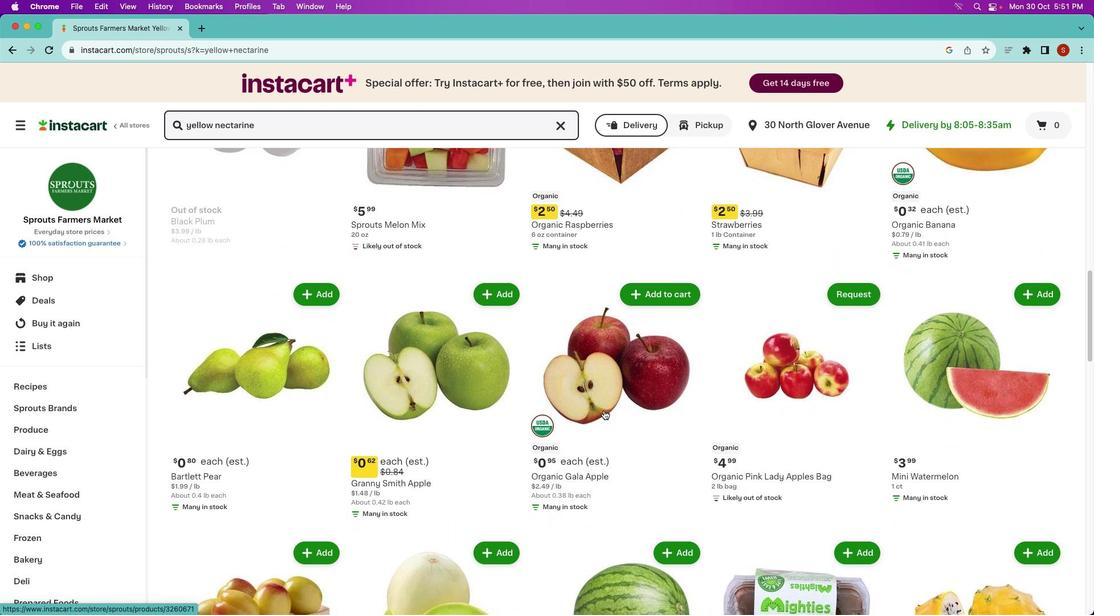 
Action: Mouse scrolled (604, 410) with delta (0, 0)
Screenshot: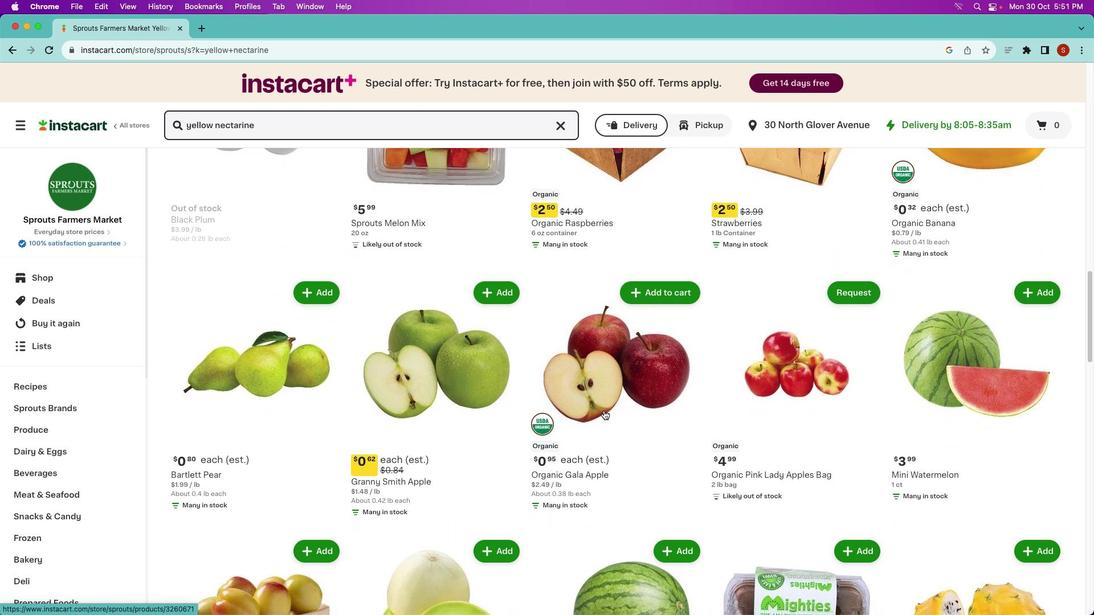 
Action: Mouse scrolled (604, 410) with delta (0, 0)
Screenshot: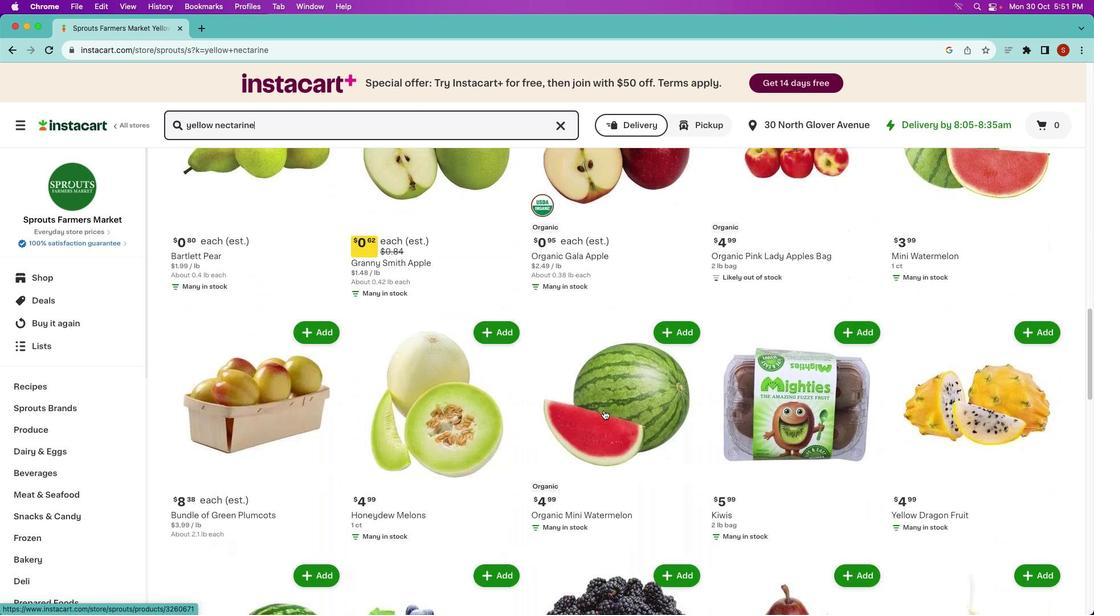 
Action: Mouse scrolled (604, 410) with delta (0, 0)
Screenshot: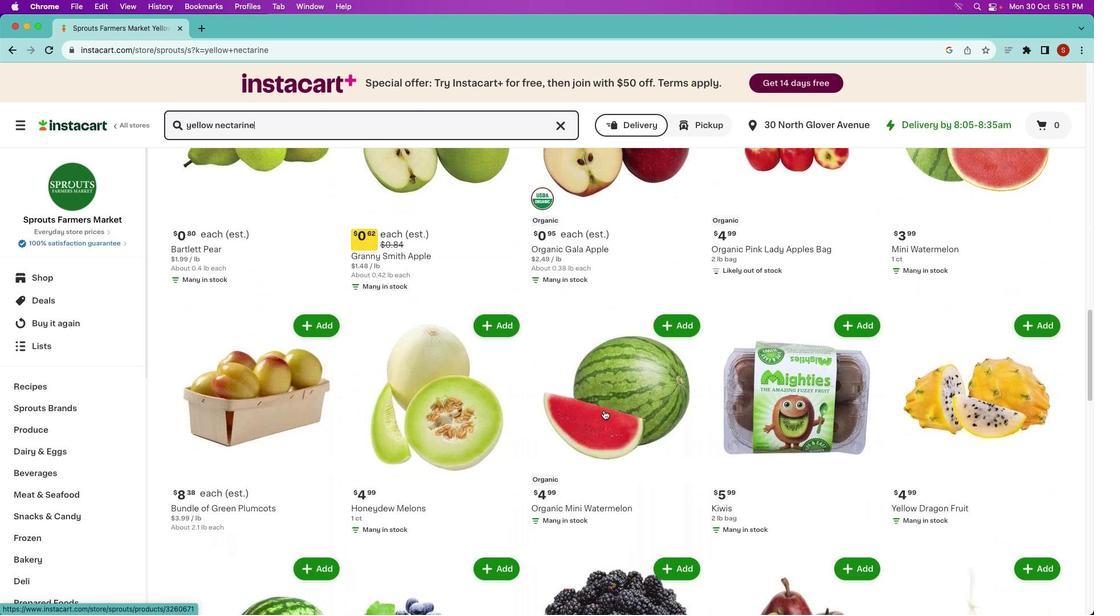 
Action: Mouse scrolled (604, 410) with delta (0, -1)
Screenshot: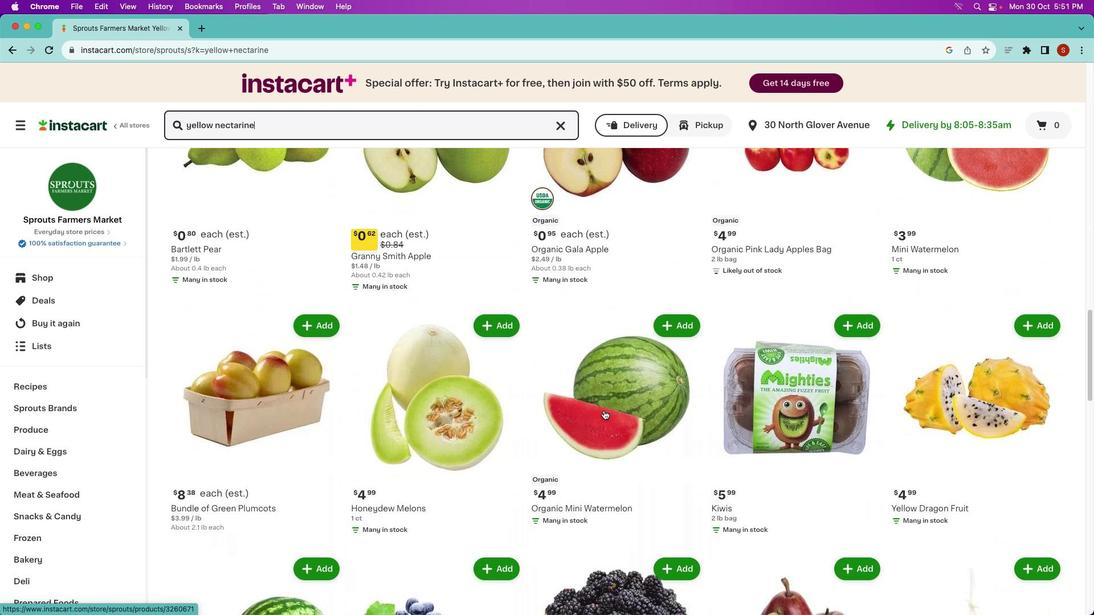 
Action: Mouse scrolled (604, 410) with delta (0, -2)
Screenshot: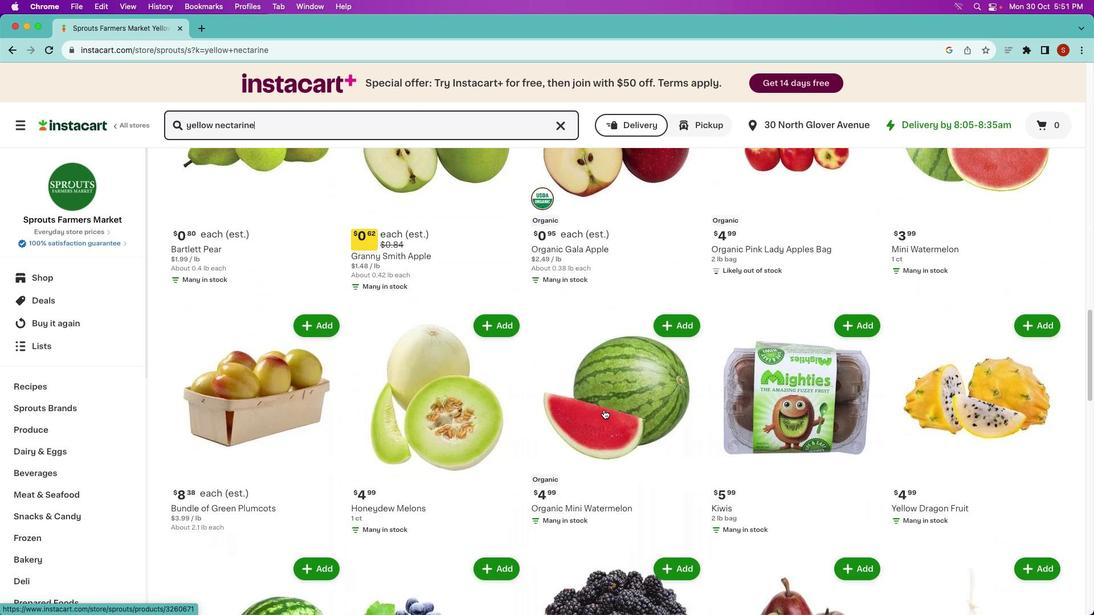 
Action: Mouse moved to (604, 410)
Screenshot: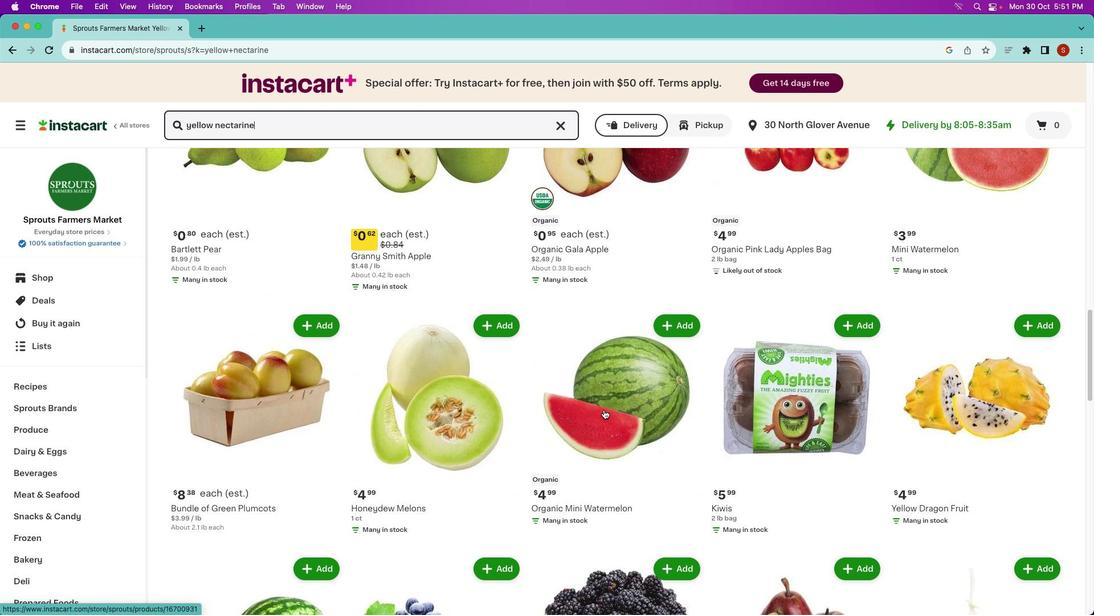 
Action: Mouse scrolled (604, 410) with delta (0, 0)
Screenshot: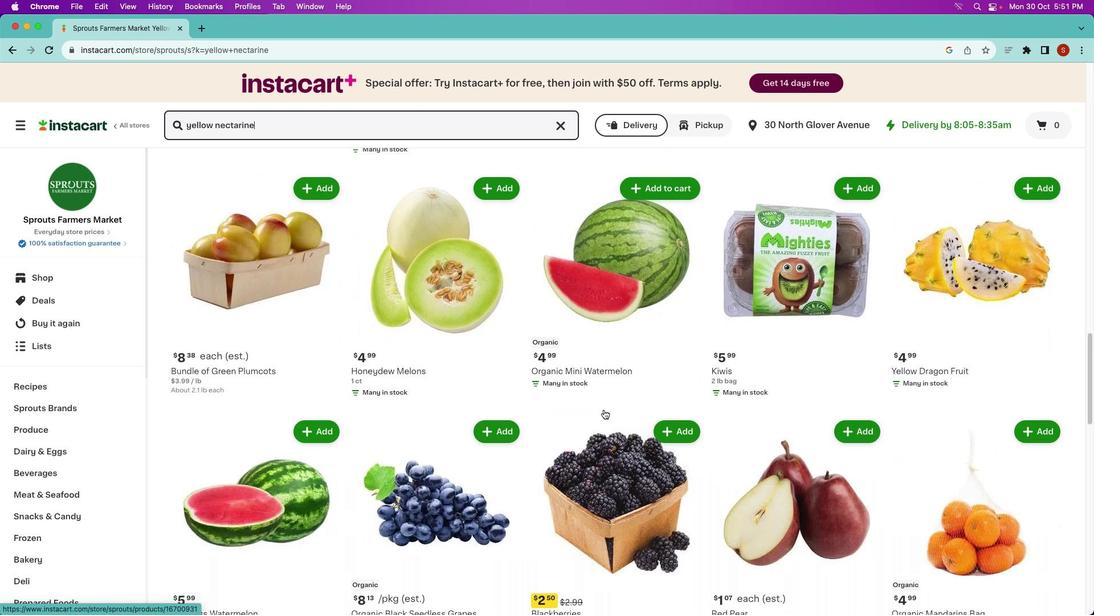 
Action: Mouse scrolled (604, 410) with delta (0, 0)
Screenshot: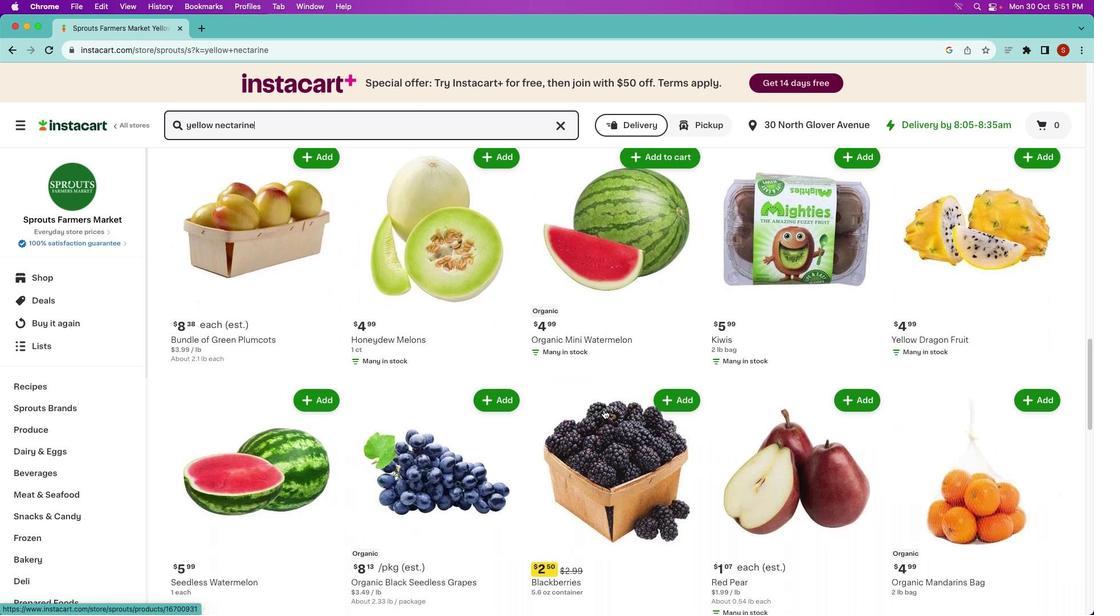 
Action: Mouse scrolled (604, 410) with delta (0, -1)
Screenshot: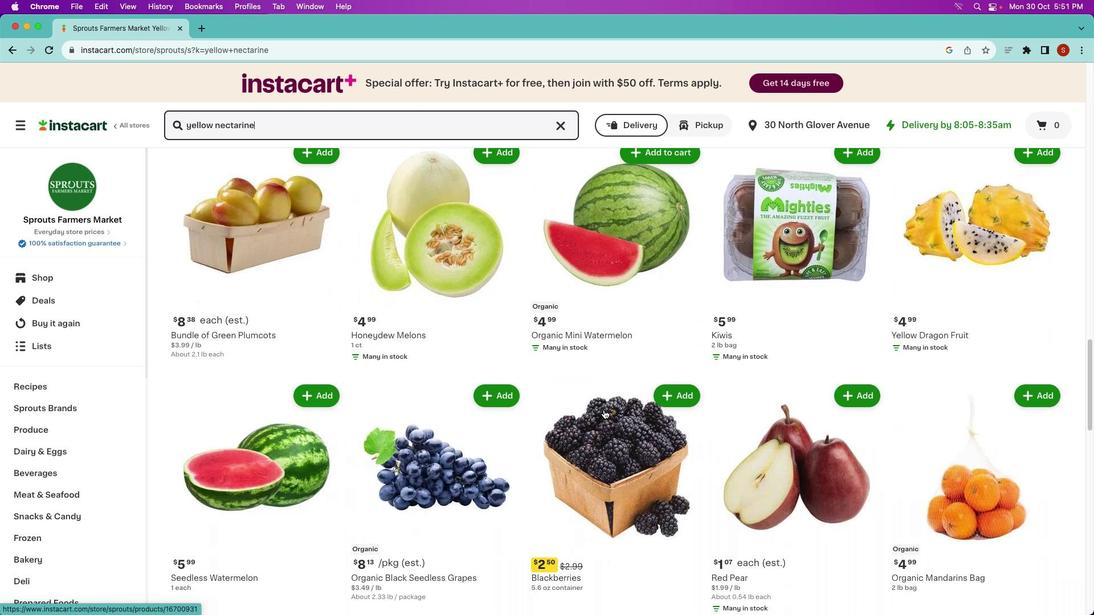 
Action: Mouse scrolled (604, 410) with delta (0, -2)
Screenshot: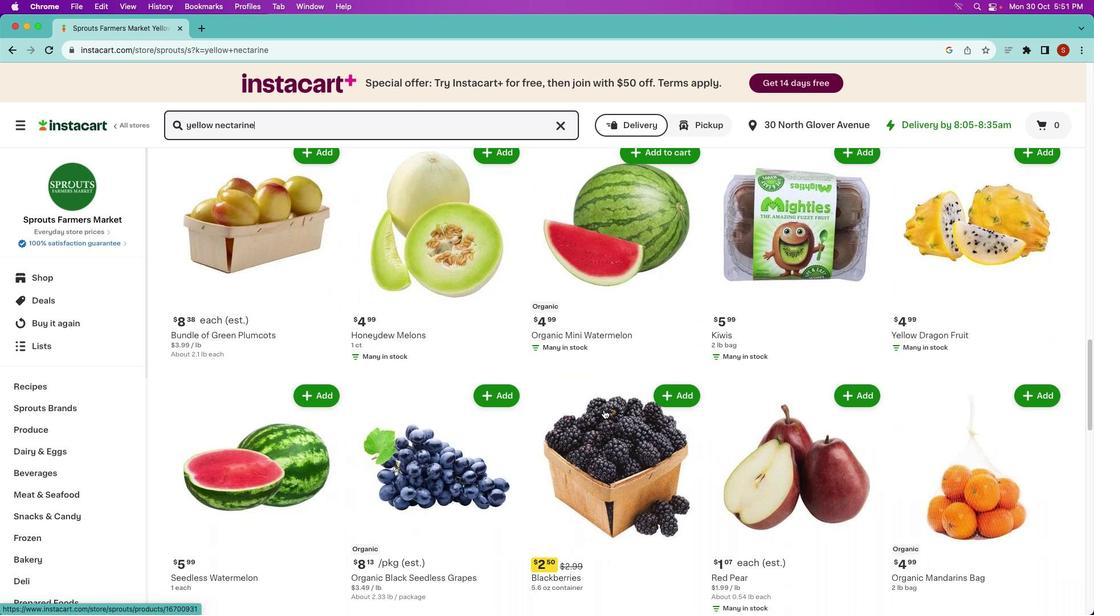 
Action: Mouse moved to (604, 410)
Screenshot: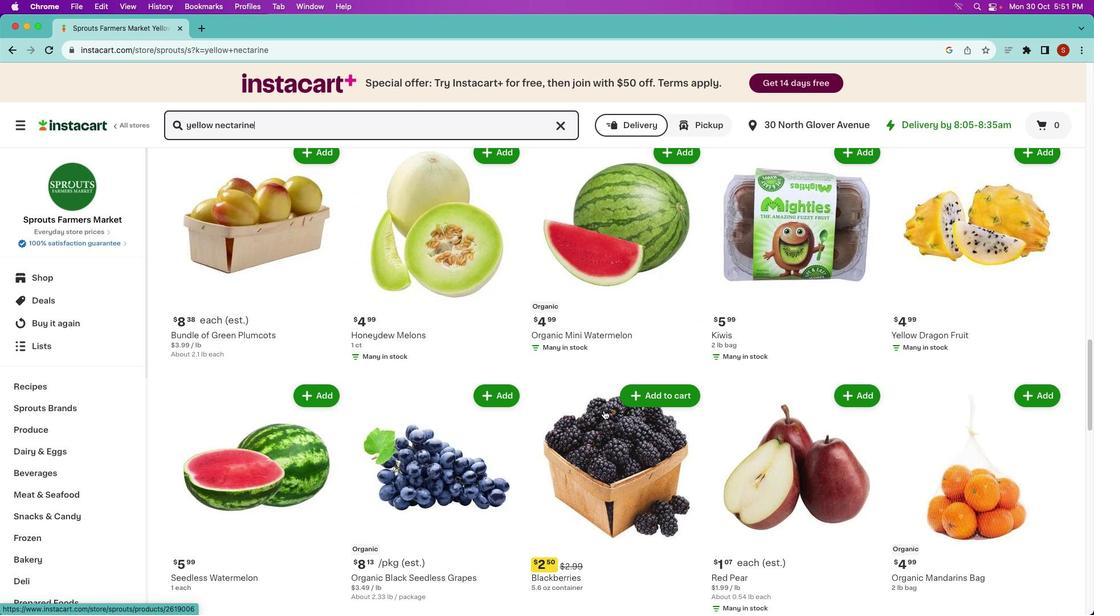 
Action: Mouse scrolled (604, 410) with delta (0, 0)
Screenshot: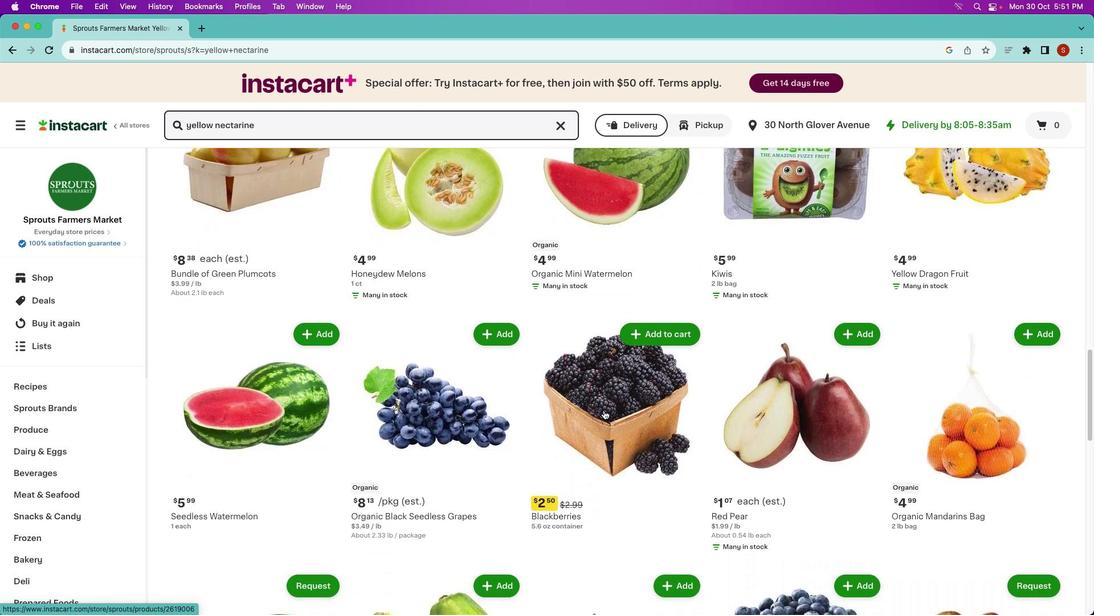 
Action: Mouse scrolled (604, 410) with delta (0, 0)
Screenshot: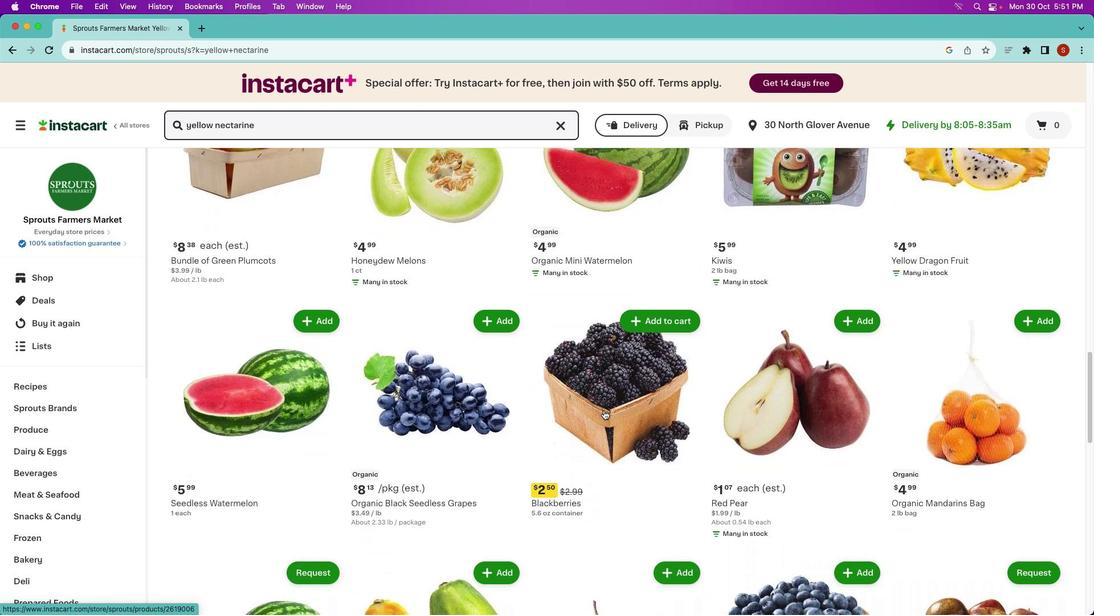
Action: Mouse scrolled (604, 410) with delta (0, -1)
Screenshot: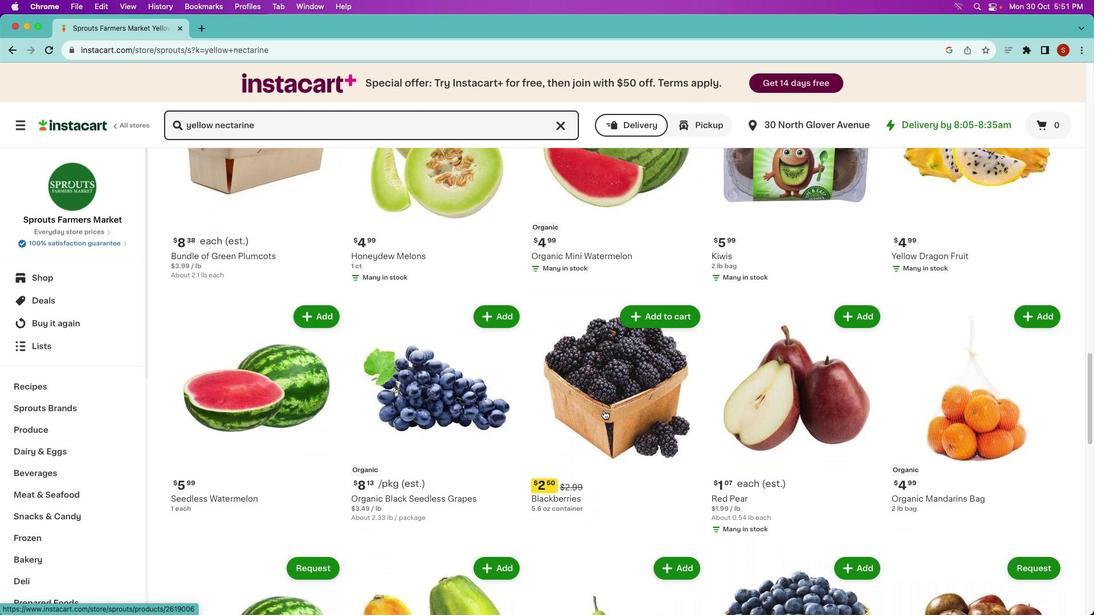 
Action: Mouse scrolled (604, 410) with delta (0, 0)
Screenshot: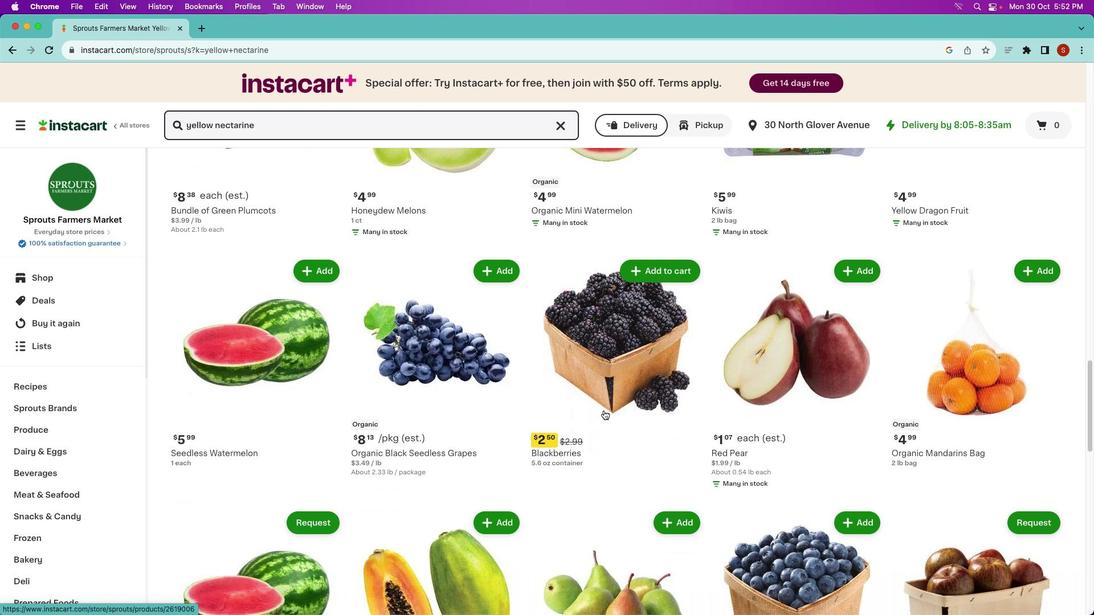
Action: Mouse scrolled (604, 410) with delta (0, 0)
Screenshot: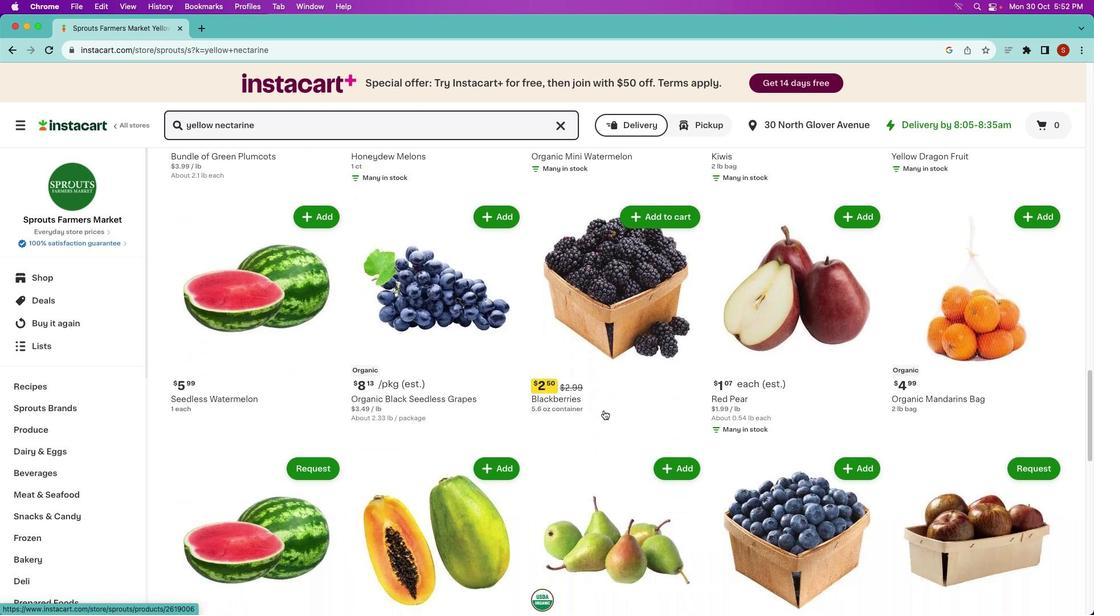
Action: Mouse scrolled (604, 410) with delta (0, 0)
Screenshot: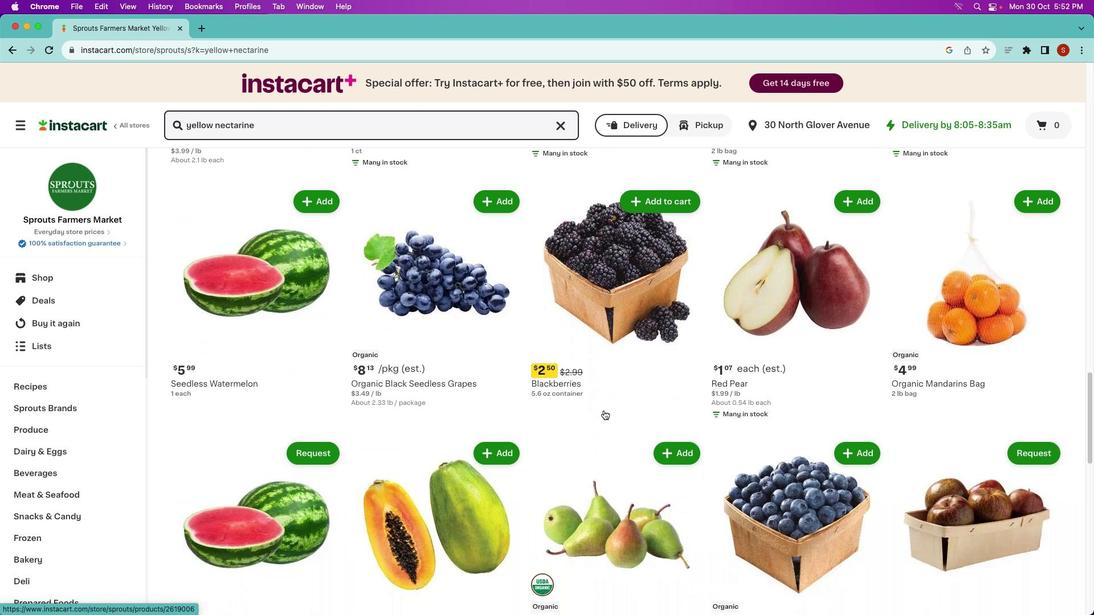 
Action: Mouse scrolled (604, 410) with delta (0, -1)
Screenshot: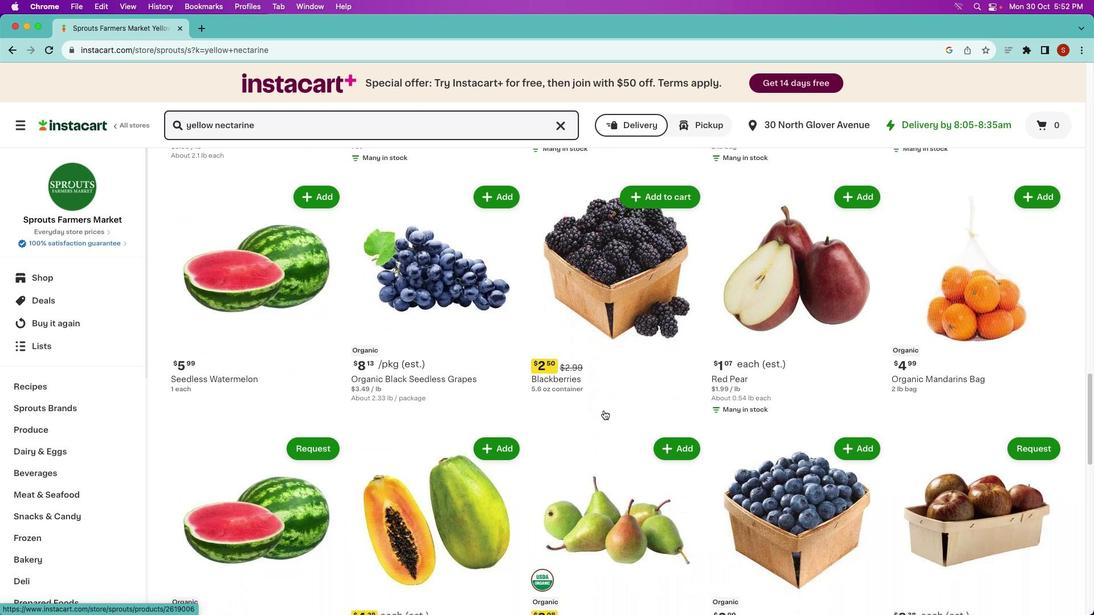 
Action: Mouse scrolled (604, 410) with delta (0, 0)
Screenshot: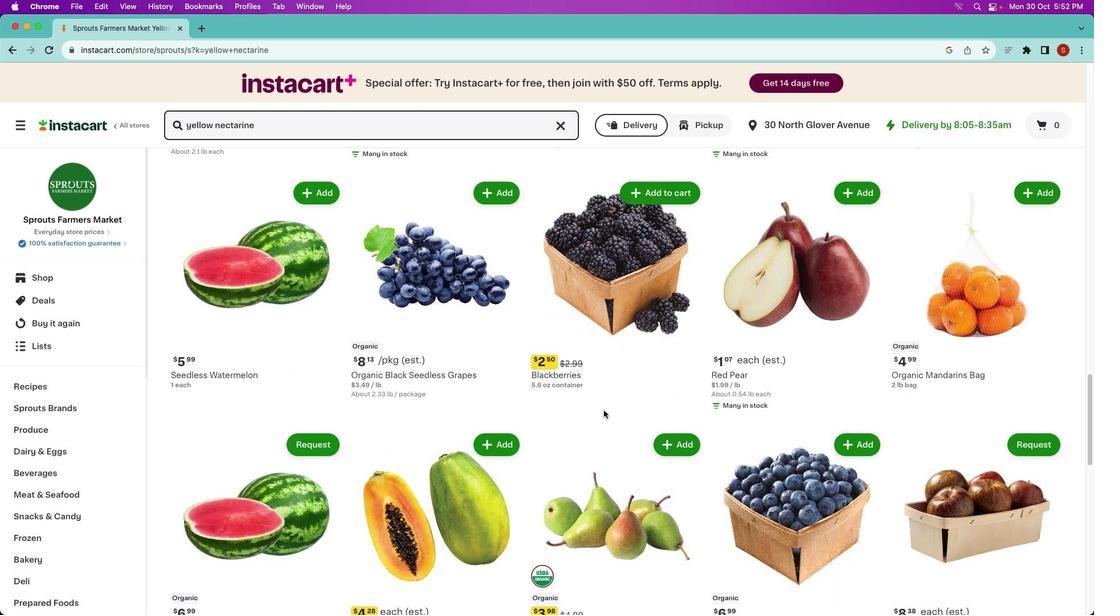 
Action: Mouse scrolled (604, 410) with delta (0, 0)
Screenshot: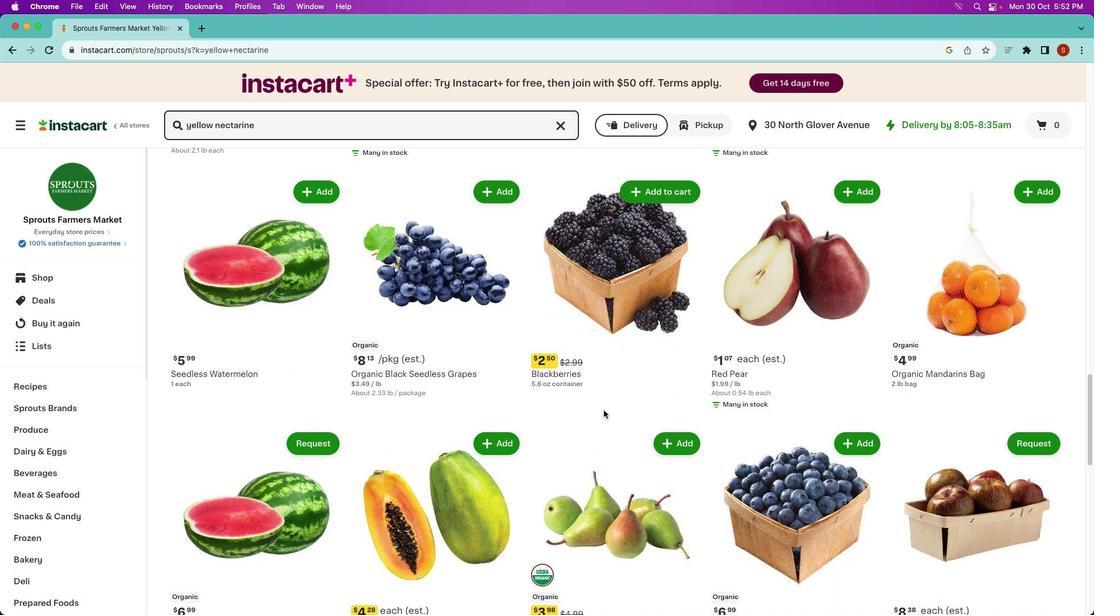
Action: Mouse scrolled (604, 410) with delta (0, 0)
Screenshot: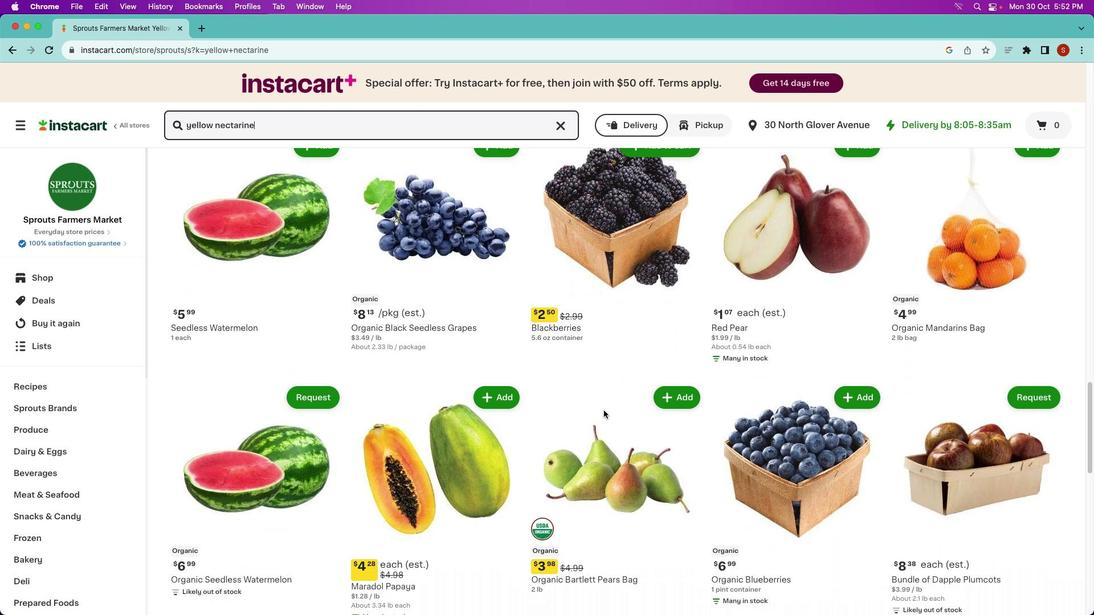 
Action: Mouse scrolled (604, 410) with delta (0, 0)
Screenshot: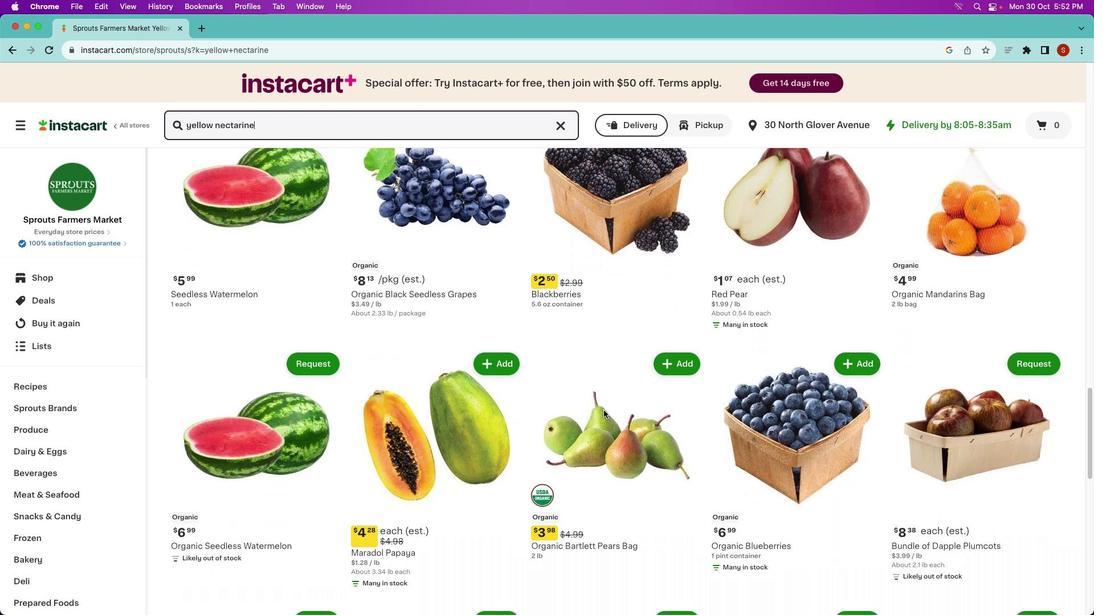 
Action: Mouse scrolled (604, 410) with delta (0, -1)
Screenshot: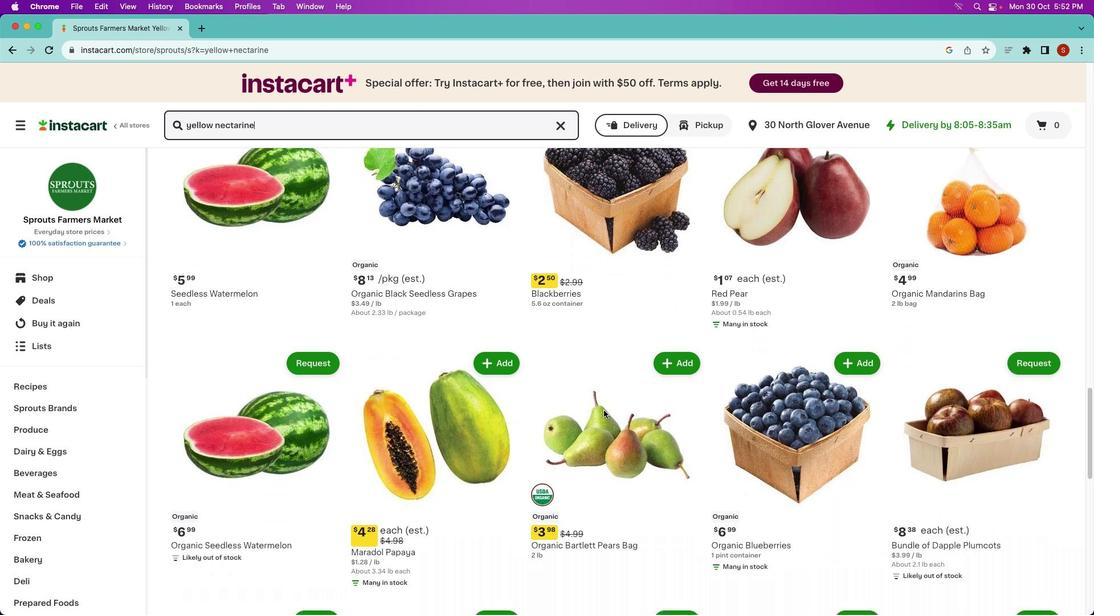 
Action: Mouse scrolled (604, 410) with delta (0, 0)
Screenshot: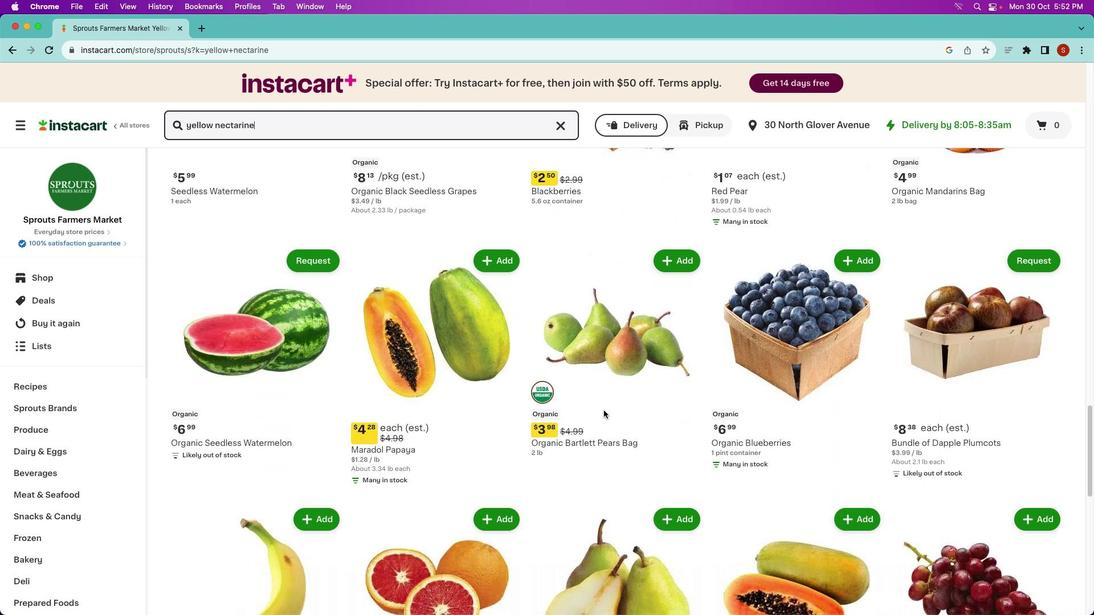 
Action: Mouse scrolled (604, 410) with delta (0, 0)
Screenshot: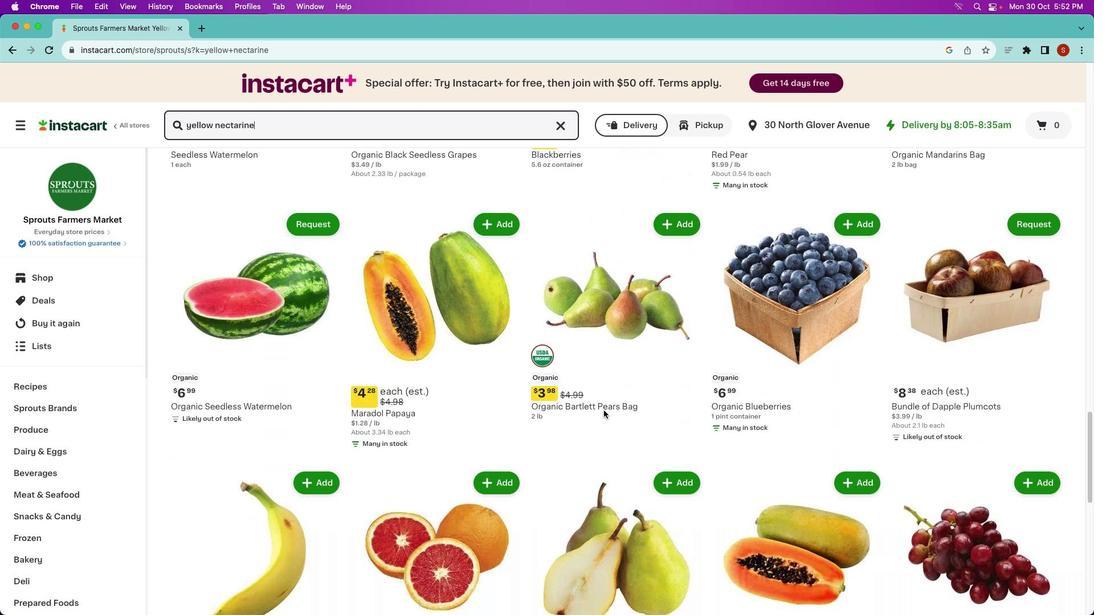 
Action: Mouse scrolled (604, 410) with delta (0, -1)
Screenshot: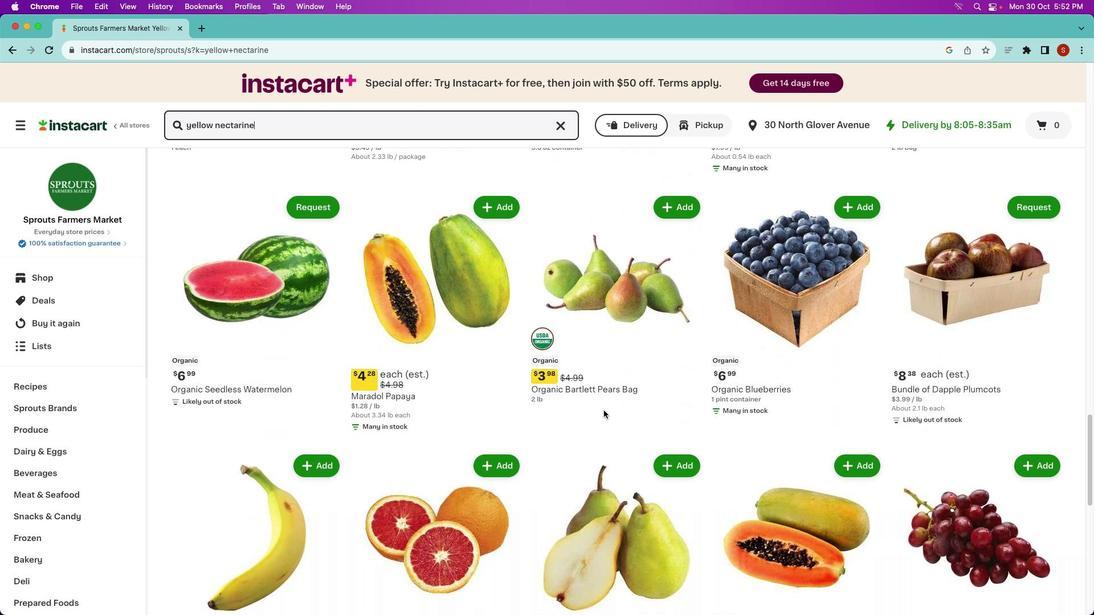 
Action: Mouse scrolled (604, 410) with delta (0, -1)
Screenshot: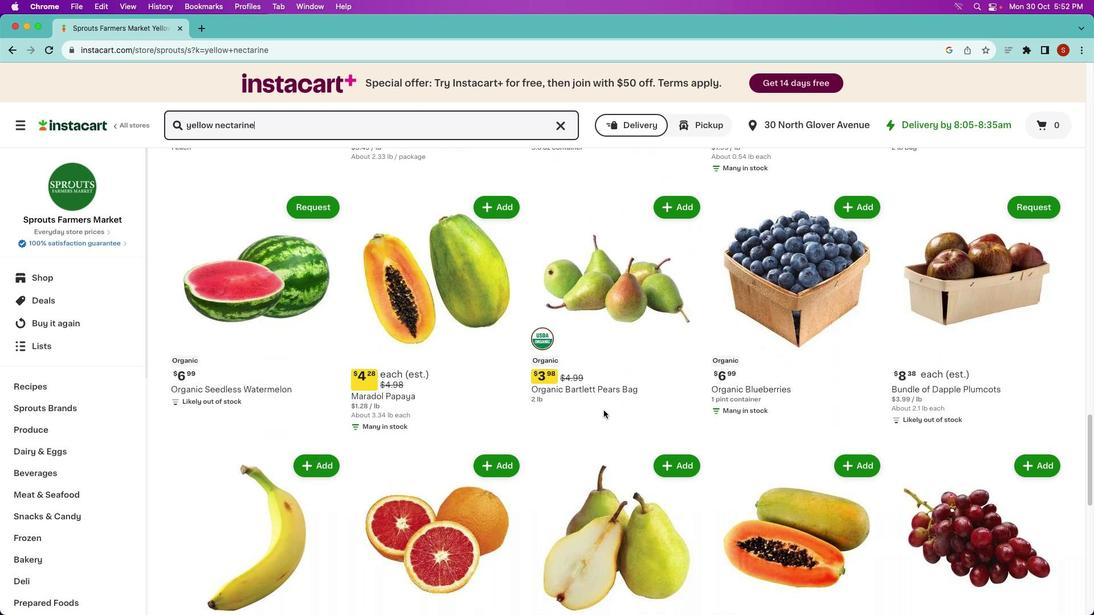 
Action: Mouse scrolled (604, 410) with delta (0, 0)
Screenshot: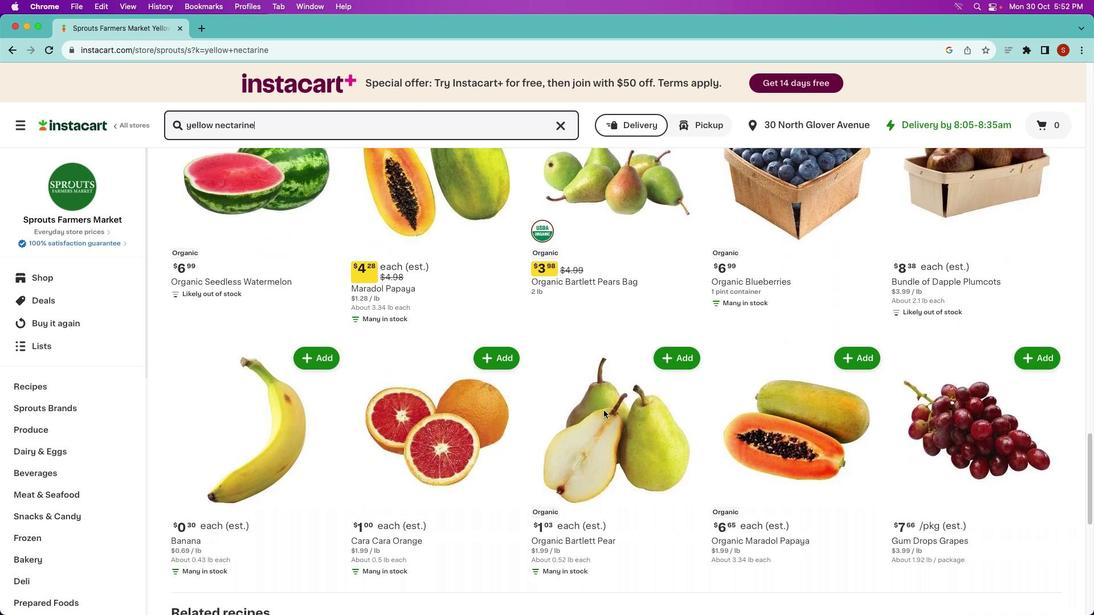 
Action: Mouse scrolled (604, 410) with delta (0, 0)
Screenshot: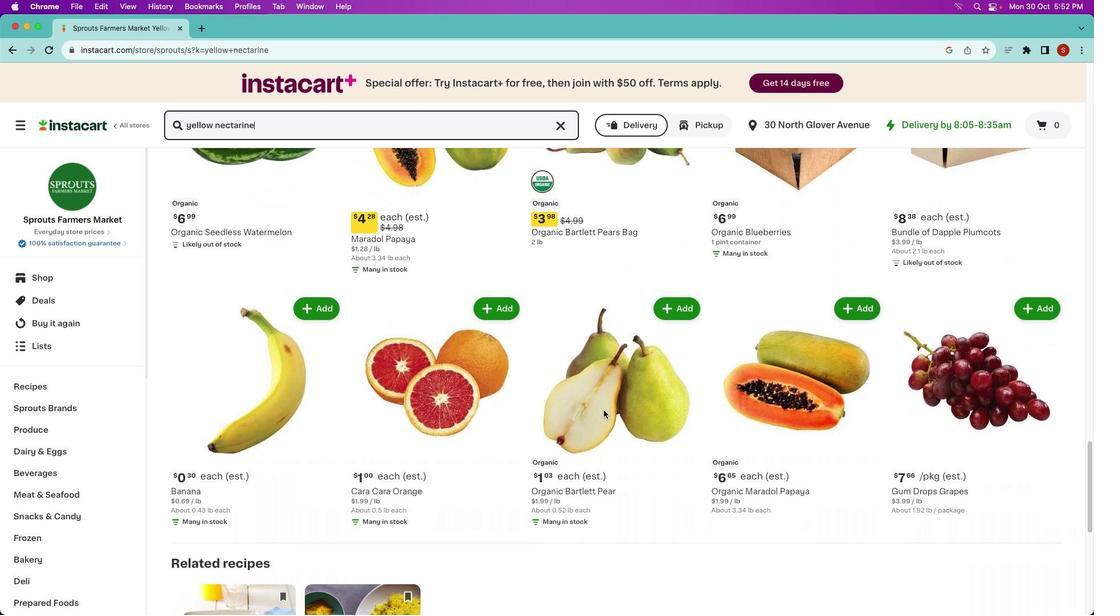
Action: Mouse scrolled (604, 410) with delta (0, -1)
Screenshot: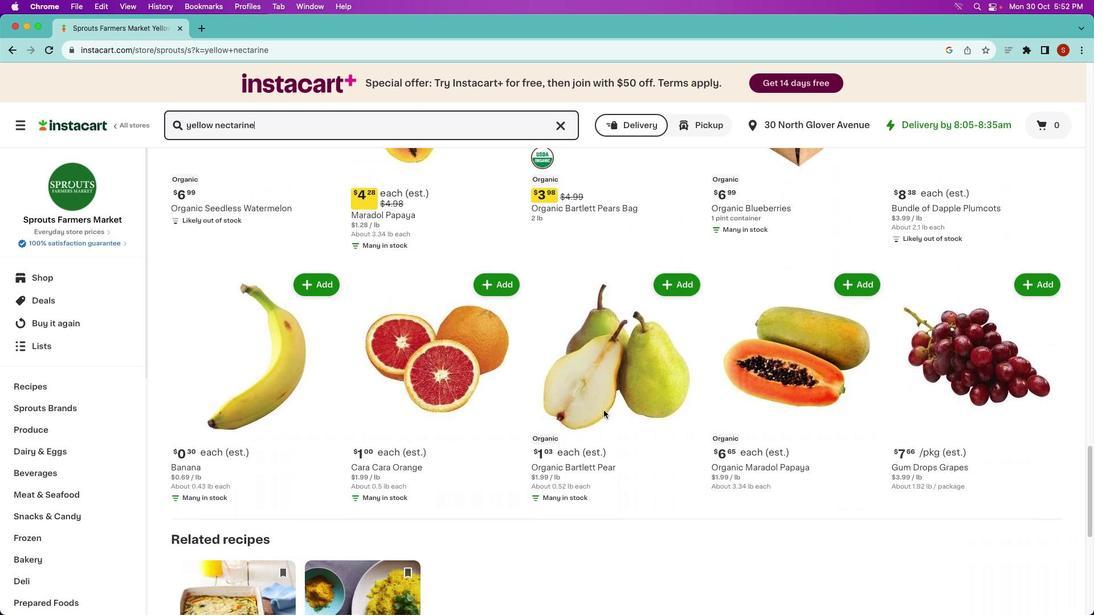 
Action: Mouse scrolled (604, 410) with delta (0, -2)
Screenshot: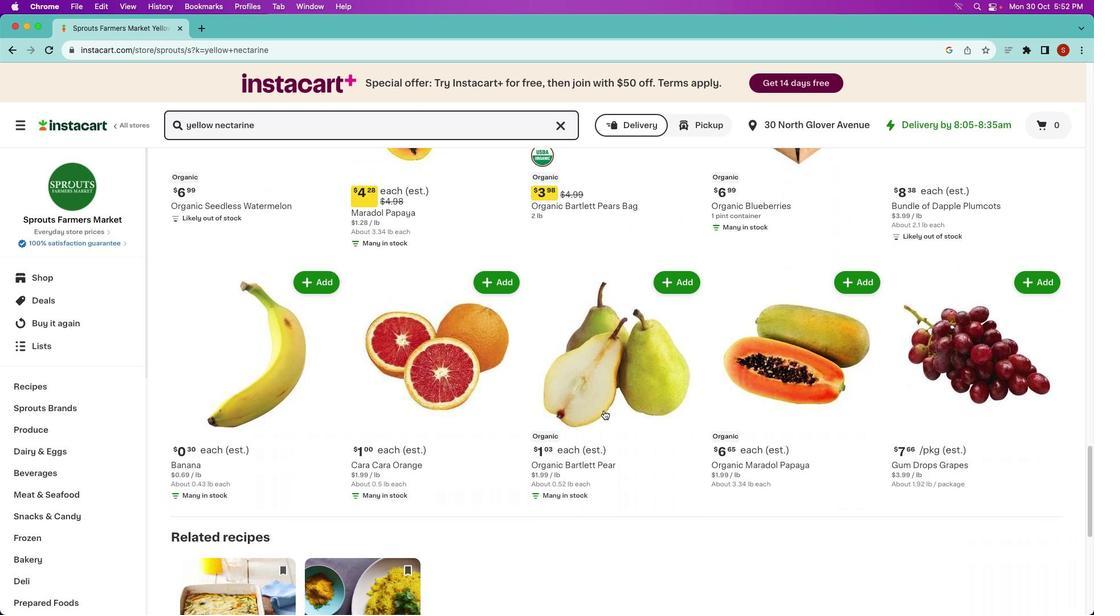 
Action: Mouse scrolled (604, 410) with delta (0, 0)
Screenshot: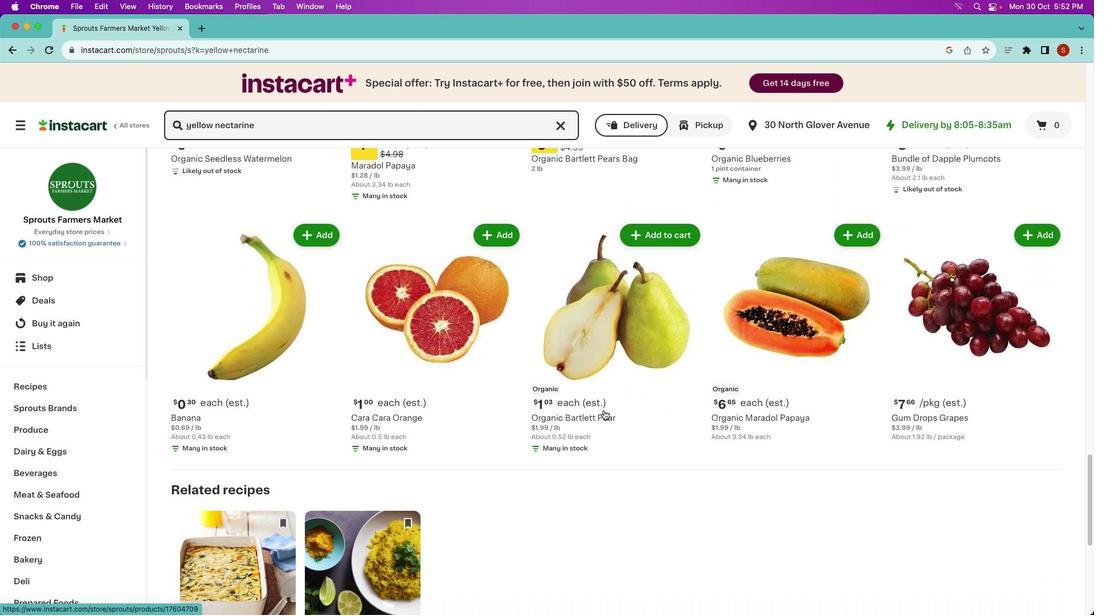 
Action: Mouse scrolled (604, 410) with delta (0, 0)
Screenshot: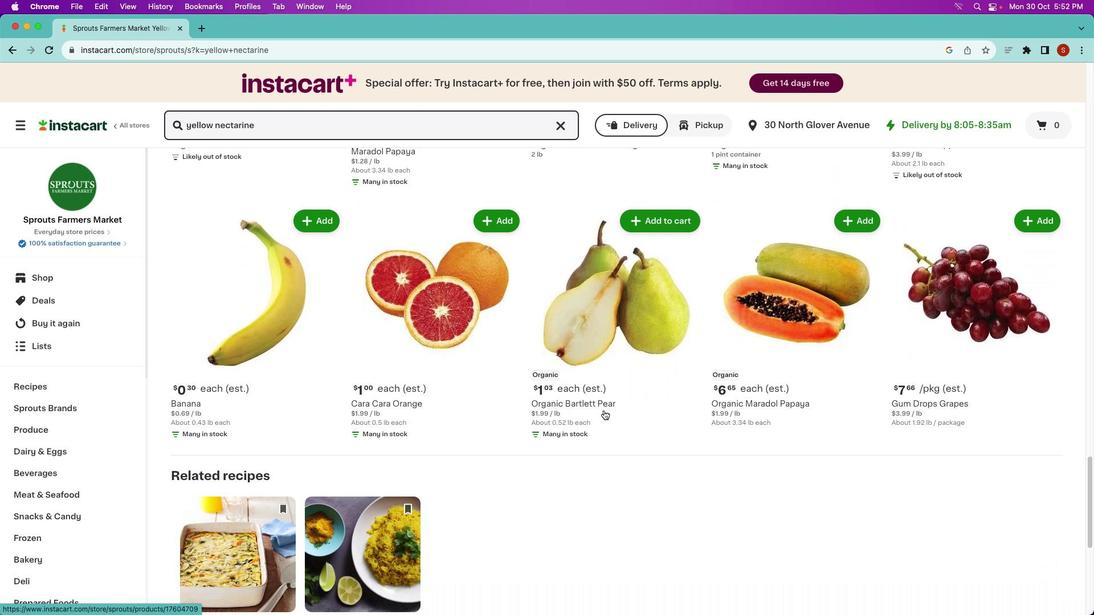 
Action: Mouse scrolled (604, 410) with delta (0, -1)
Screenshot: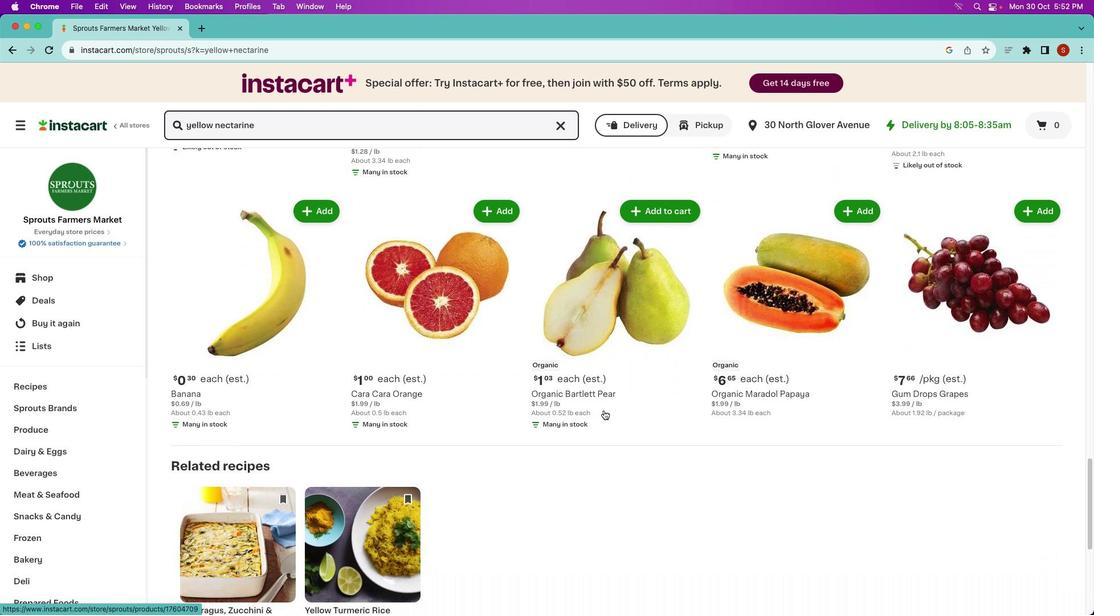 
